 Task: Look for space in Dymytrov, Ukraine from 10th July, 2023 to 25th July, 2023 for 3 adults, 1 child in price range Rs.15000 to Rs.25000. Place can be shared room with 2 bedrooms having 3 beds and 2 bathrooms. Property type can be house, flat, guest house. Amenities needed are: wifi, TV, free parkinig on premises, gym, breakfast. Booking option can be shelf check-in. Required host language is English.
Action: Mouse moved to (477, 125)
Screenshot: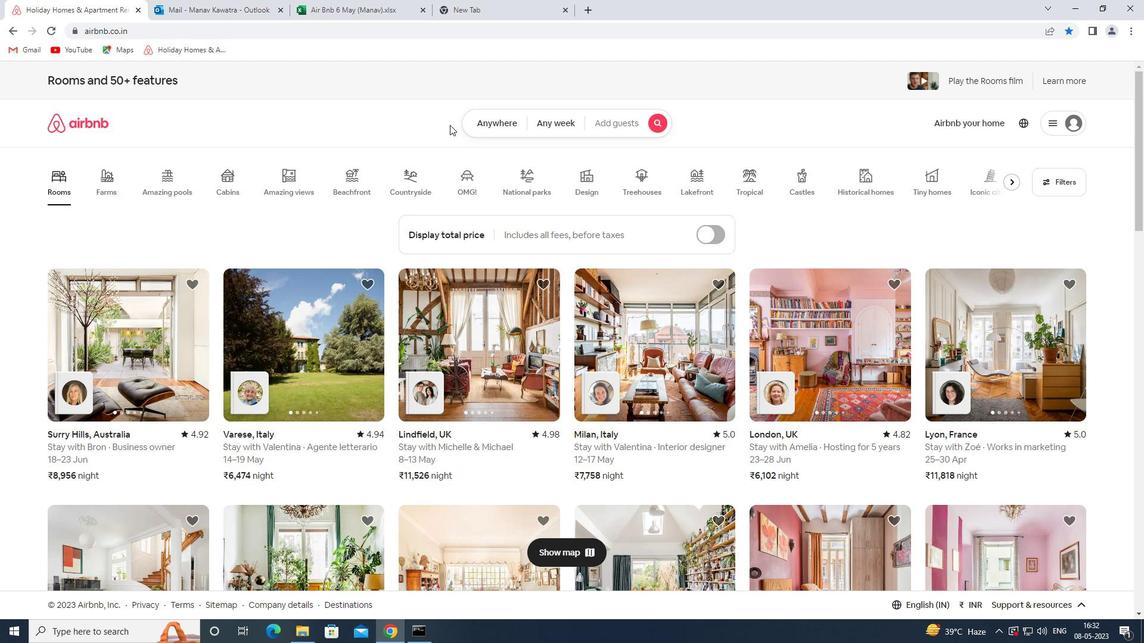 
Action: Mouse pressed left at (477, 125)
Screenshot: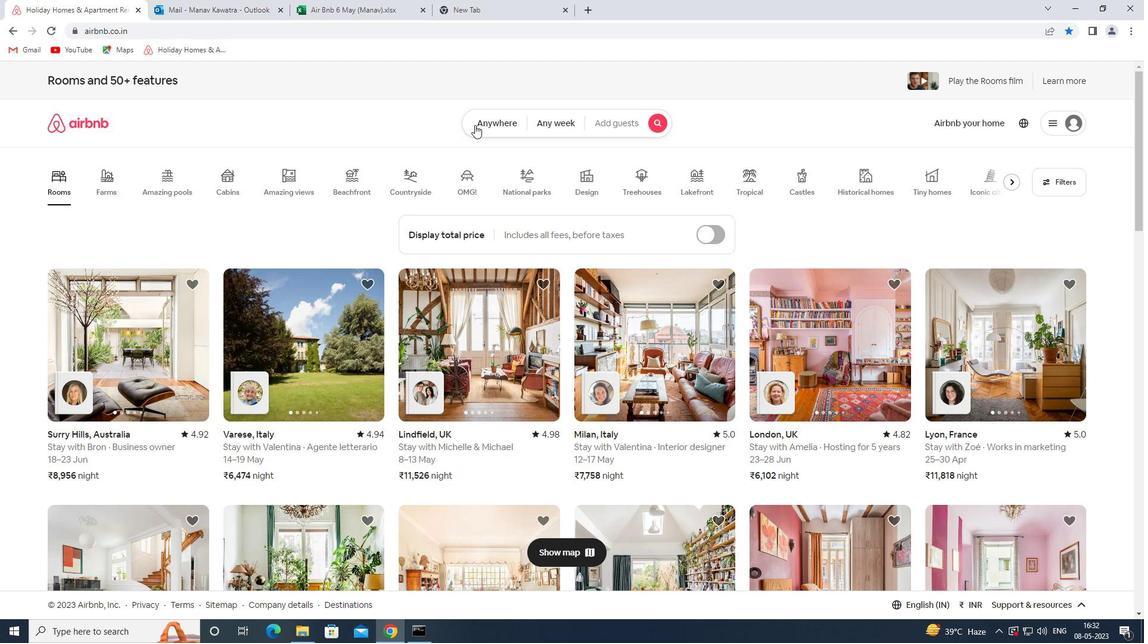 
Action: Mouse moved to (409, 168)
Screenshot: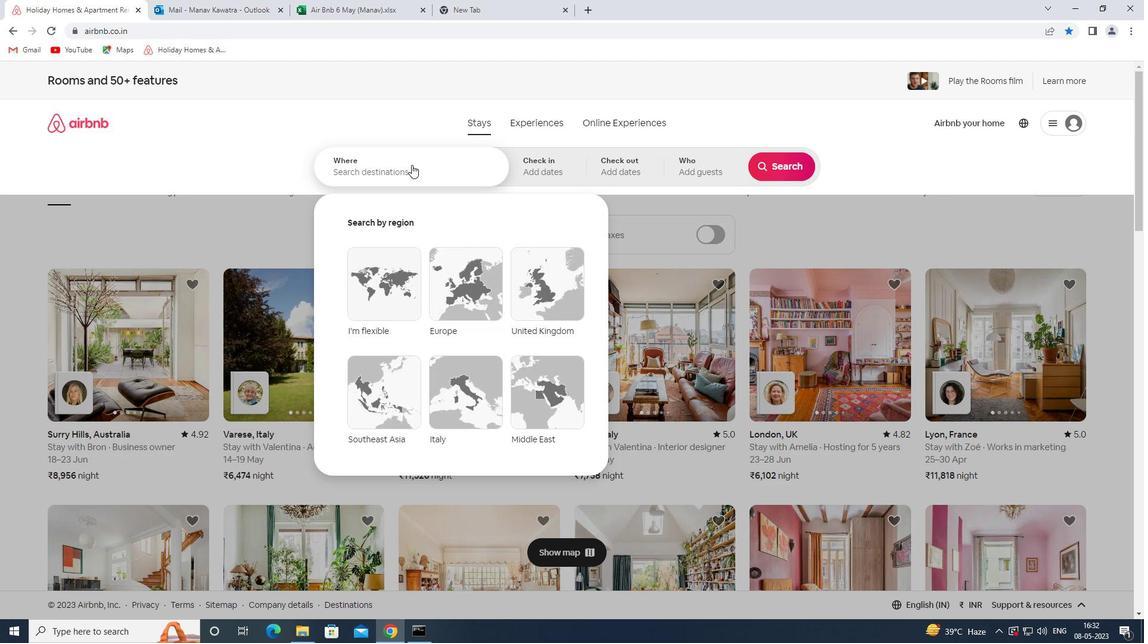 
Action: Mouse pressed left at (409, 168)
Screenshot: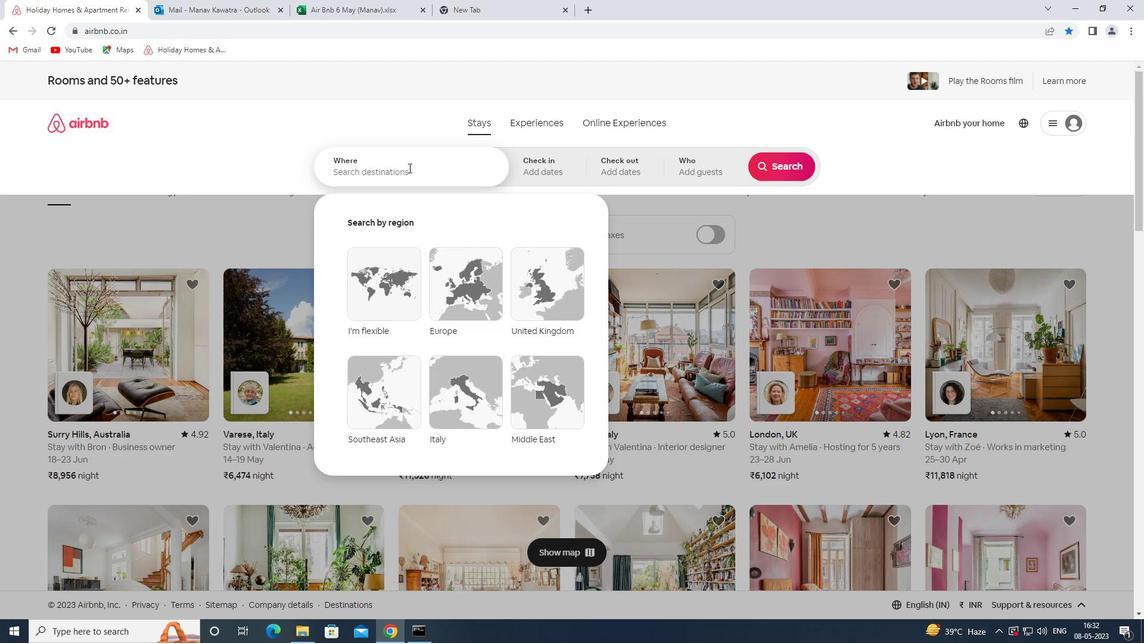 
Action: Key pressed <Key.shift>DYMYTROV<Key.space><Key.shift><Key.shift><Key.shift><Key.shift><Key.shift><Key.shift><Key.shift><Key.shift><Key.shift><Key.shift><Key.shift><Key.shift><Key.shift><Key.shift><Key.shift><Key.shift><Key.shift><Key.shift><Key.shift><Key.shift><Key.shift><Key.shift><Key.shift><Key.shift><Key.shift><Key.shift><Key.shift><Key.shift><Key.shift><Key.shift><Key.shift><Key.shift><Key.shift><Key.shift><Key.shift><Key.shift><Key.shift><Key.shift><Key.shift><Key.shift><Key.shift><Key.shift><Key.shift><Key.shift><Key.shift><Key.shift><Key.shift><Key.shift><Key.shift><Key.shift><Key.shift><Key.shift><Key.shift><Key.shift><Key.shift><Key.shift><Key.shift><Key.shift><Key.shift>UKRAINE<Key.space>
Screenshot: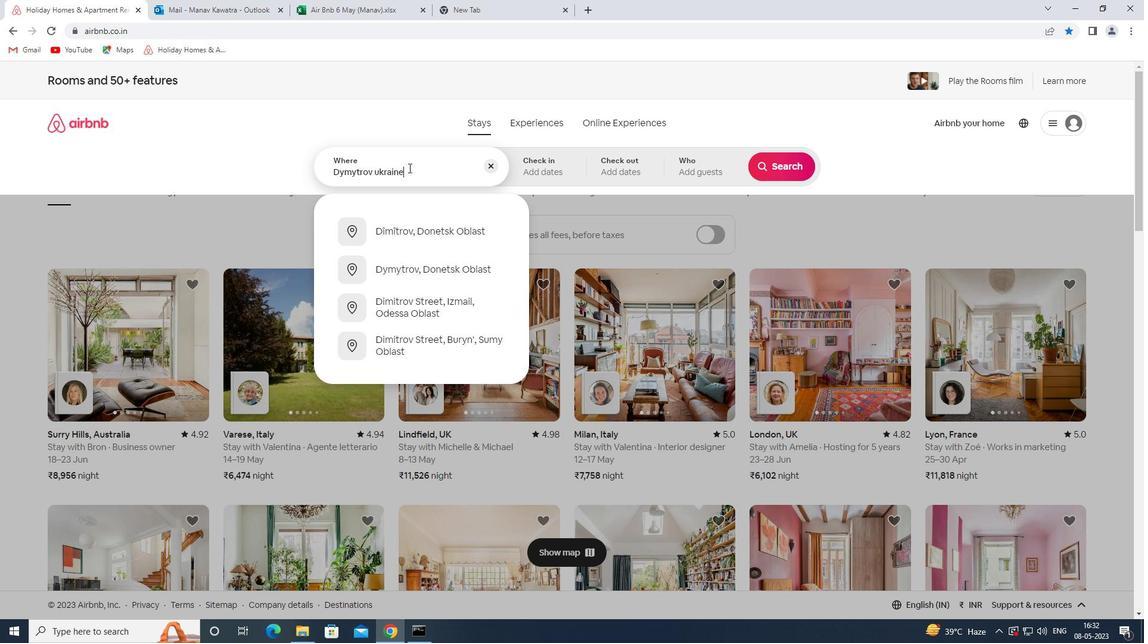 
Action: Mouse moved to (482, 228)
Screenshot: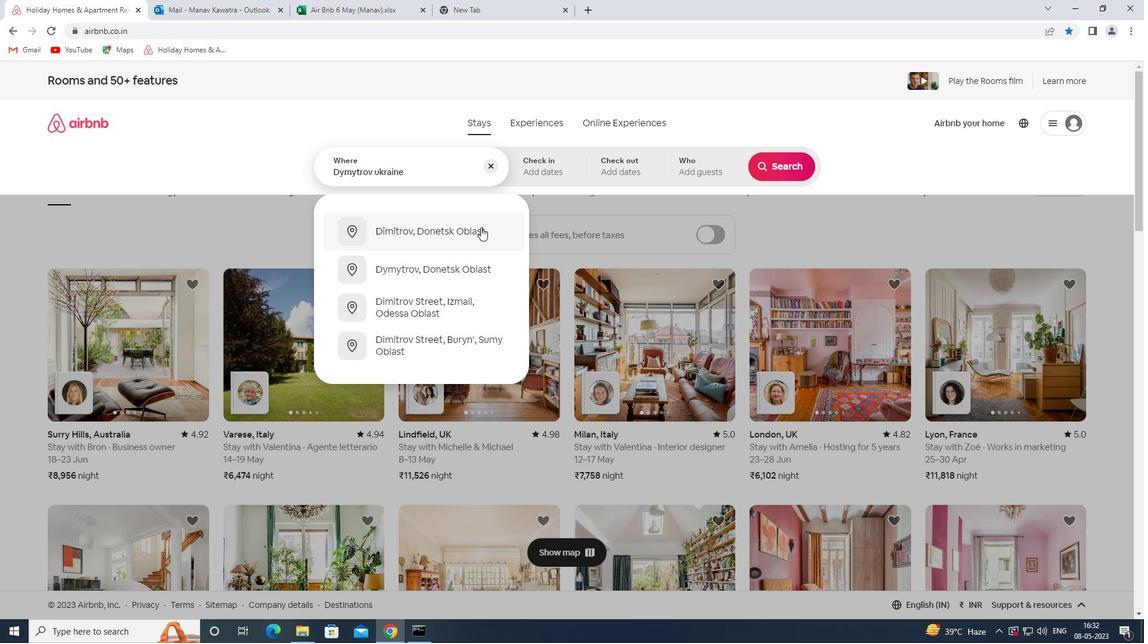 
Action: Key pressed <Key.enter>
Screenshot: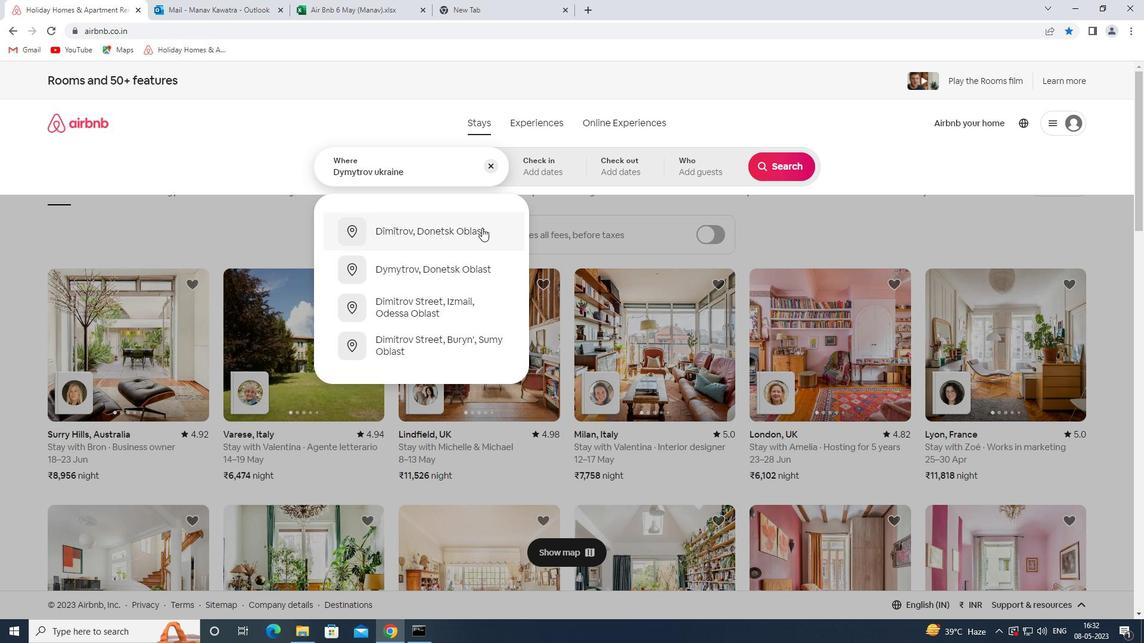 
Action: Mouse moved to (775, 259)
Screenshot: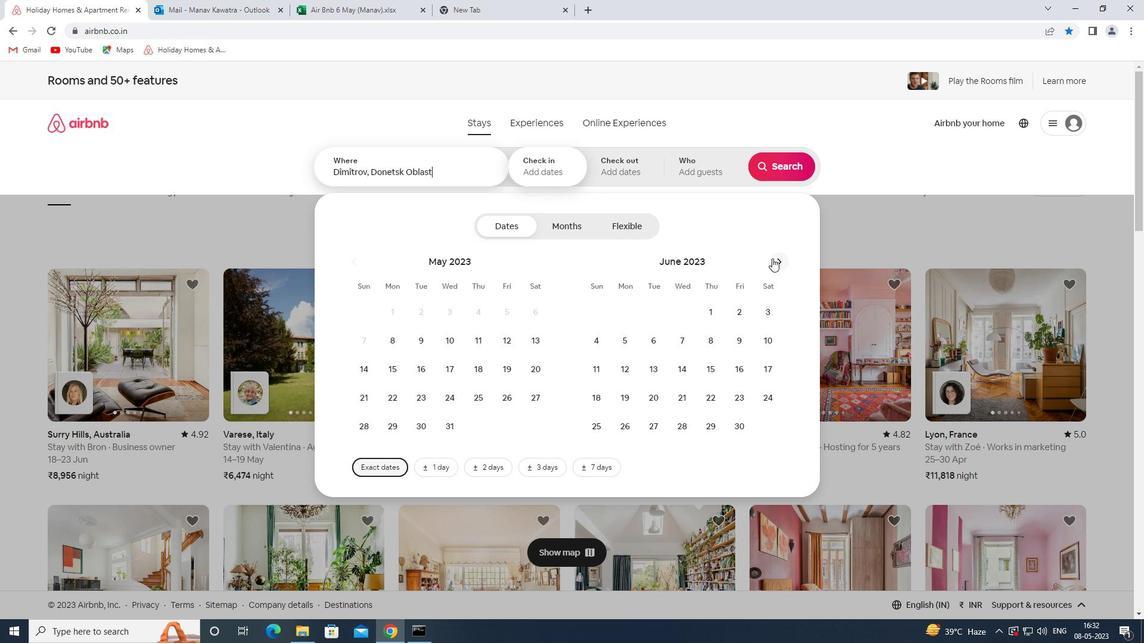 
Action: Mouse pressed left at (775, 259)
Screenshot: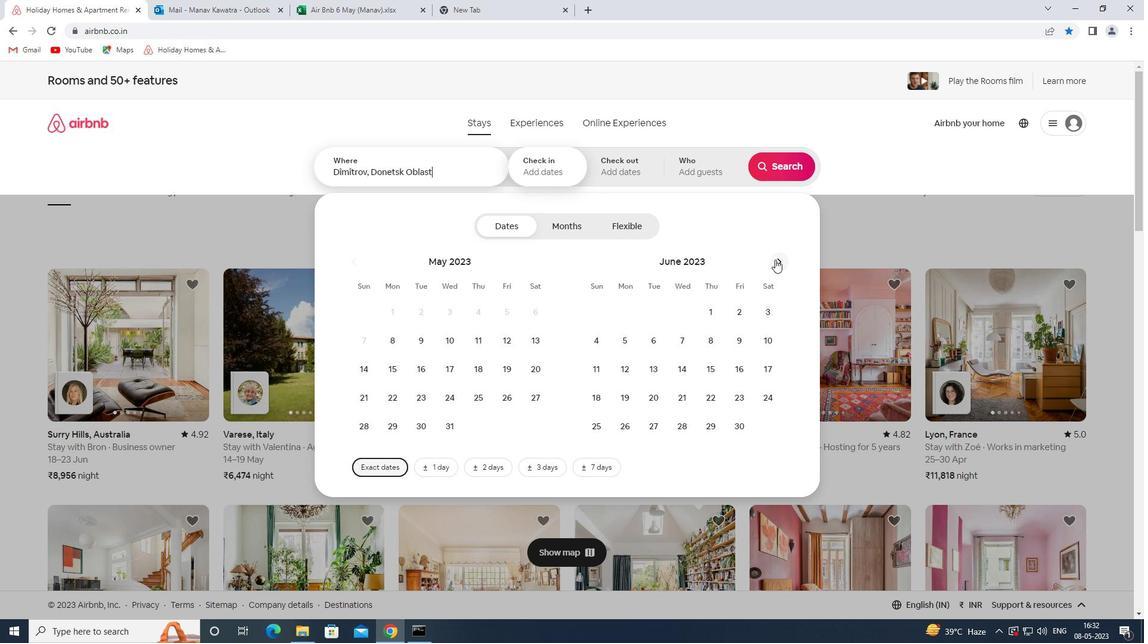 
Action: Mouse moved to (630, 372)
Screenshot: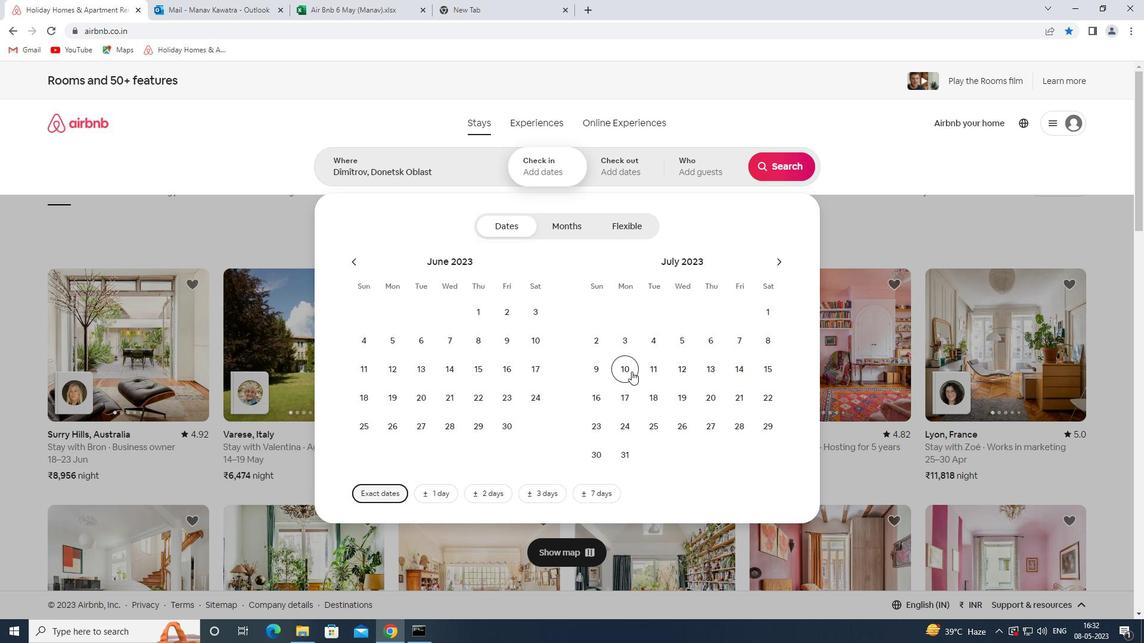
Action: Mouse pressed left at (630, 372)
Screenshot: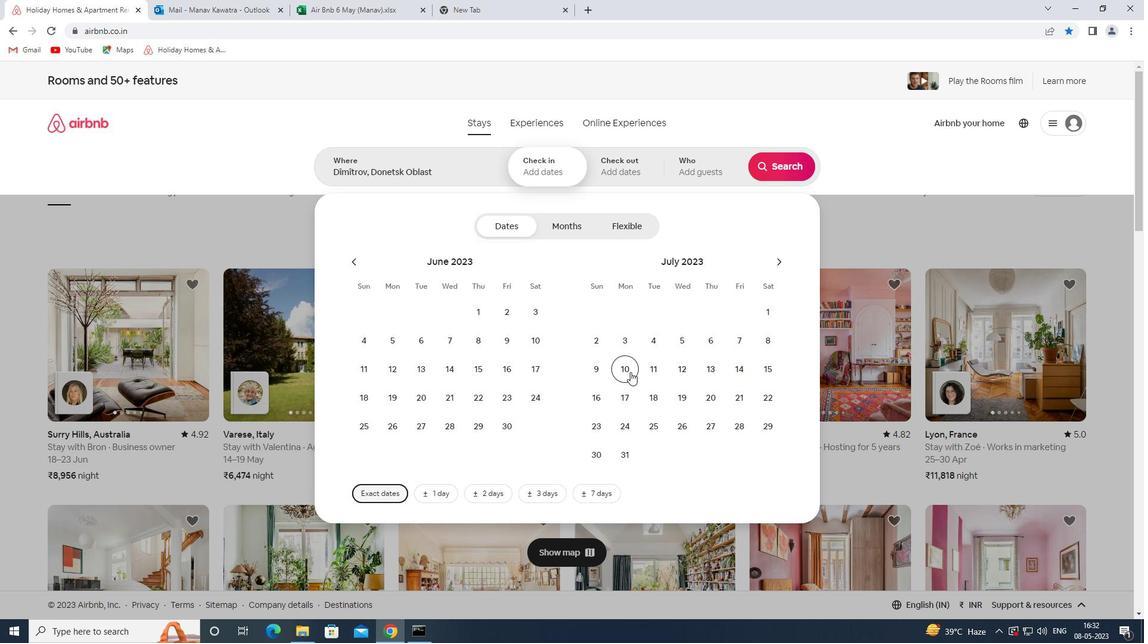 
Action: Mouse moved to (661, 426)
Screenshot: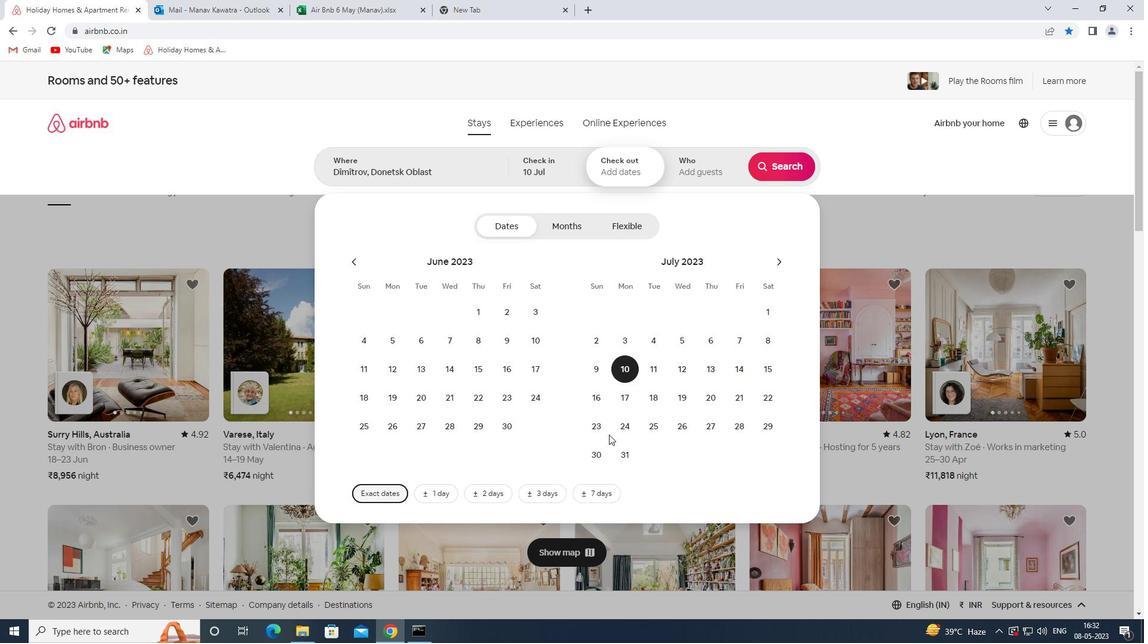
Action: Mouse pressed left at (661, 426)
Screenshot: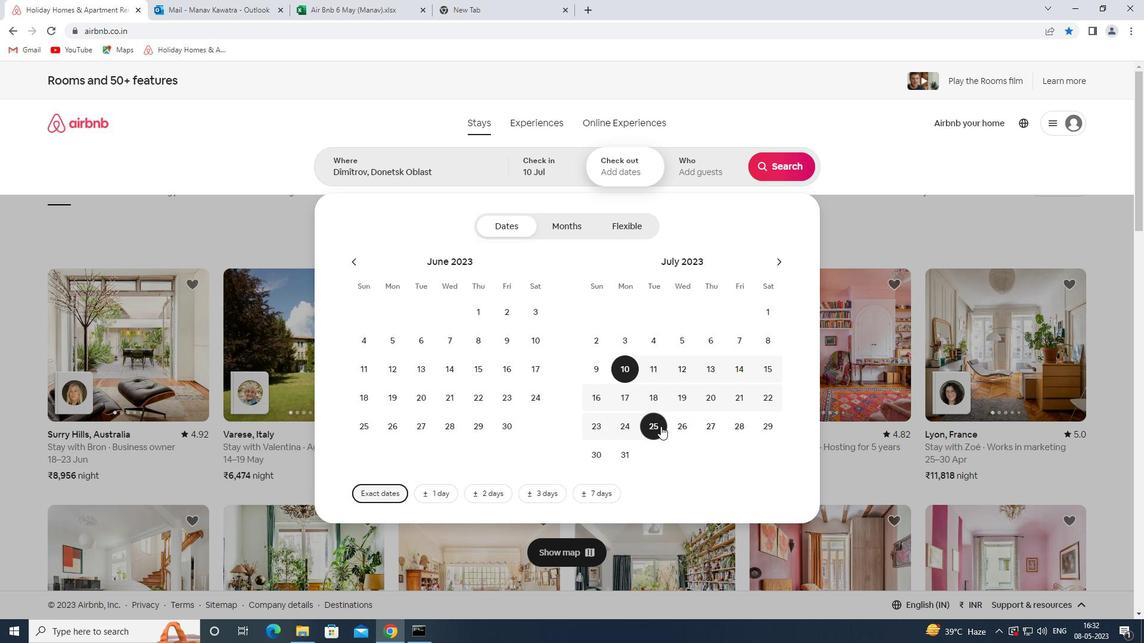 
Action: Mouse moved to (691, 174)
Screenshot: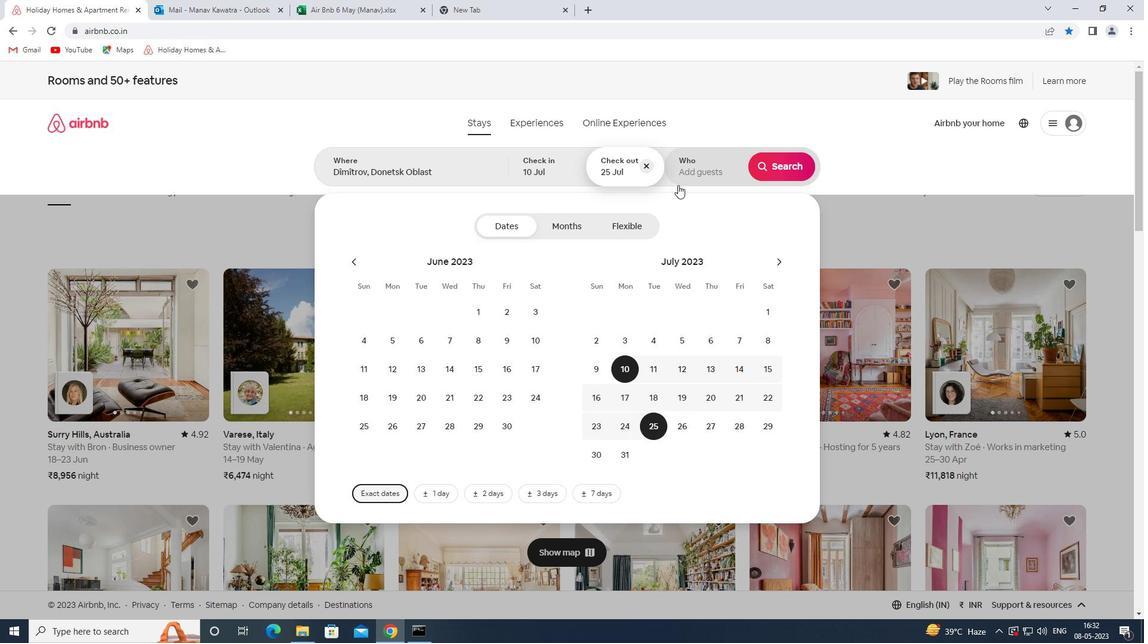 
Action: Mouse pressed left at (691, 174)
Screenshot: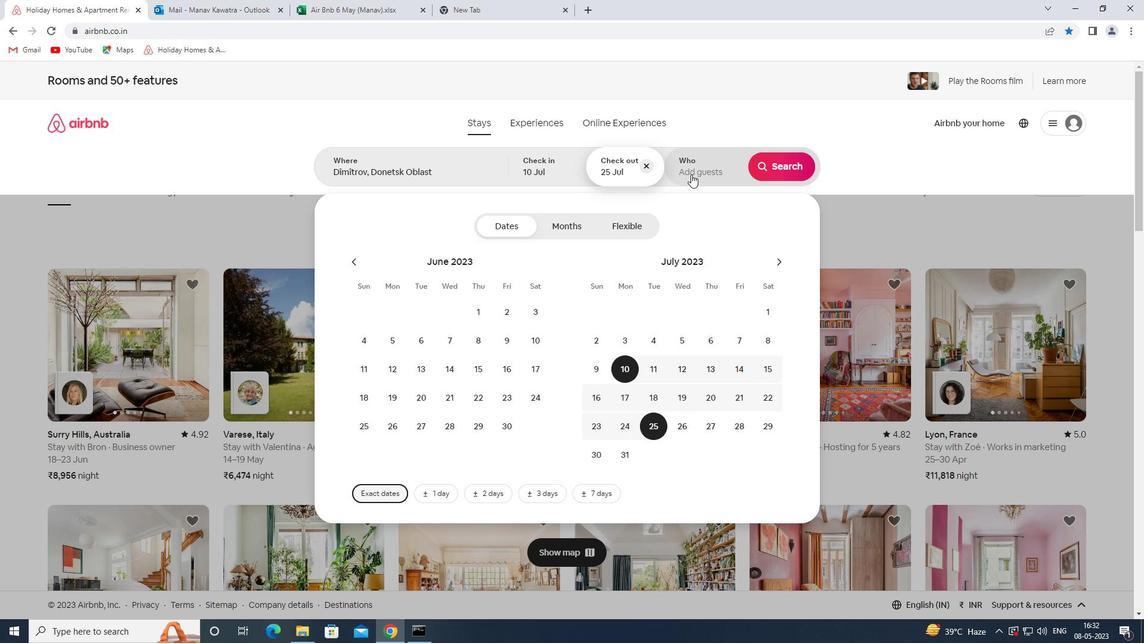 
Action: Mouse moved to (788, 236)
Screenshot: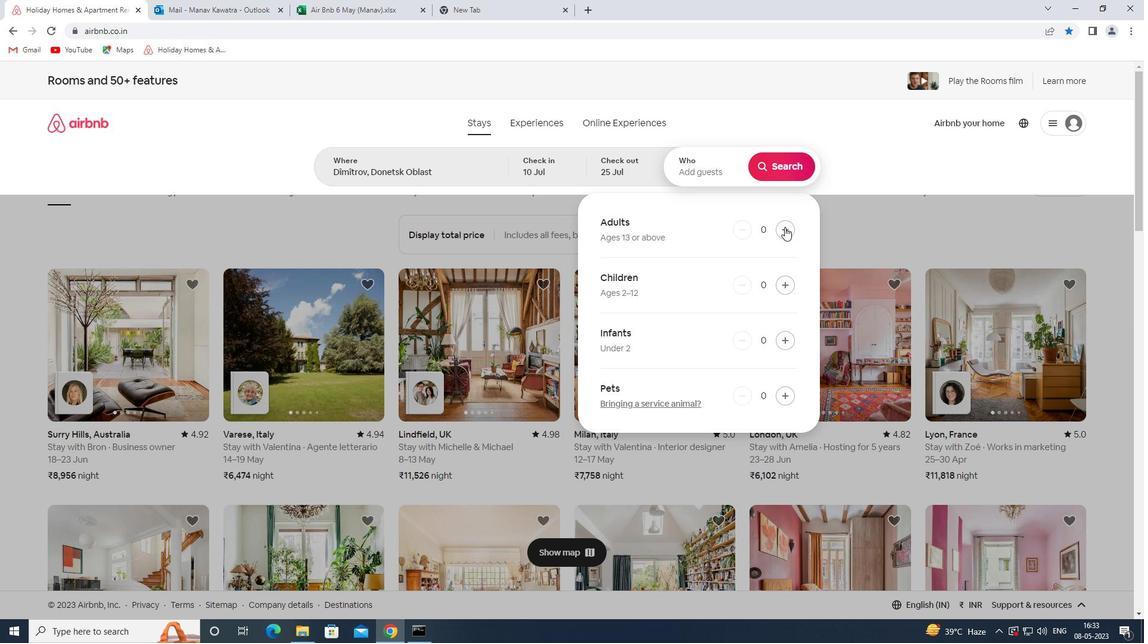 
Action: Mouse pressed left at (788, 236)
Screenshot: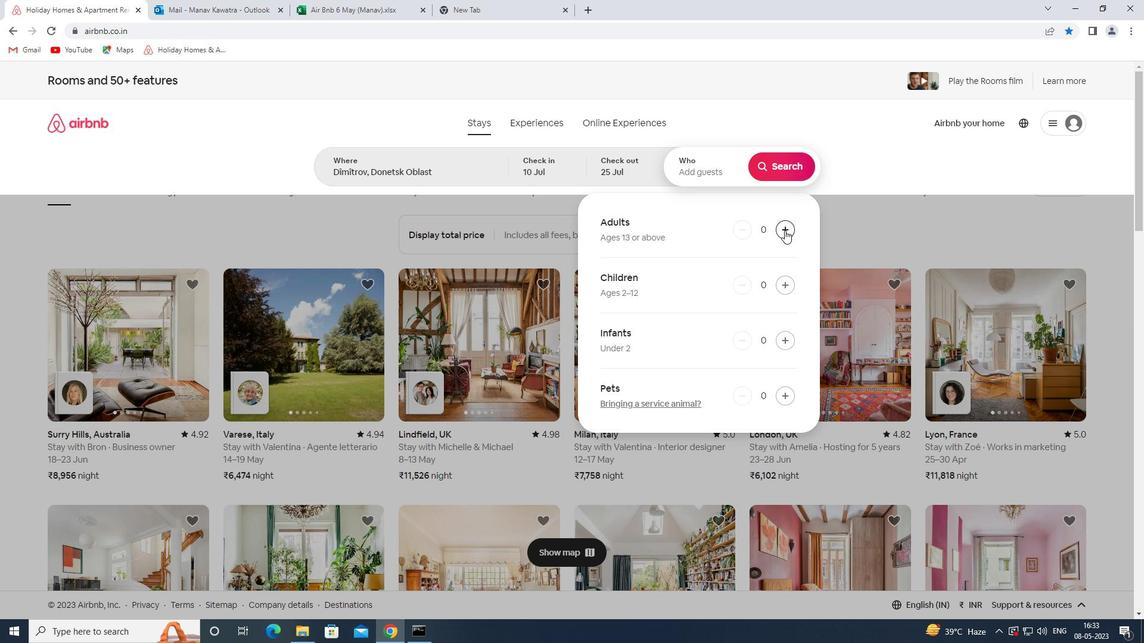 
Action: Mouse moved to (789, 236)
Screenshot: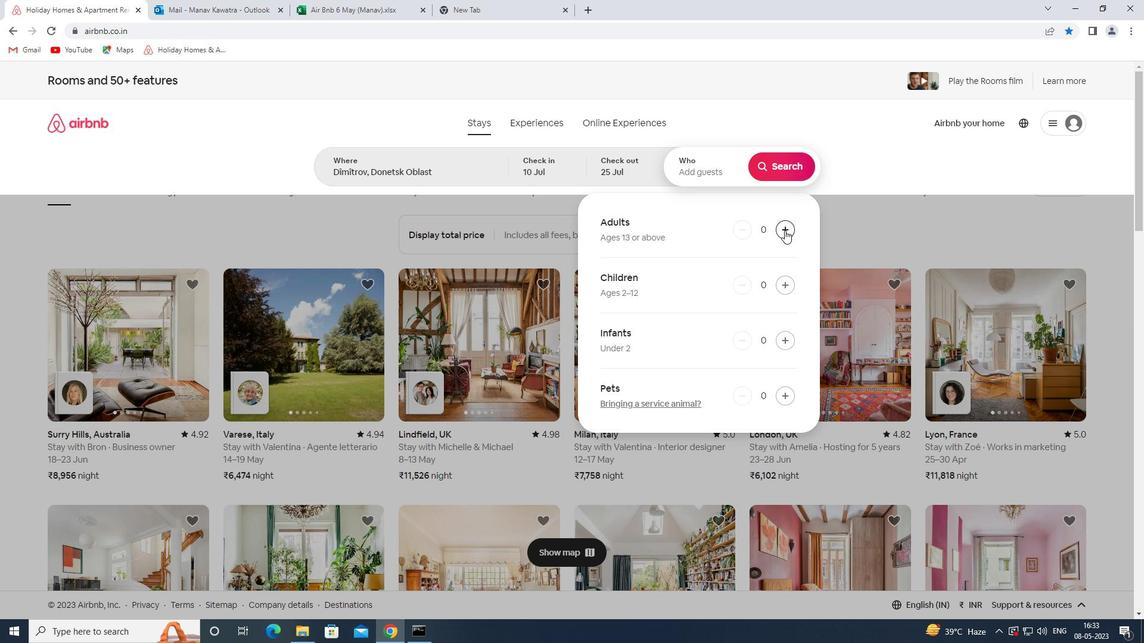 
Action: Mouse pressed left at (789, 236)
Screenshot: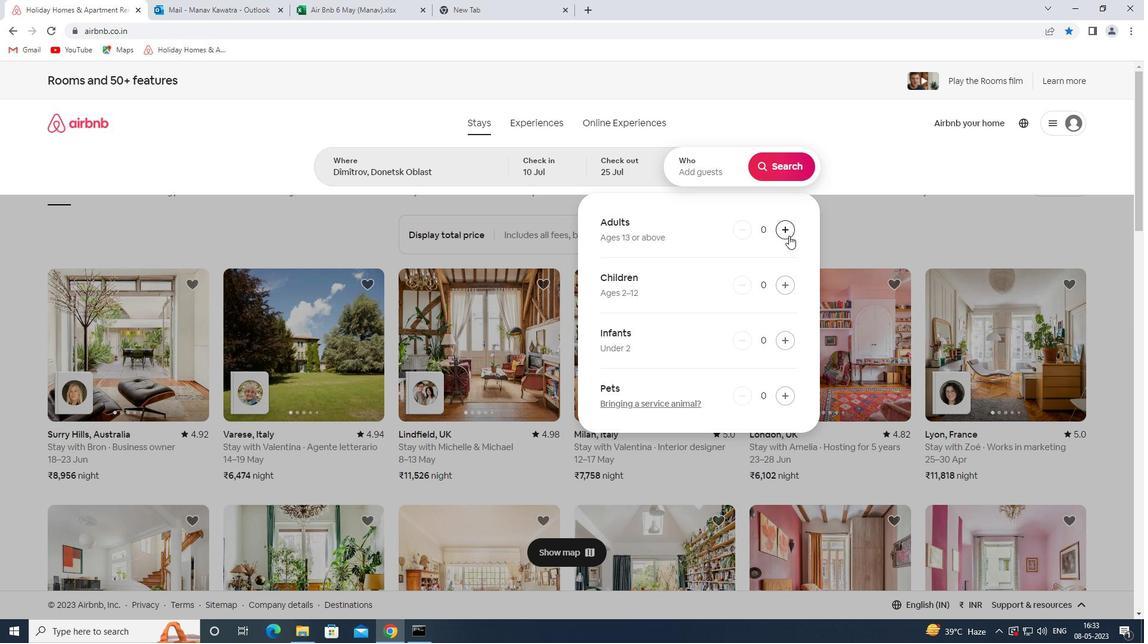
Action: Mouse pressed left at (789, 236)
Screenshot: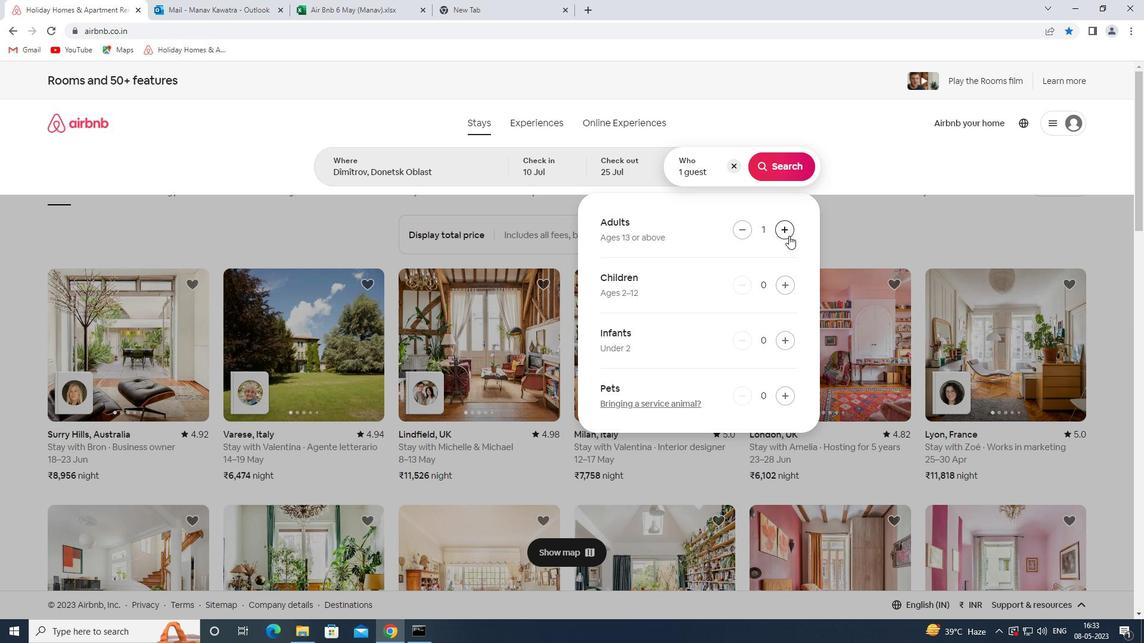 
Action: Mouse moved to (787, 281)
Screenshot: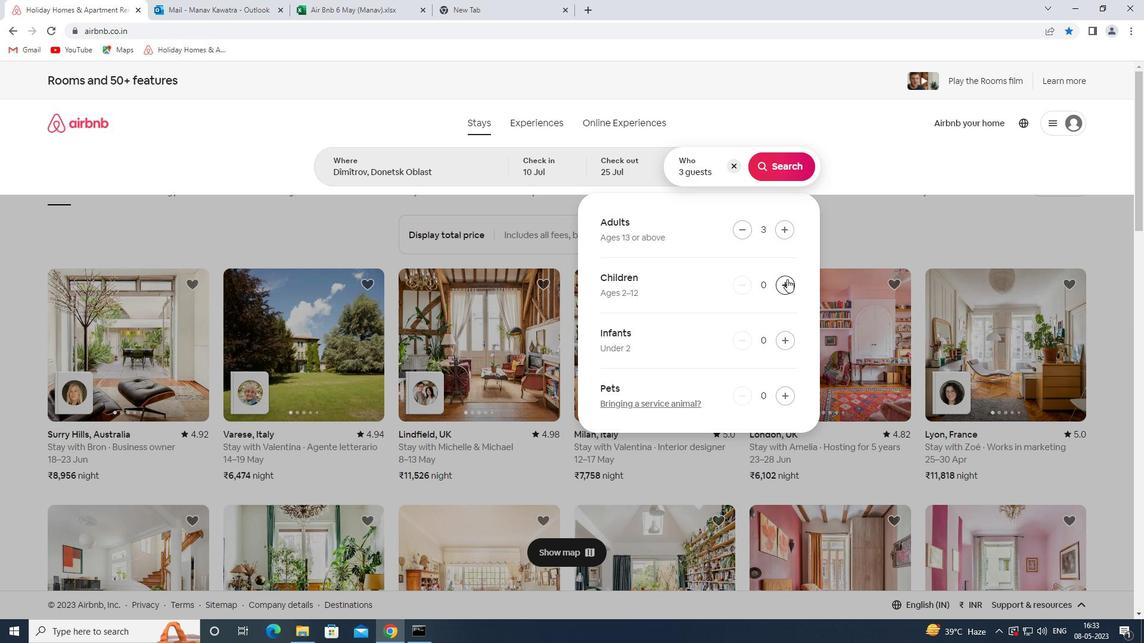
Action: Mouse pressed left at (787, 281)
Screenshot: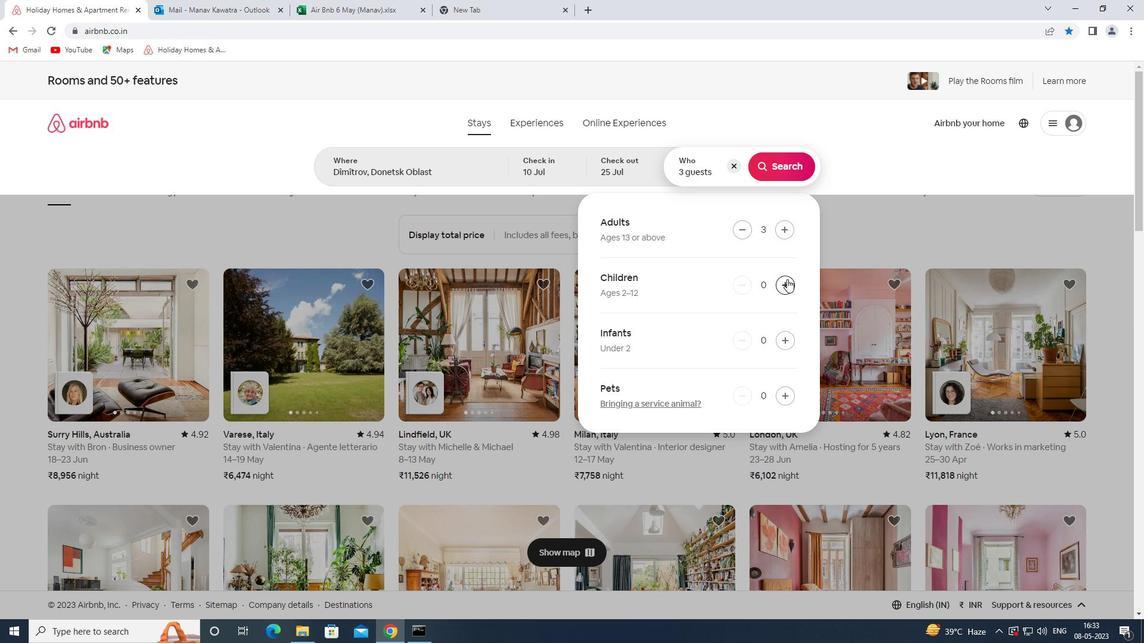 
Action: Mouse moved to (801, 169)
Screenshot: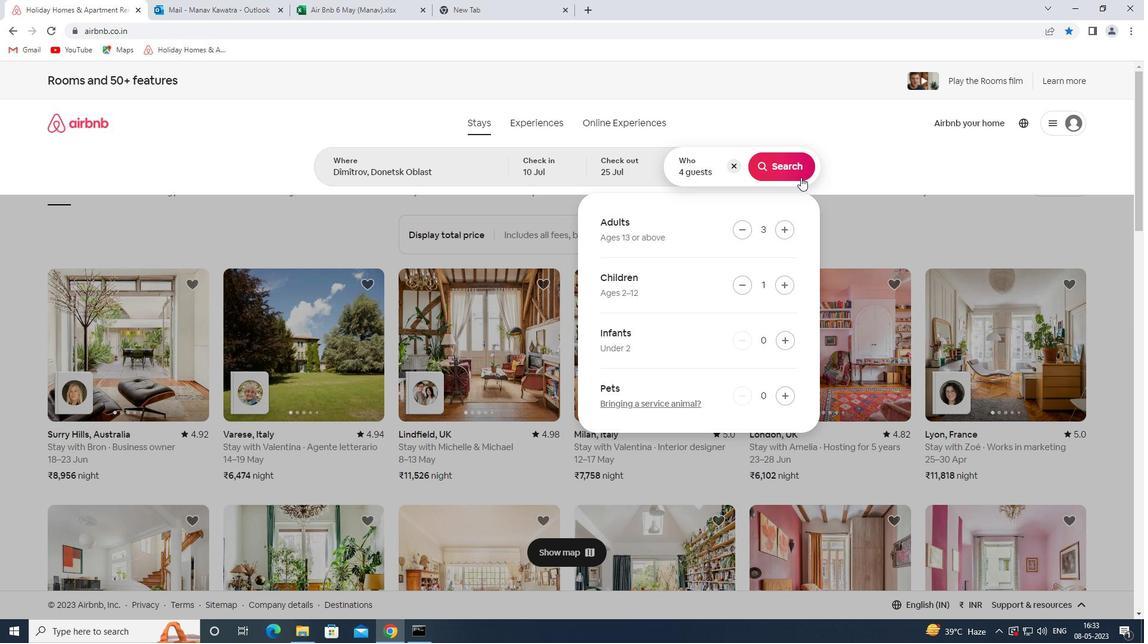 
Action: Mouse pressed left at (801, 169)
Screenshot: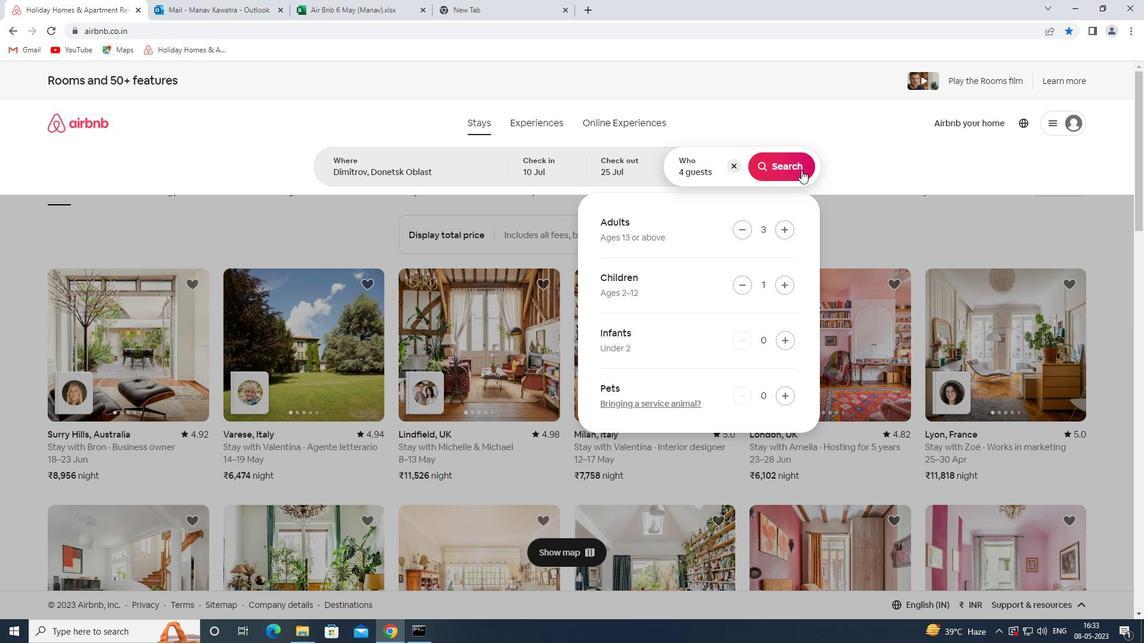 
Action: Mouse moved to (1098, 131)
Screenshot: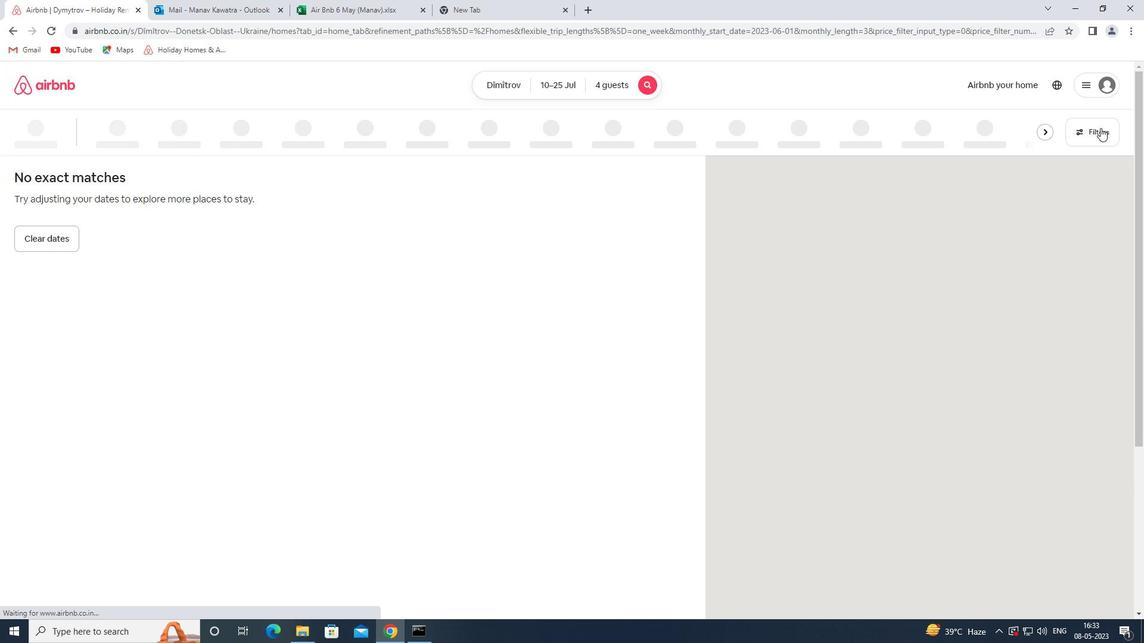 
Action: Mouse pressed left at (1098, 131)
Screenshot: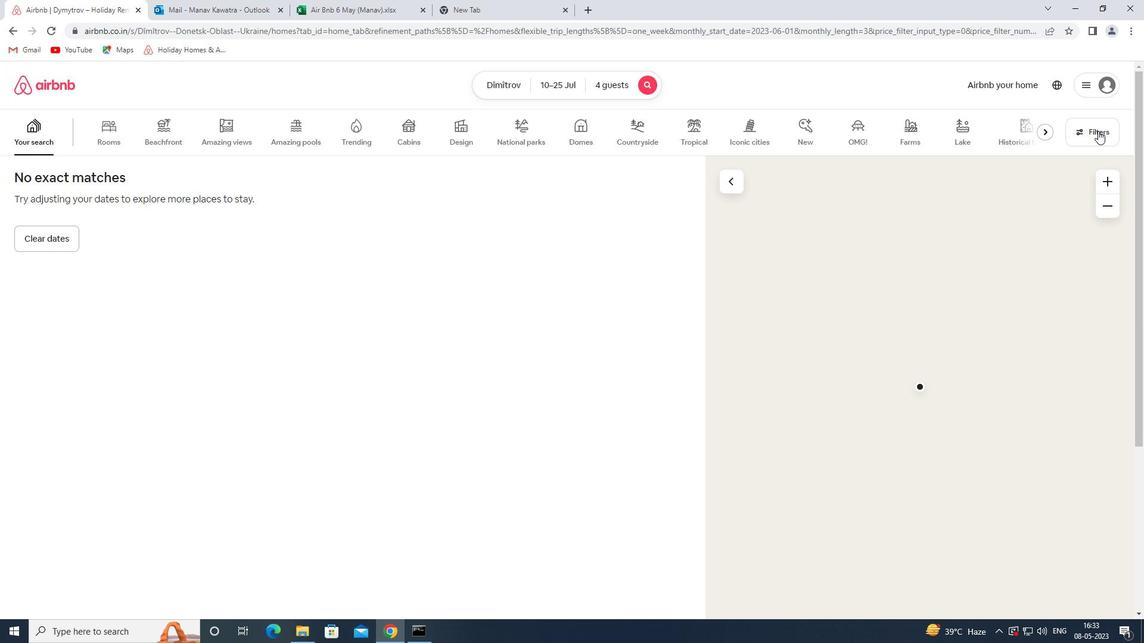 
Action: Mouse moved to (413, 429)
Screenshot: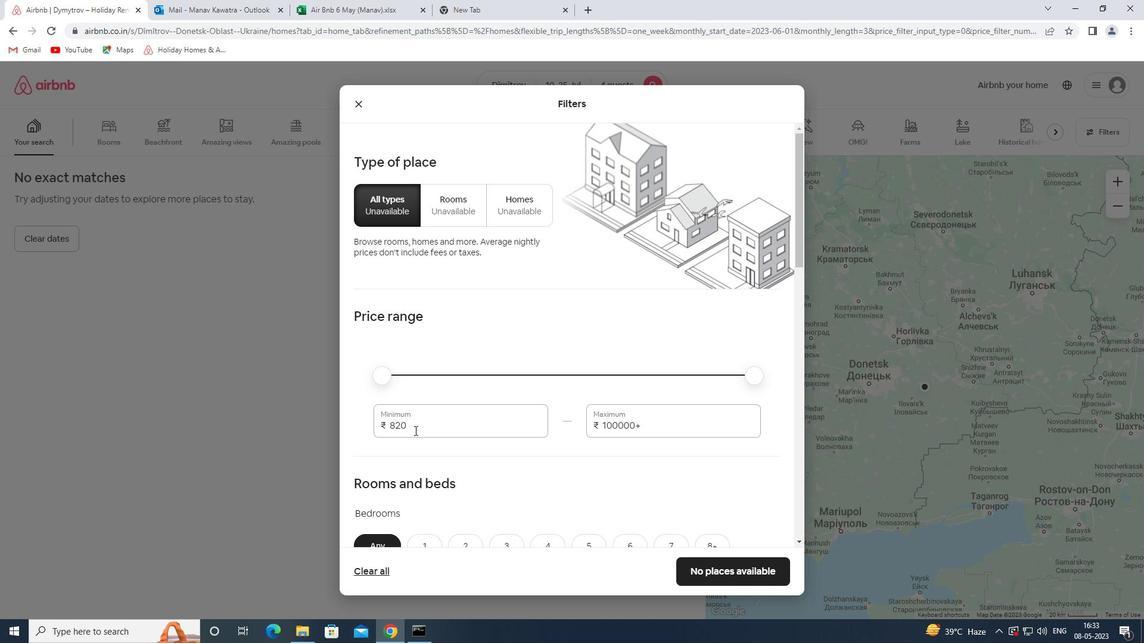 
Action: Mouse pressed left at (413, 429)
Screenshot: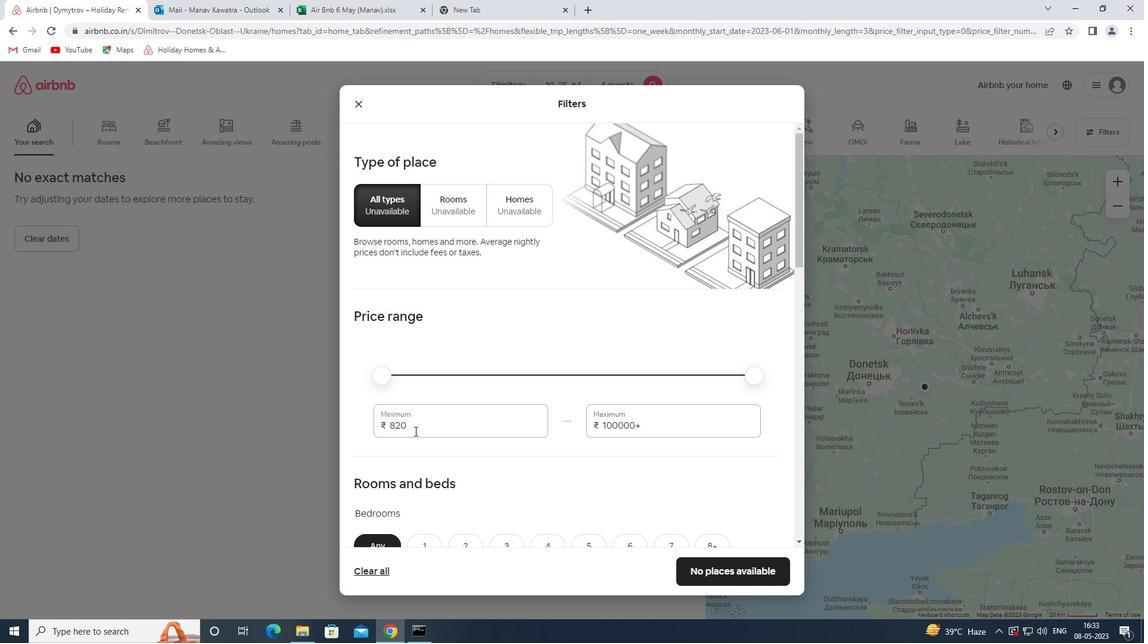 
Action: Mouse pressed left at (413, 429)
Screenshot: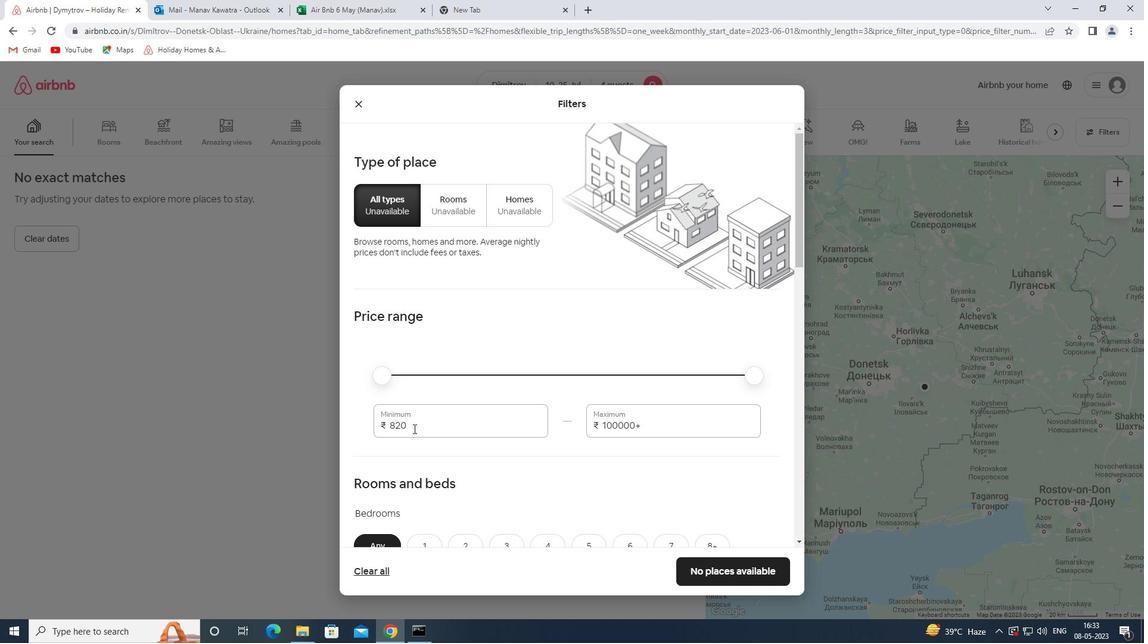 
Action: Mouse moved to (417, 426)
Screenshot: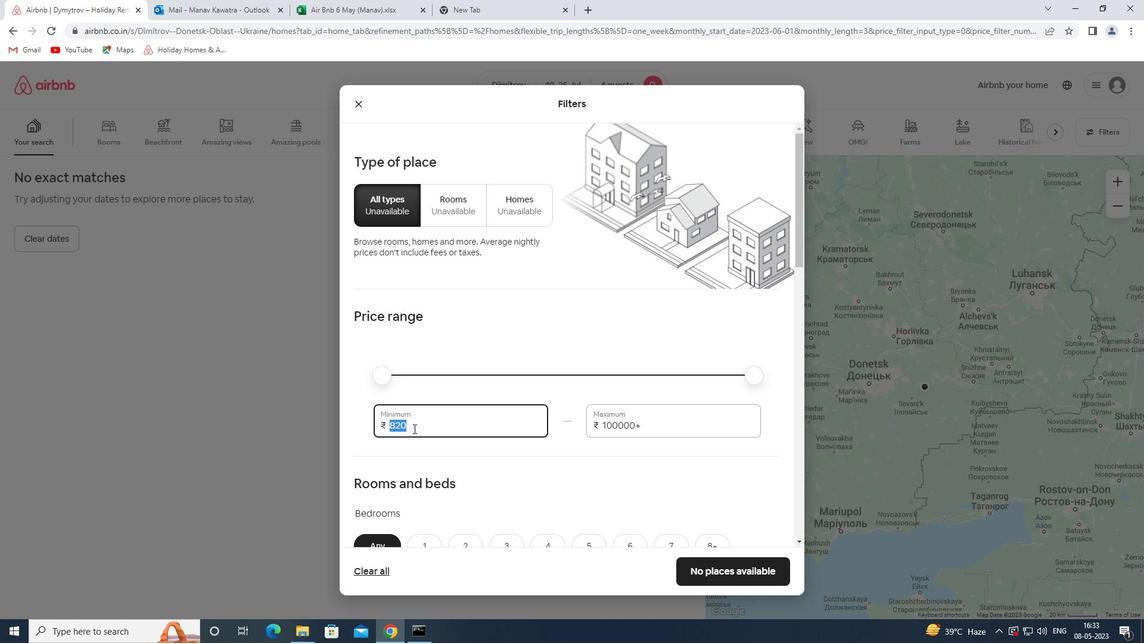 
Action: Key pressed 15000<Key.tab>25000
Screenshot: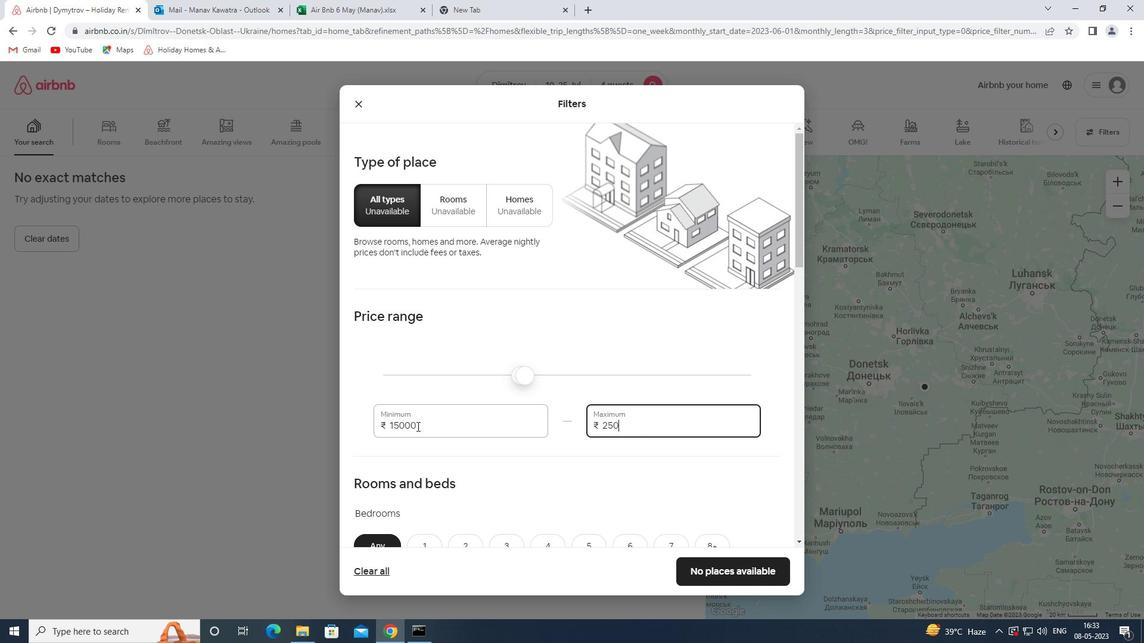 
Action: Mouse moved to (601, 101)
Screenshot: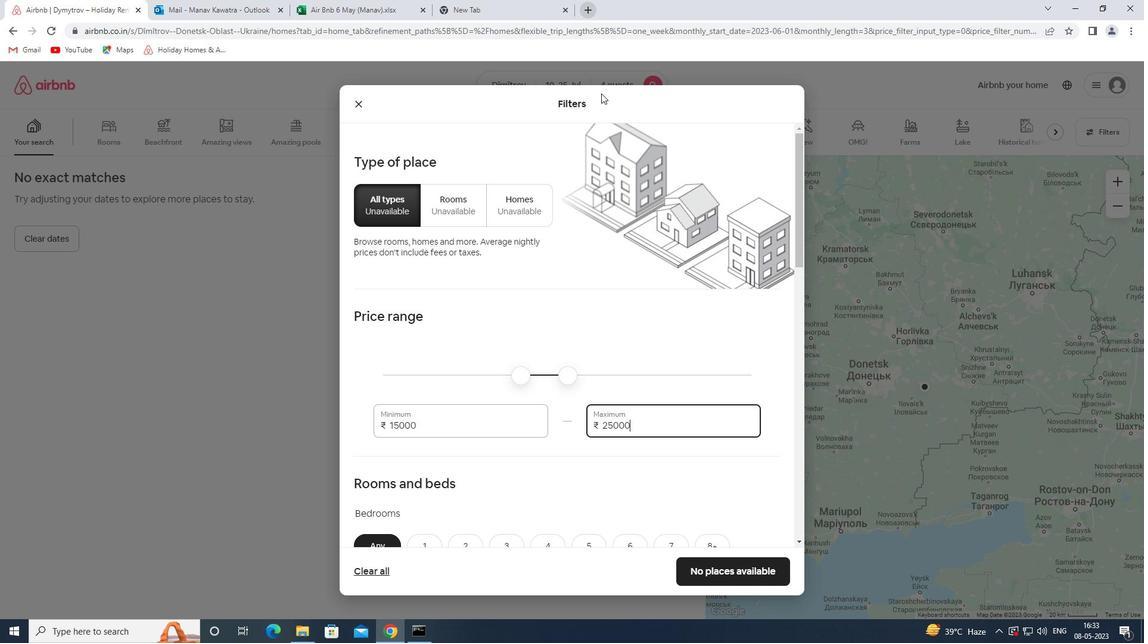 
Action: Mouse scrolled (601, 101) with delta (0, 0)
Screenshot: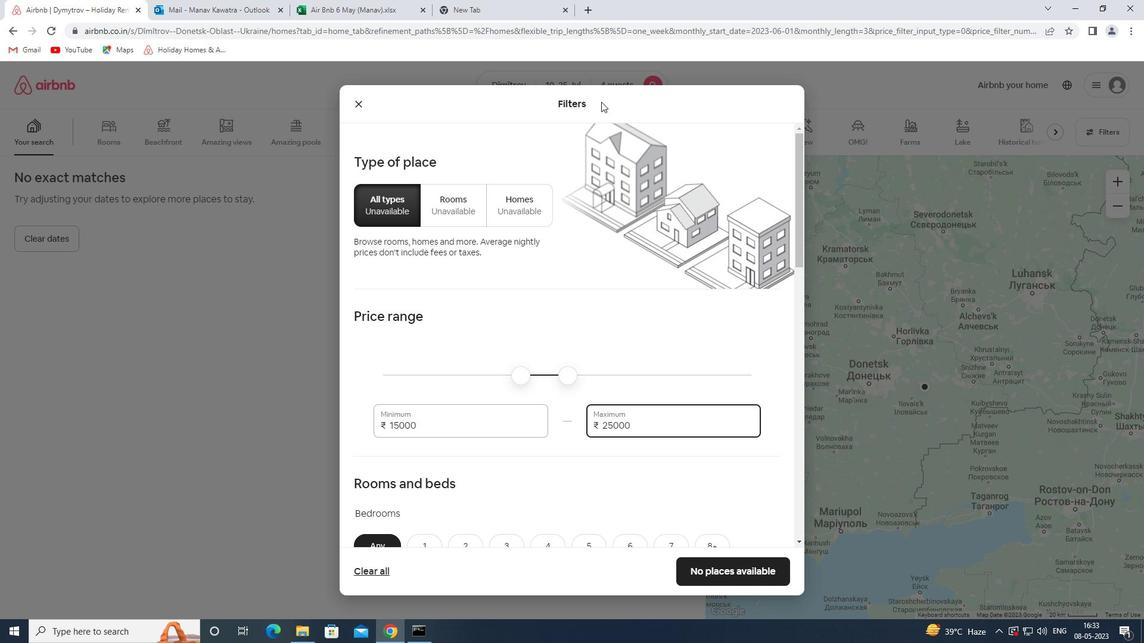 
Action: Mouse scrolled (601, 101) with delta (0, 0)
Screenshot: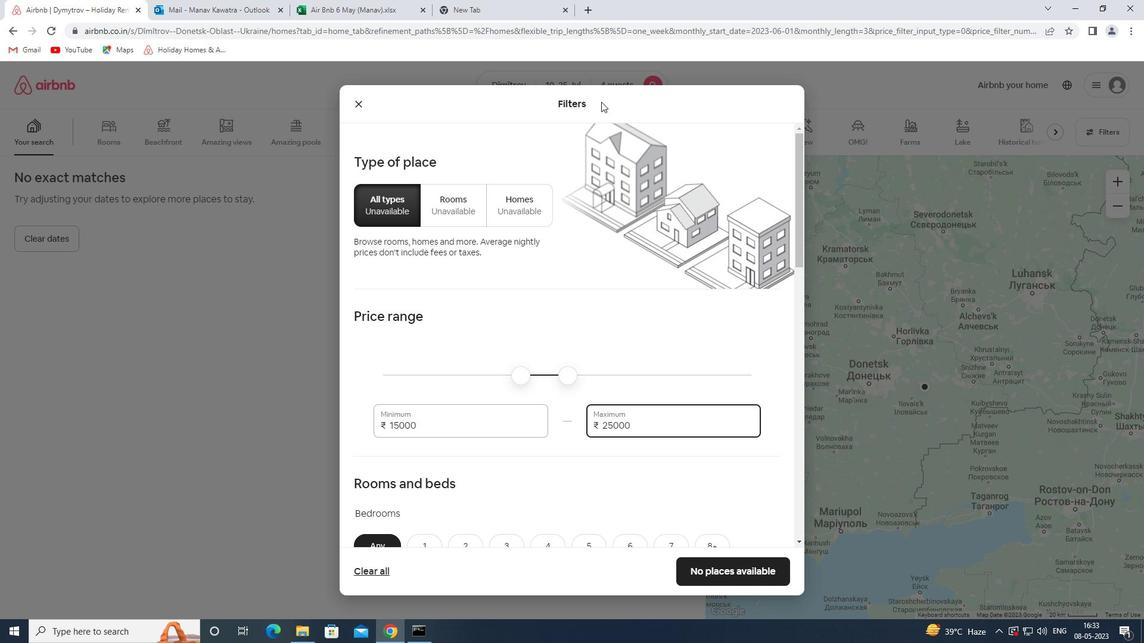 
Action: Mouse scrolled (601, 101) with delta (0, 0)
Screenshot: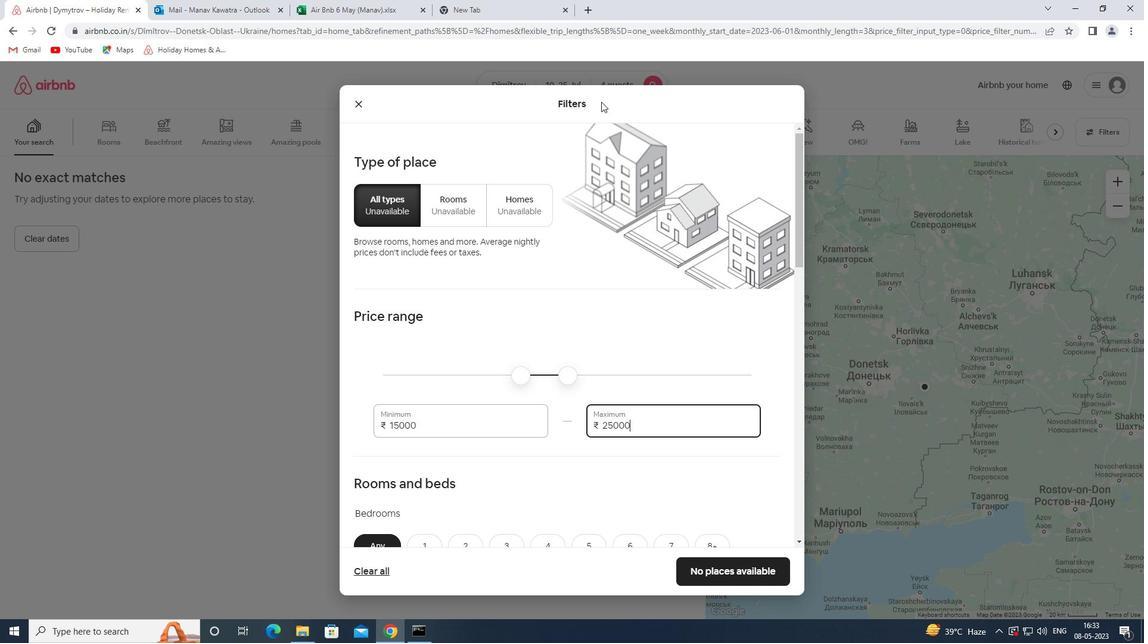 
Action: Mouse scrolled (601, 101) with delta (0, 0)
Screenshot: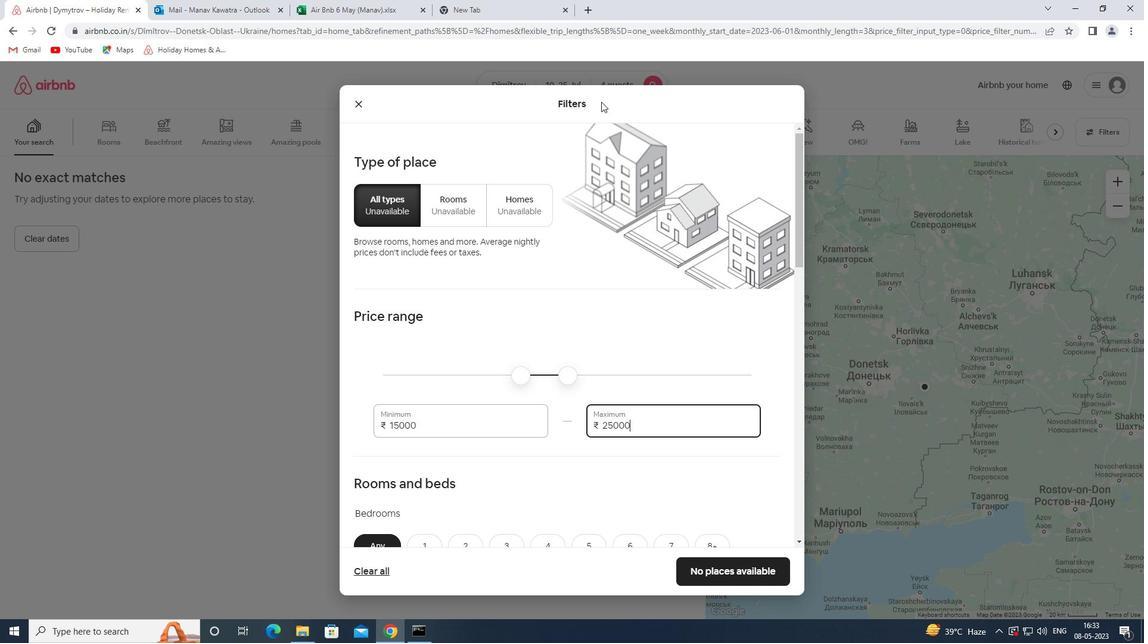 
Action: Mouse moved to (593, 293)
Screenshot: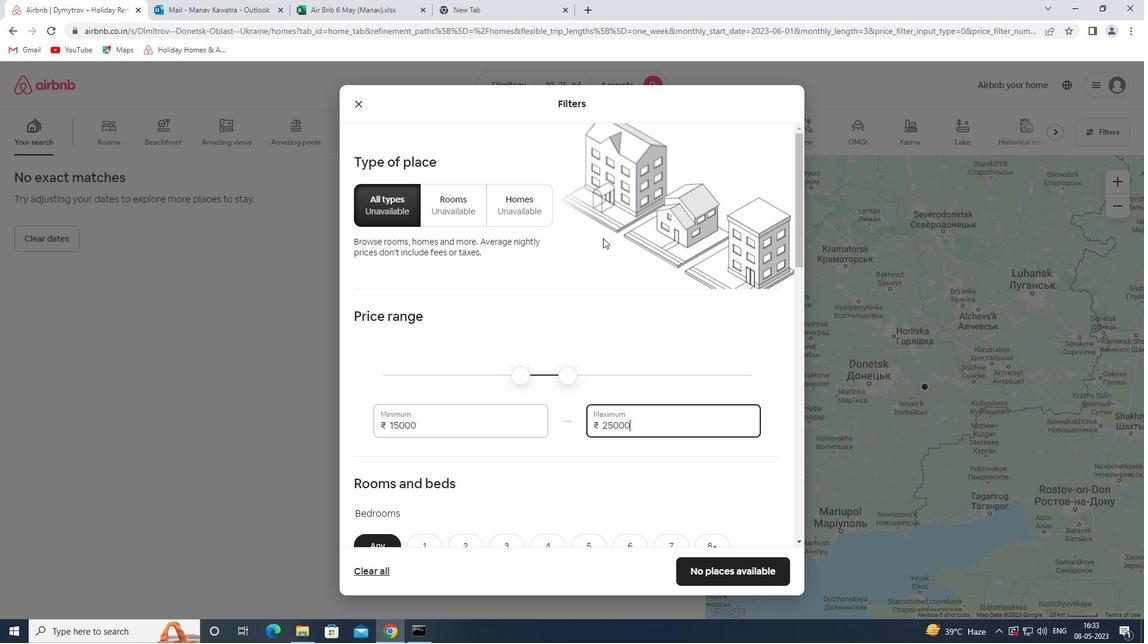 
Action: Mouse scrolled (593, 293) with delta (0, 0)
Screenshot: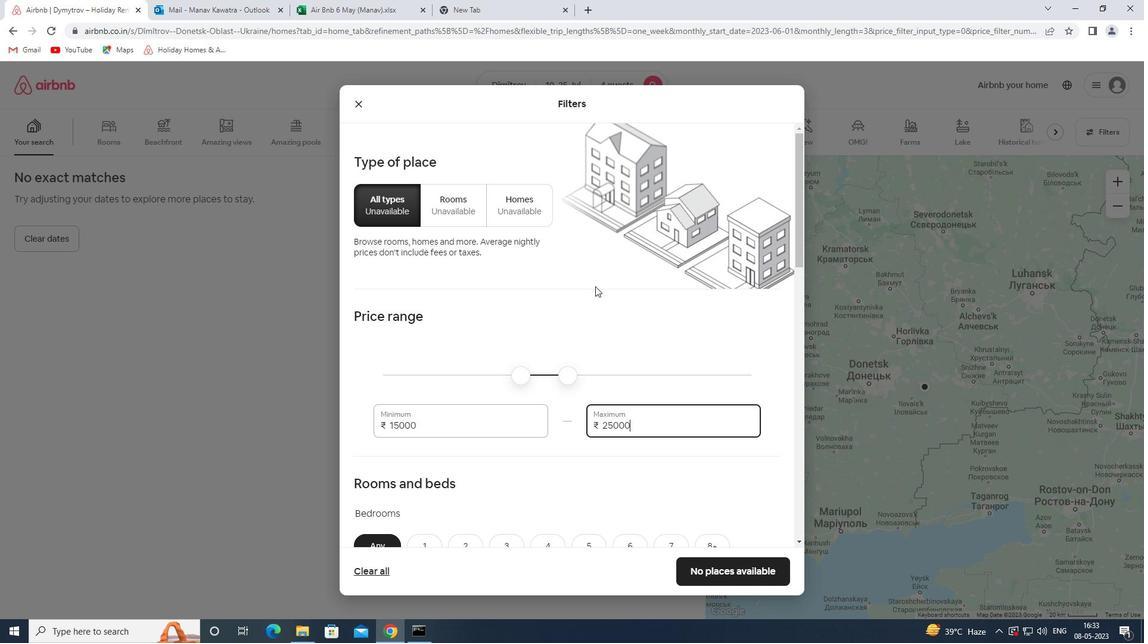 
Action: Mouse scrolled (593, 293) with delta (0, 0)
Screenshot: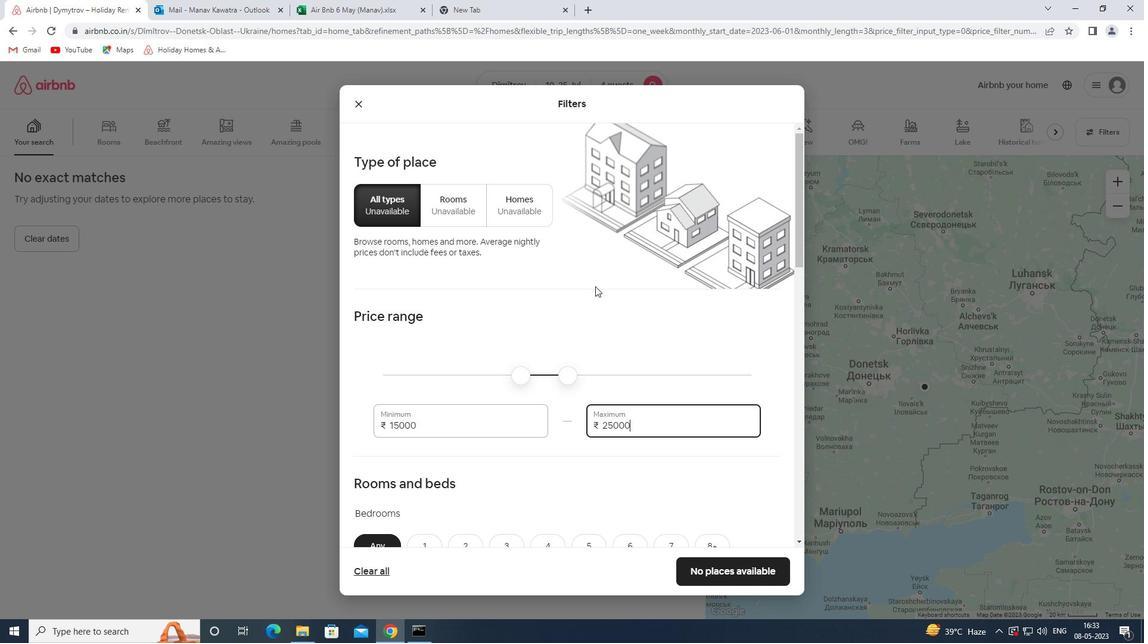 
Action: Mouse scrolled (593, 293) with delta (0, 0)
Screenshot: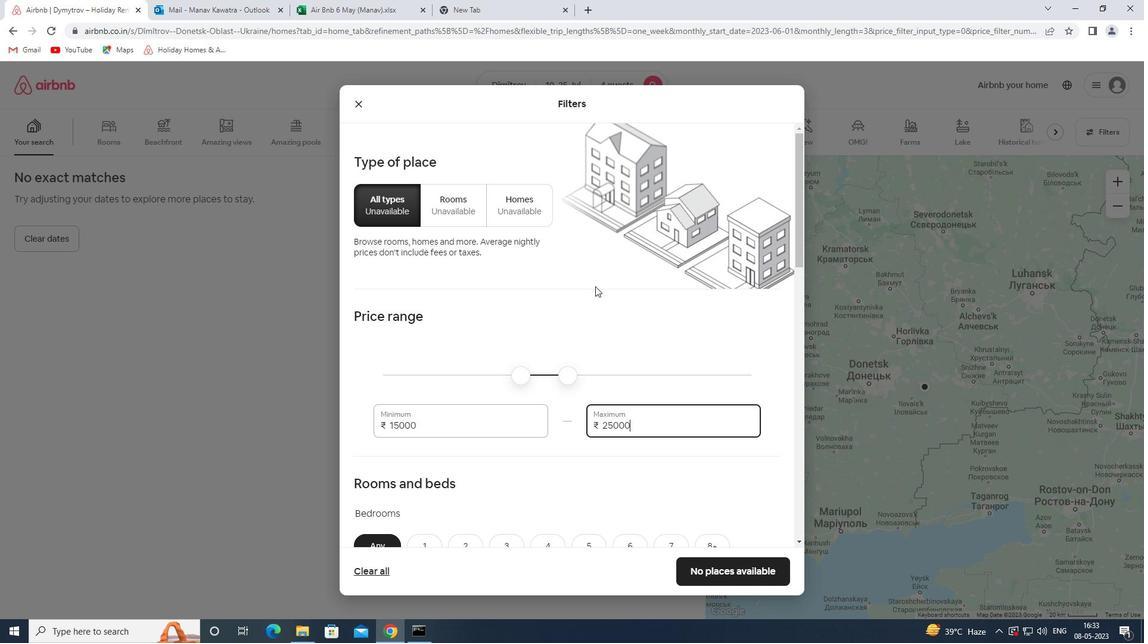 
Action: Mouse scrolled (593, 293) with delta (0, 0)
Screenshot: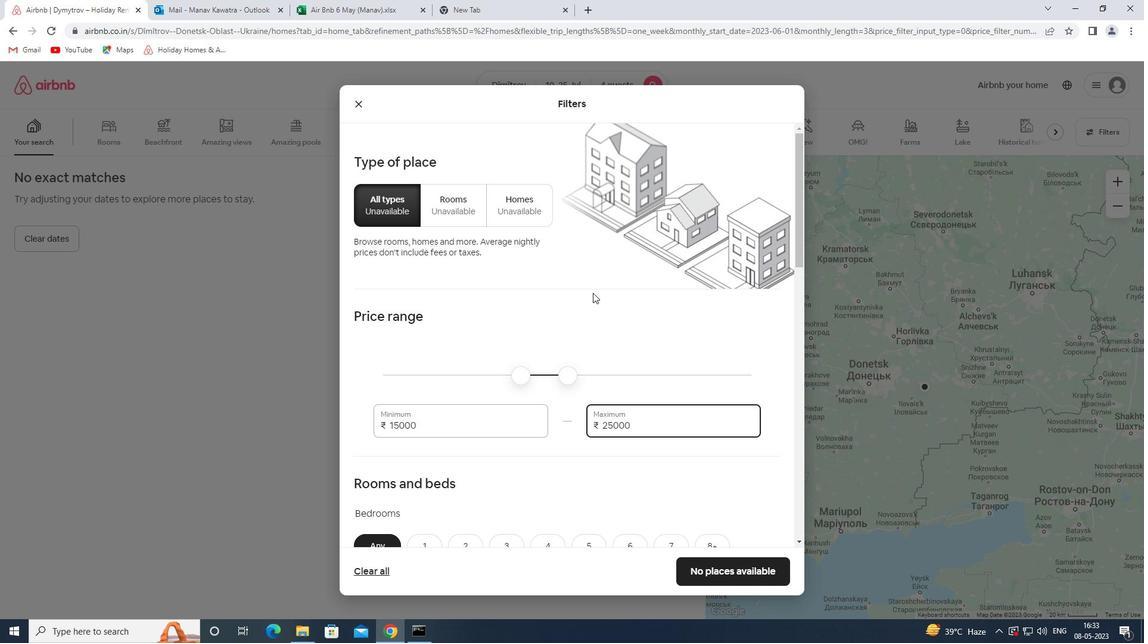 
Action: Mouse moved to (510, 308)
Screenshot: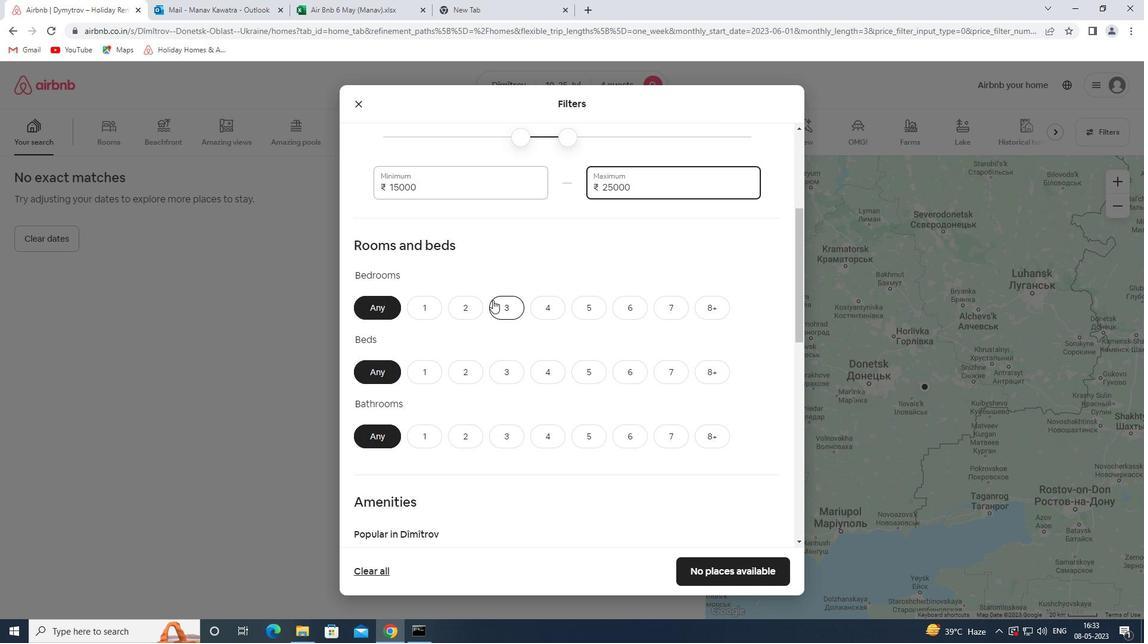 
Action: Mouse pressed left at (510, 308)
Screenshot: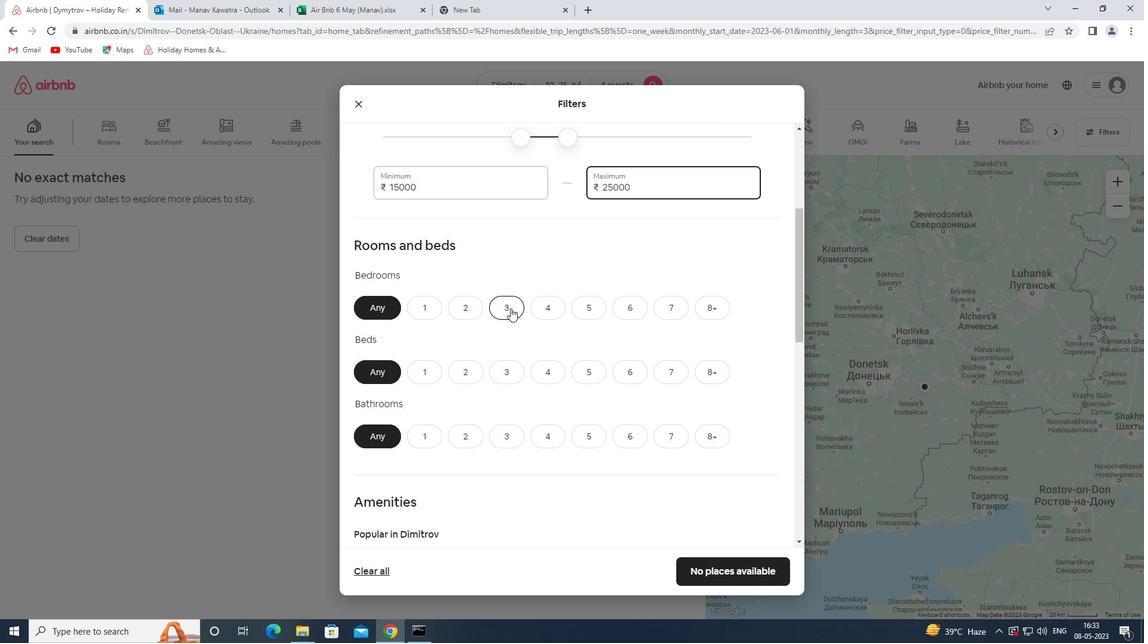
Action: Mouse moved to (473, 314)
Screenshot: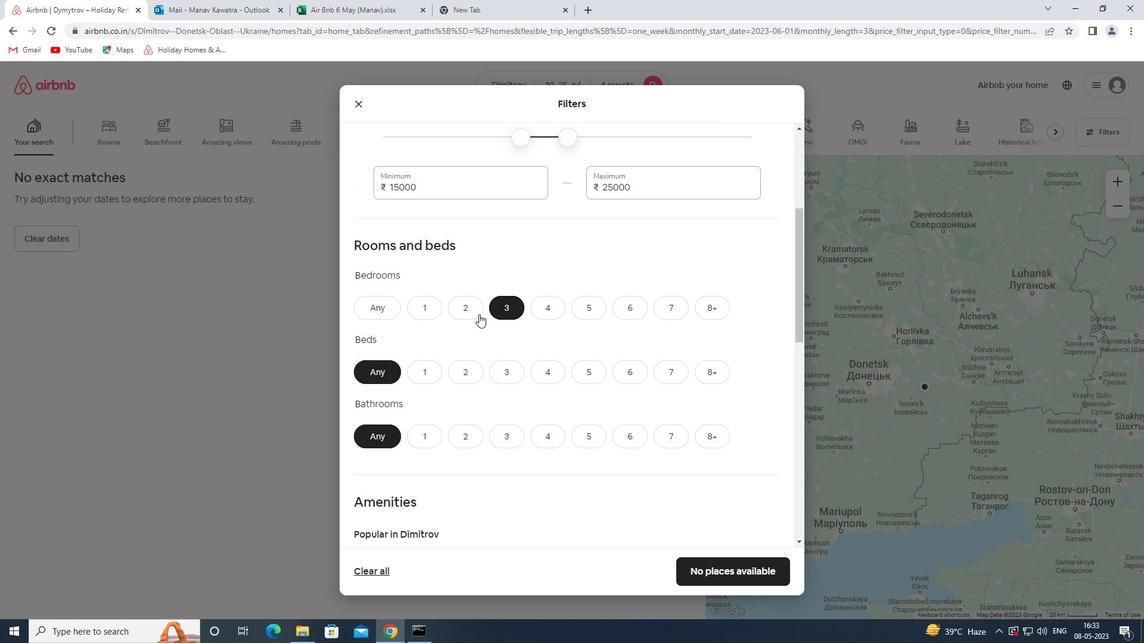 
Action: Mouse pressed left at (473, 314)
Screenshot: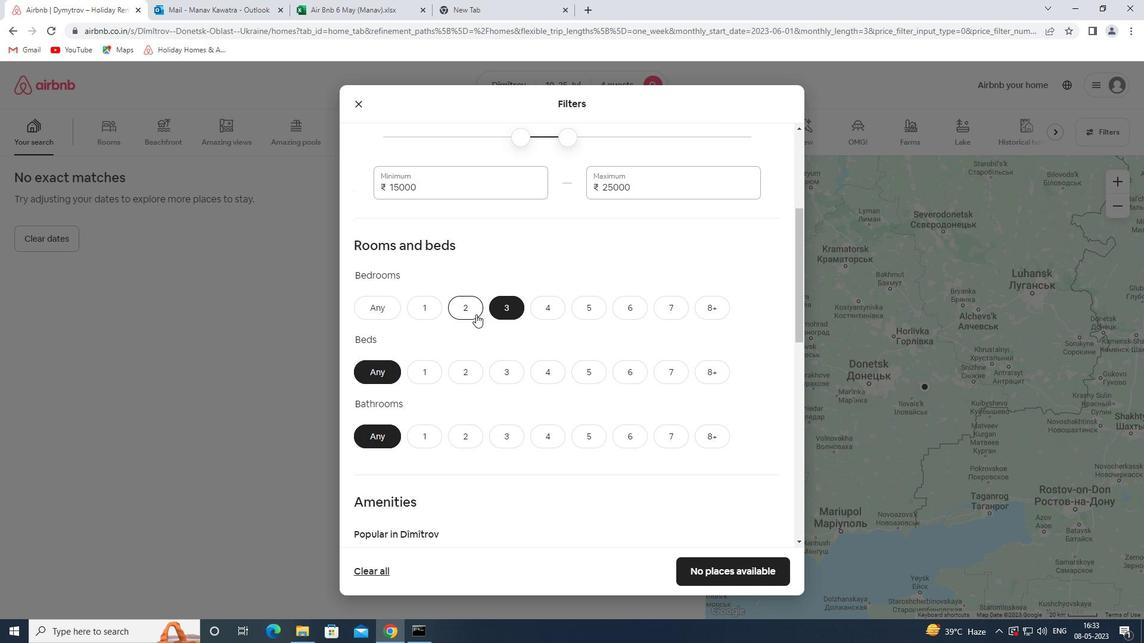 
Action: Mouse moved to (503, 378)
Screenshot: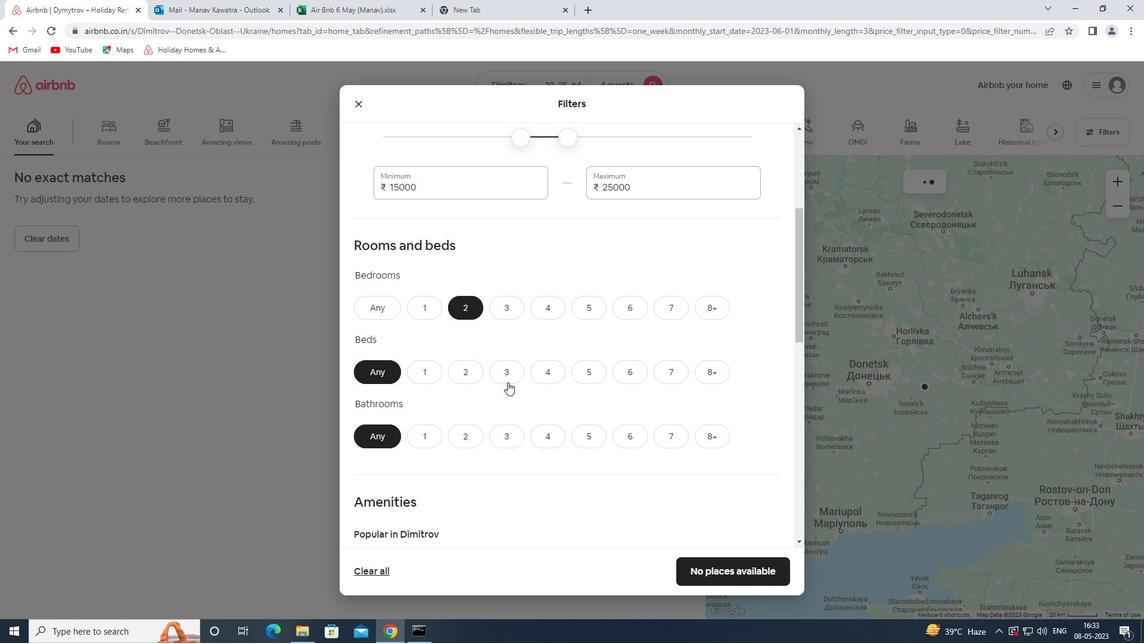
Action: Mouse pressed left at (503, 378)
Screenshot: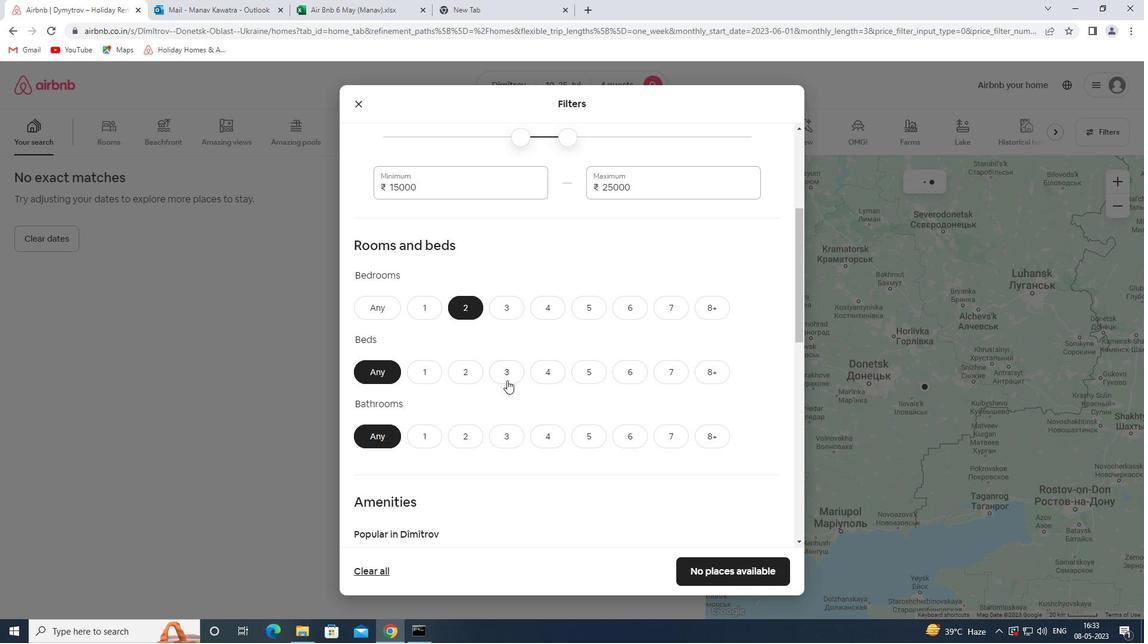 
Action: Mouse moved to (470, 442)
Screenshot: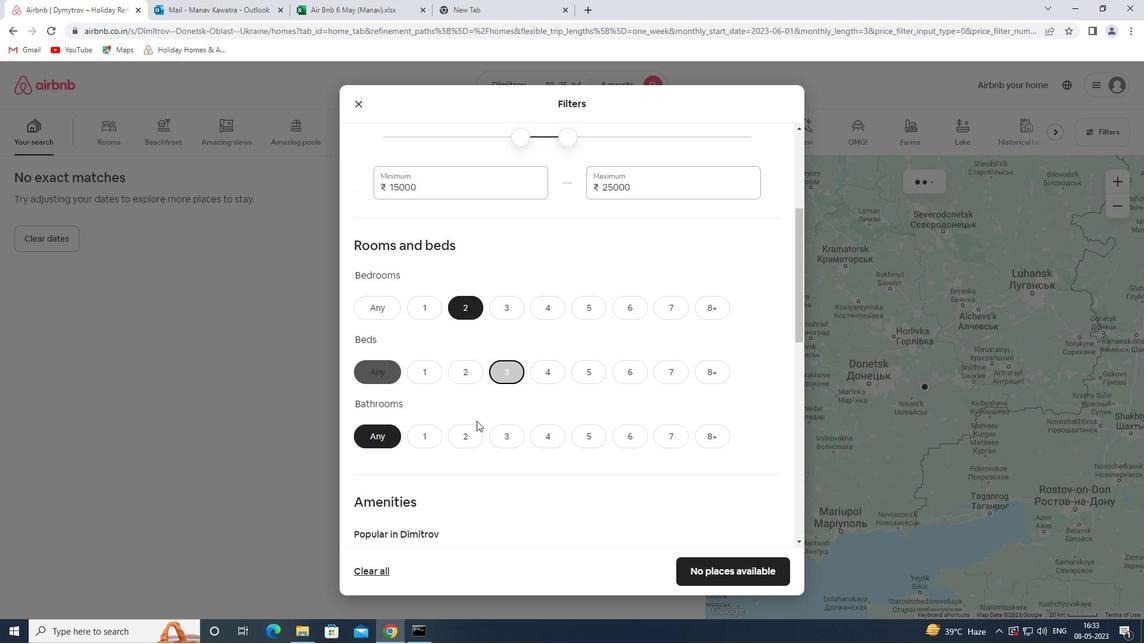 
Action: Mouse pressed left at (470, 442)
Screenshot: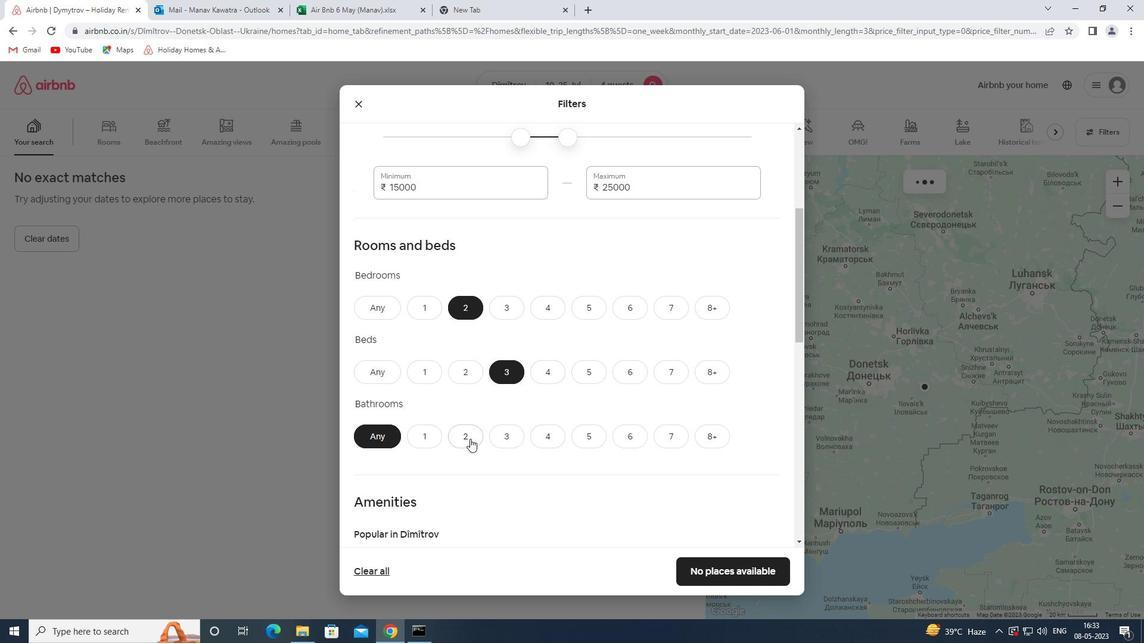 
Action: Mouse moved to (541, 385)
Screenshot: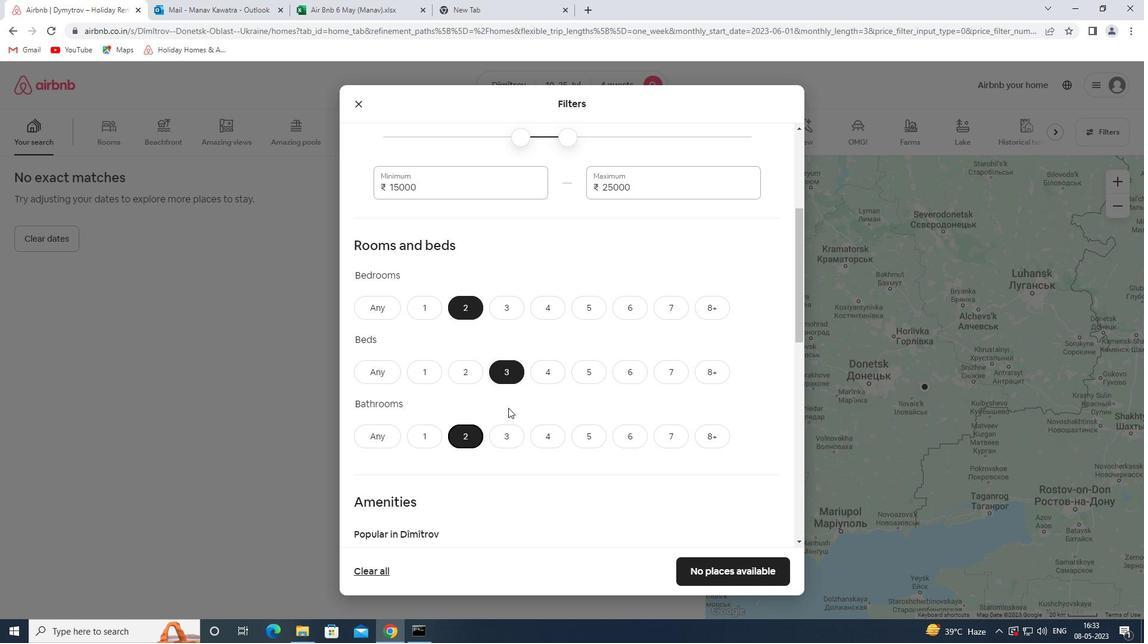 
Action: Mouse scrolled (541, 384) with delta (0, 0)
Screenshot: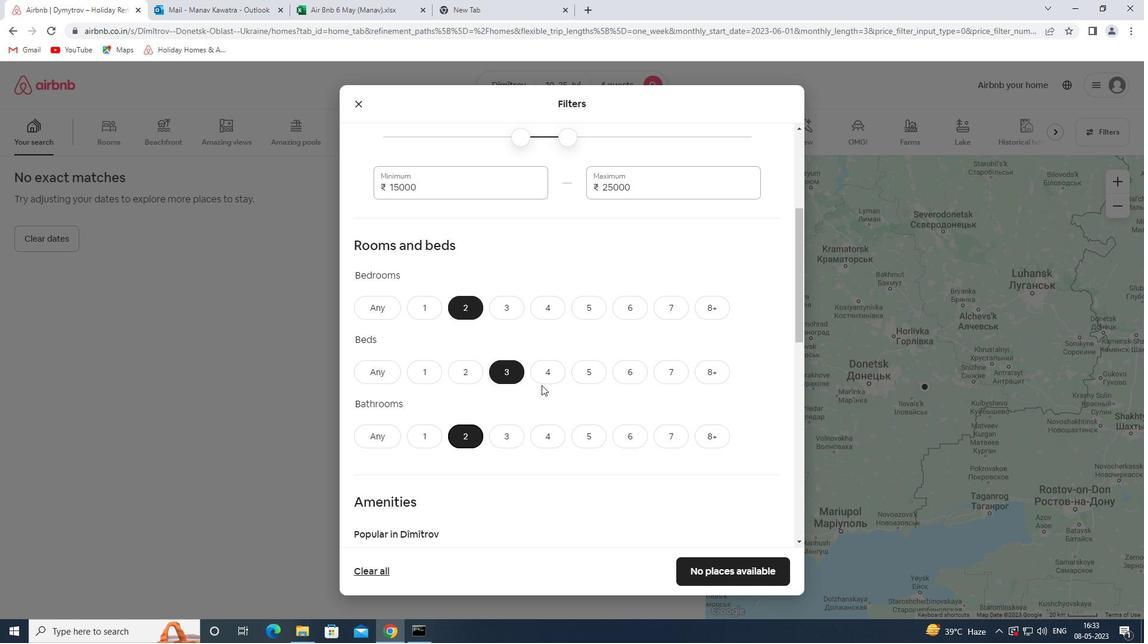 
Action: Mouse scrolled (541, 384) with delta (0, 0)
Screenshot: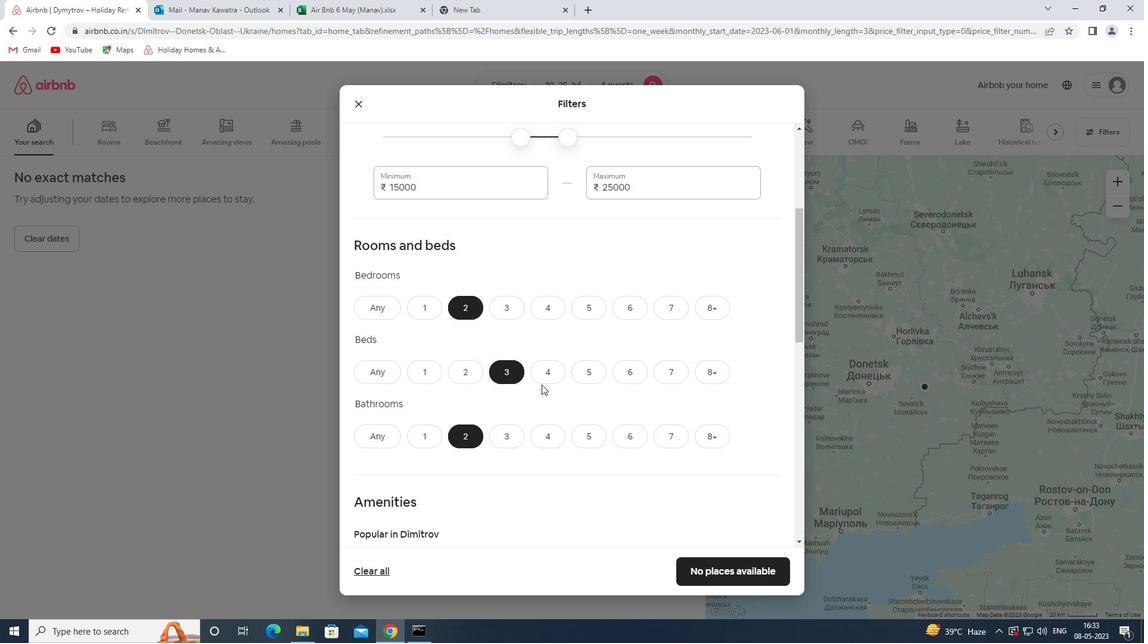 
Action: Mouse moved to (589, 354)
Screenshot: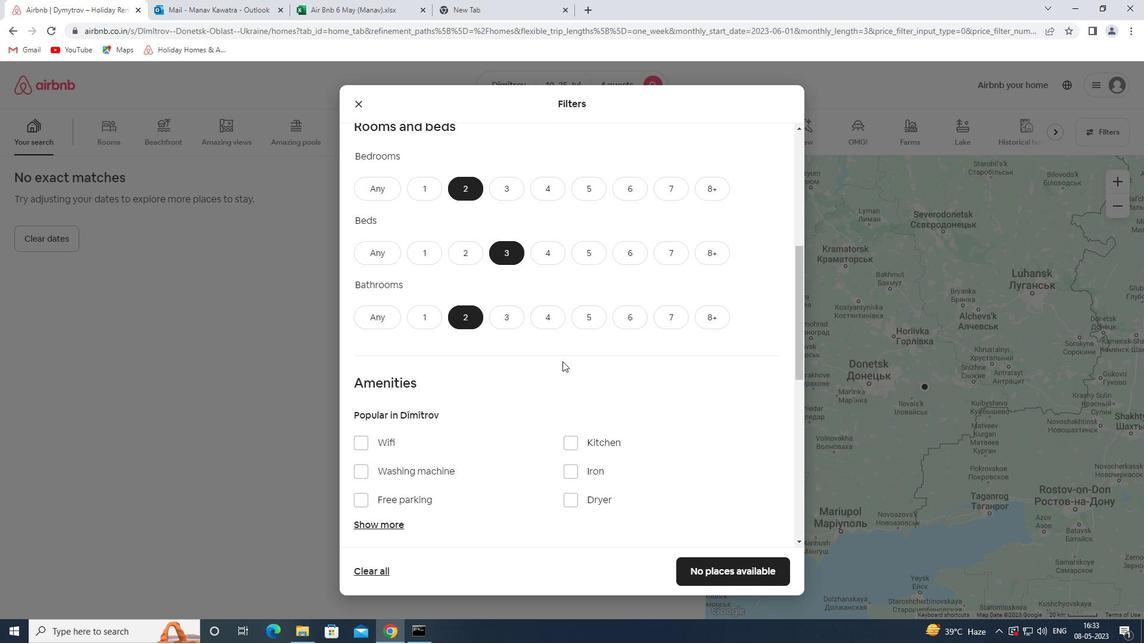 
Action: Mouse scrolled (589, 353) with delta (0, 0)
Screenshot: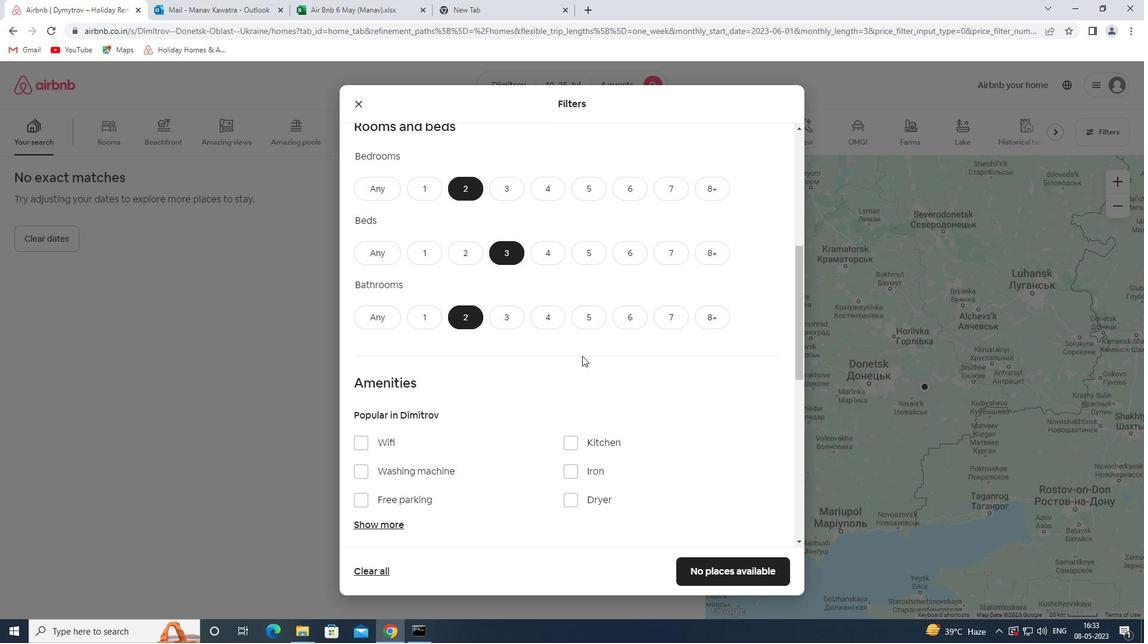 
Action: Mouse scrolled (589, 353) with delta (0, 0)
Screenshot: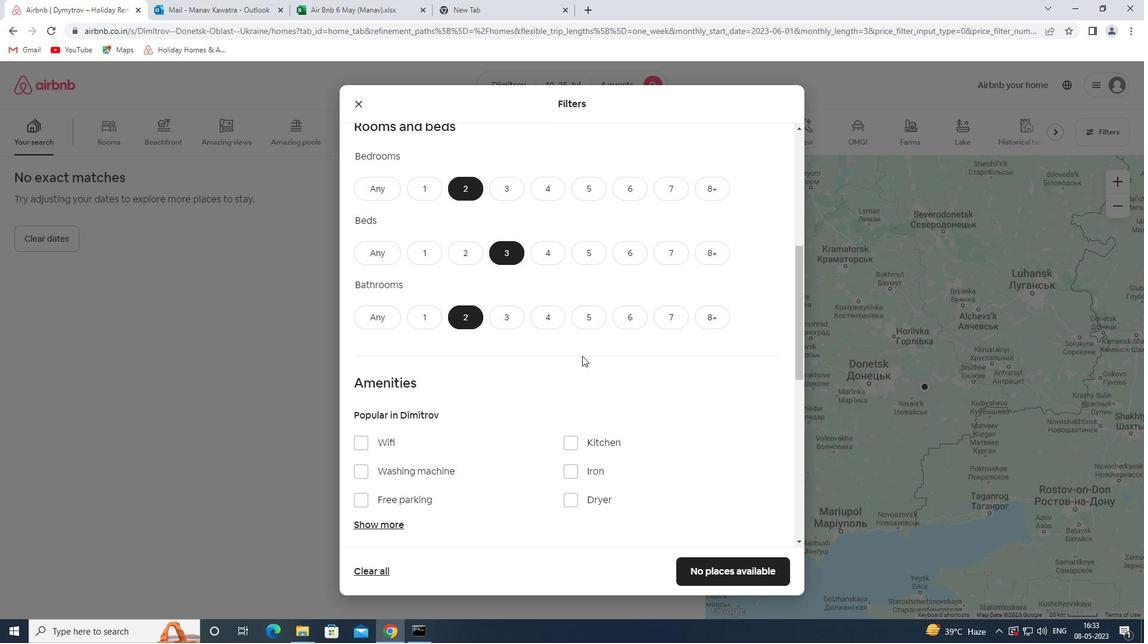 
Action: Mouse moved to (623, 411)
Screenshot: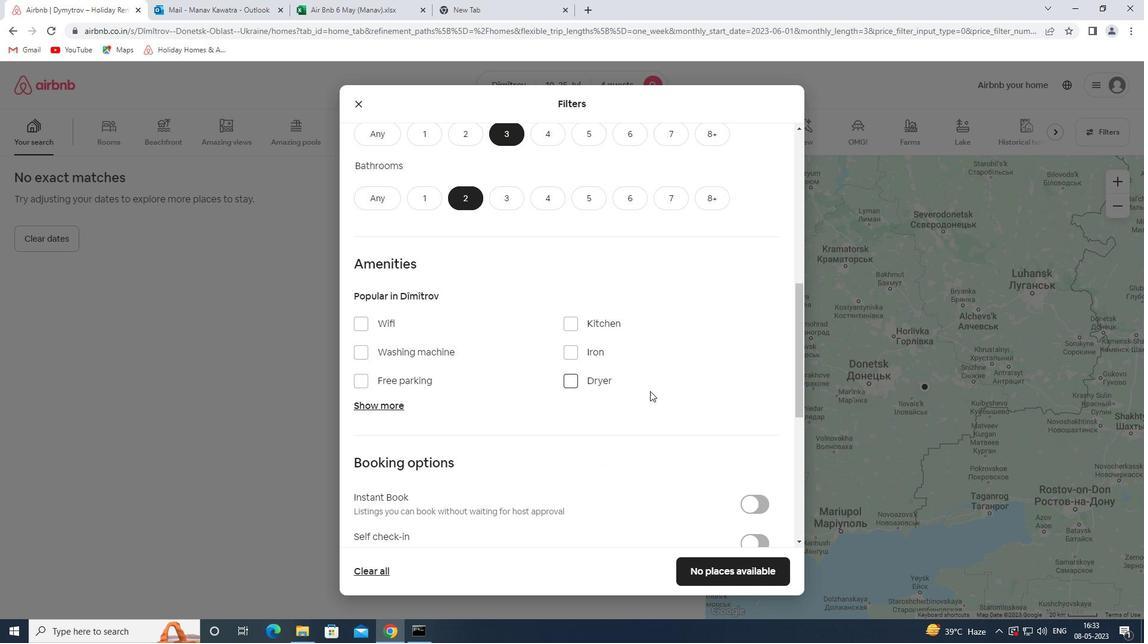 
Action: Mouse scrolled (623, 410) with delta (0, 0)
Screenshot: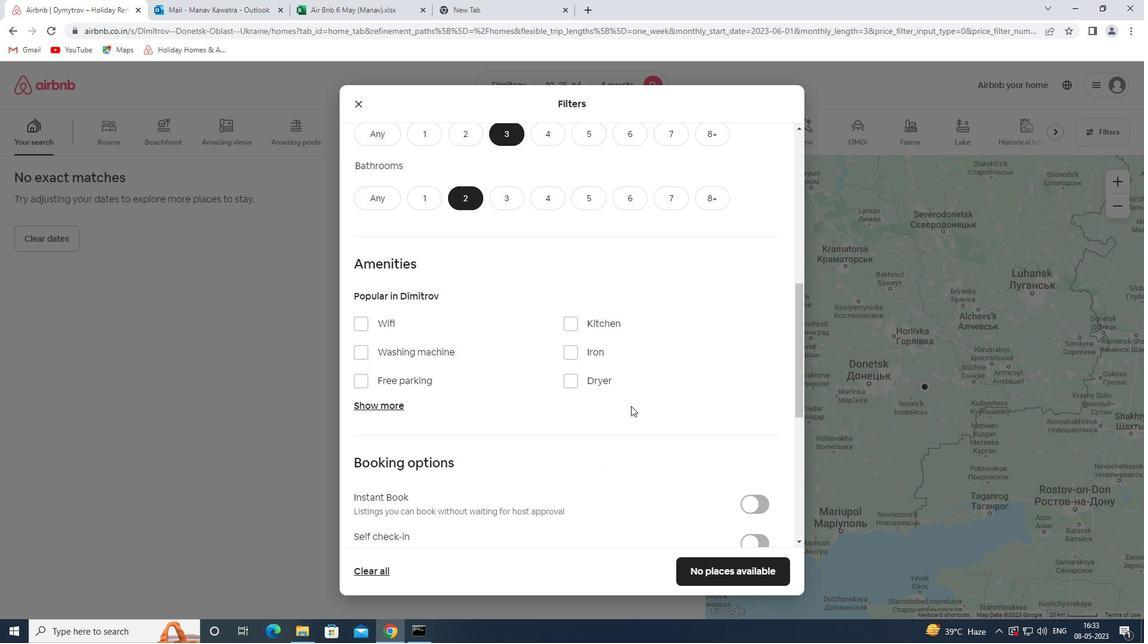 
Action: Mouse moved to (388, 260)
Screenshot: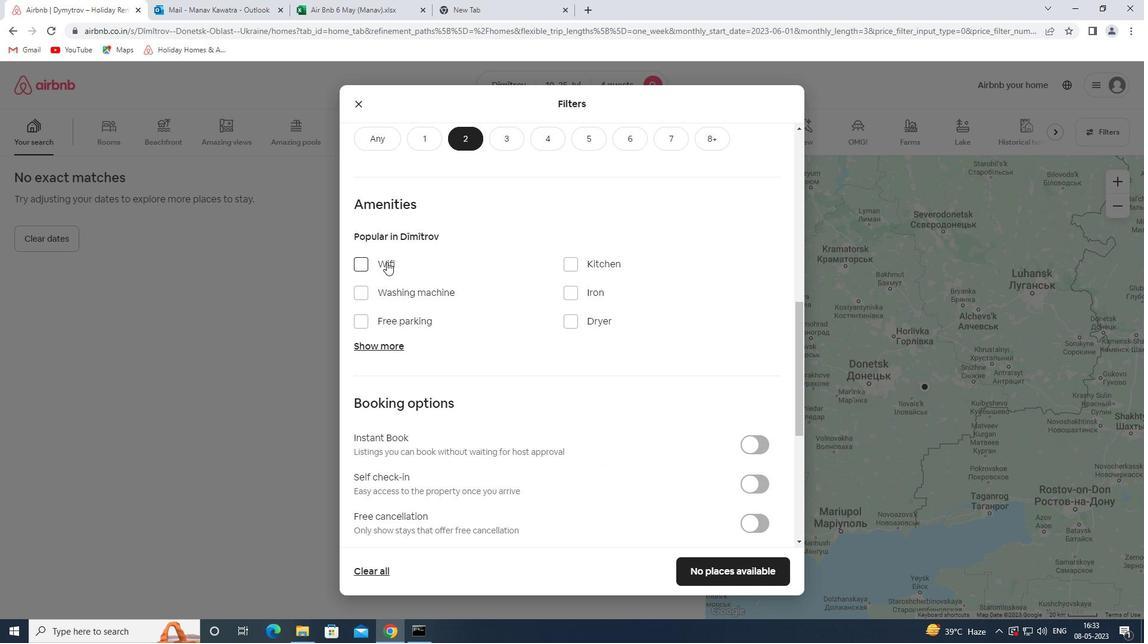 
Action: Mouse pressed left at (388, 260)
Screenshot: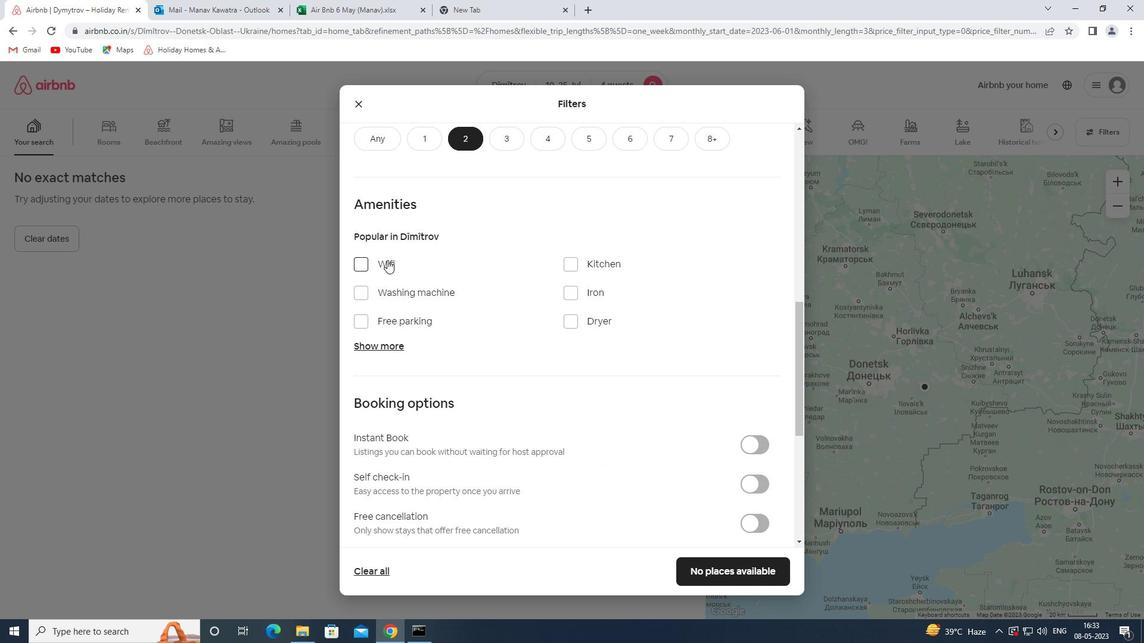 
Action: Mouse moved to (400, 318)
Screenshot: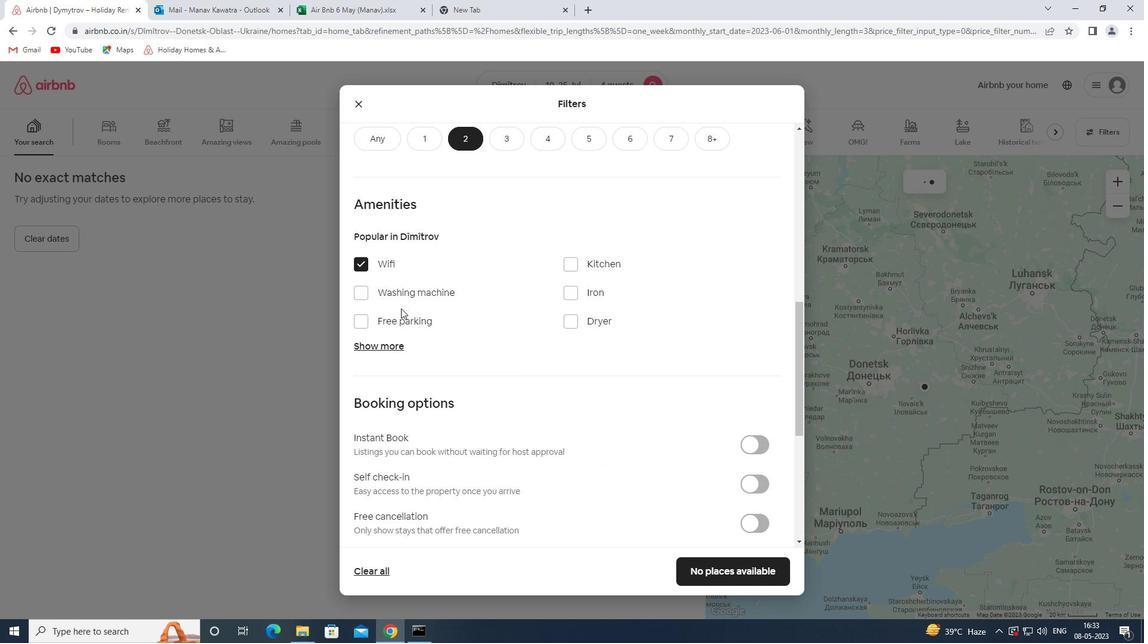 
Action: Mouse pressed left at (400, 318)
Screenshot: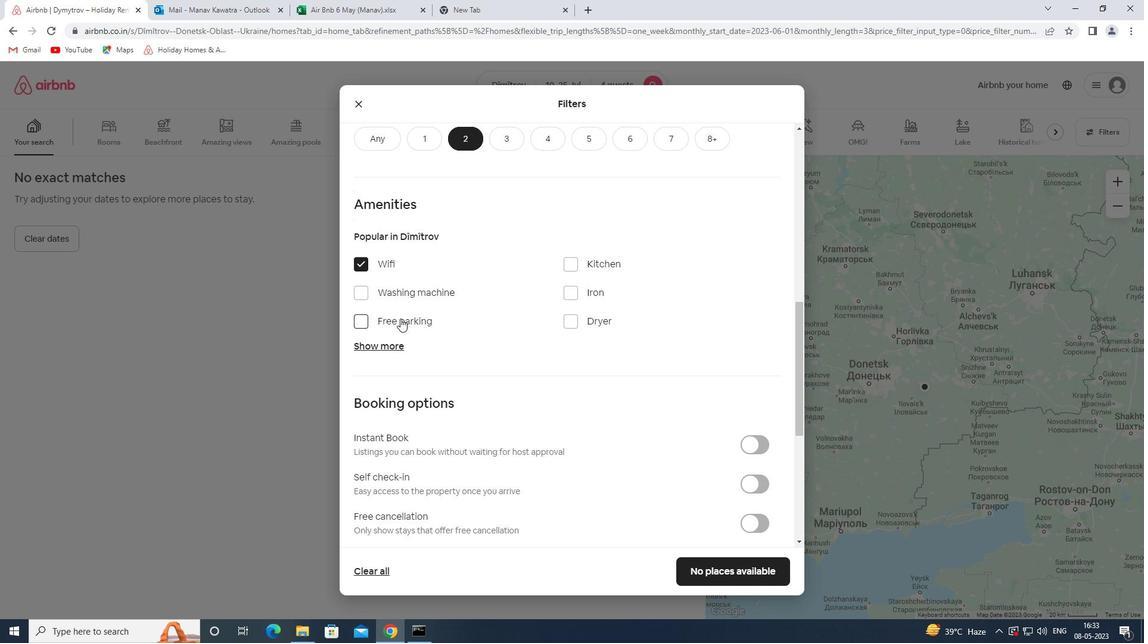 
Action: Mouse moved to (392, 347)
Screenshot: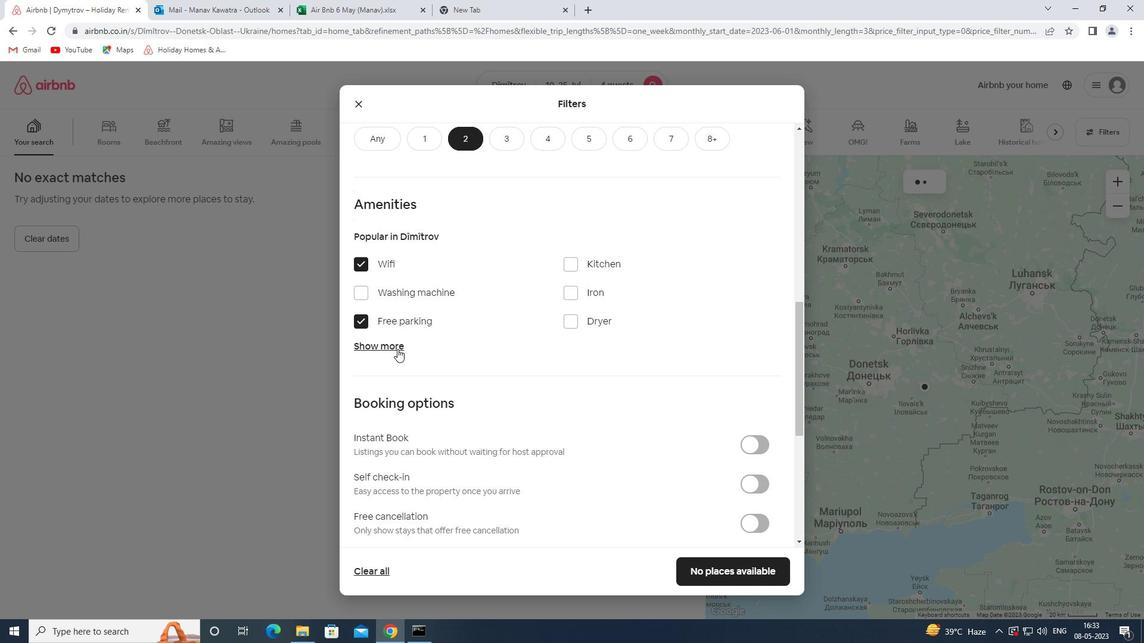 
Action: Mouse pressed left at (392, 347)
Screenshot: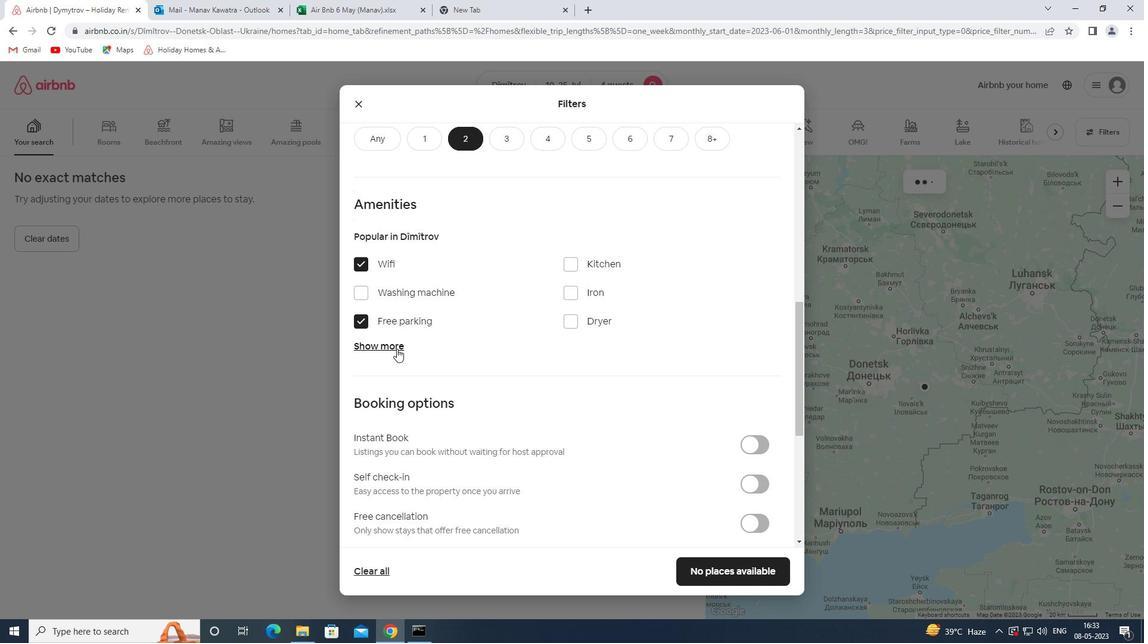 
Action: Mouse moved to (577, 418)
Screenshot: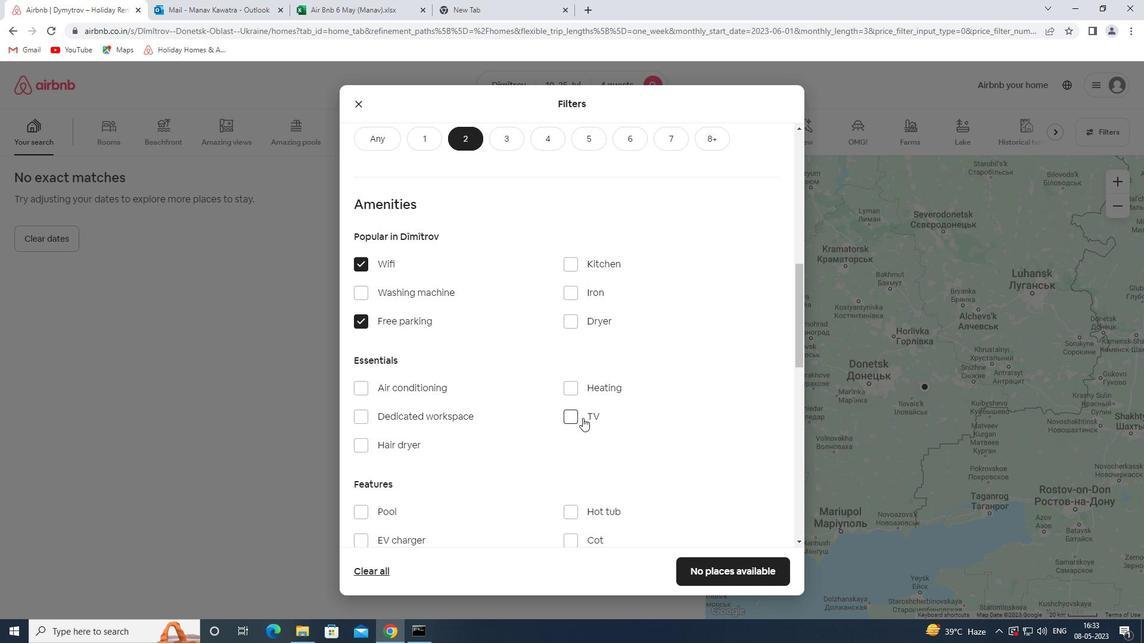 
Action: Mouse pressed left at (577, 418)
Screenshot: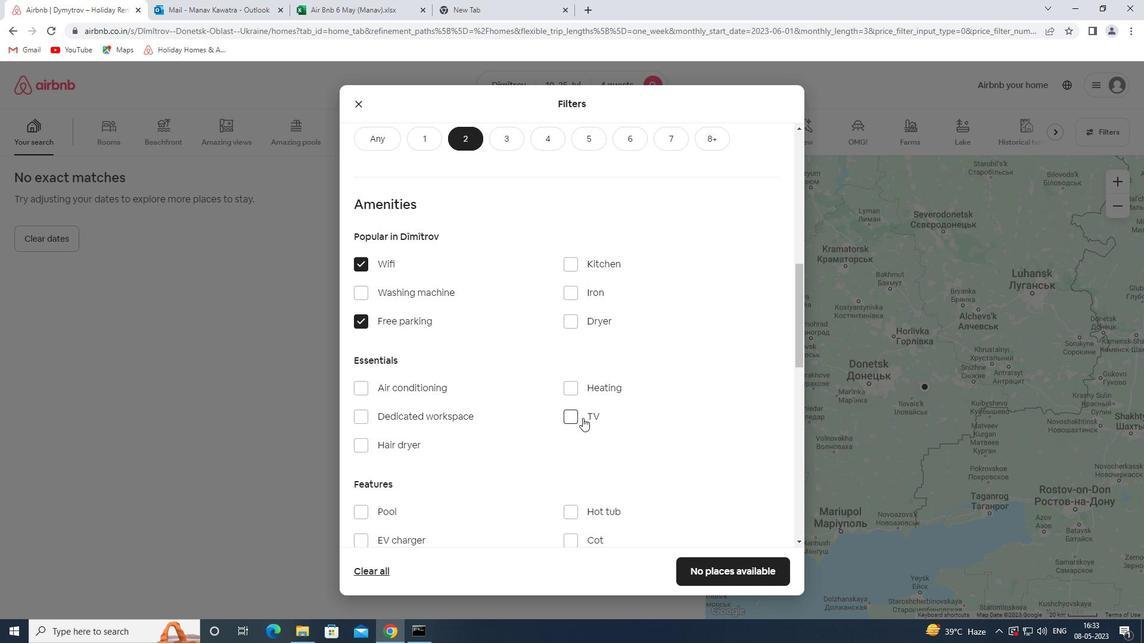 
Action: Mouse moved to (569, 384)
Screenshot: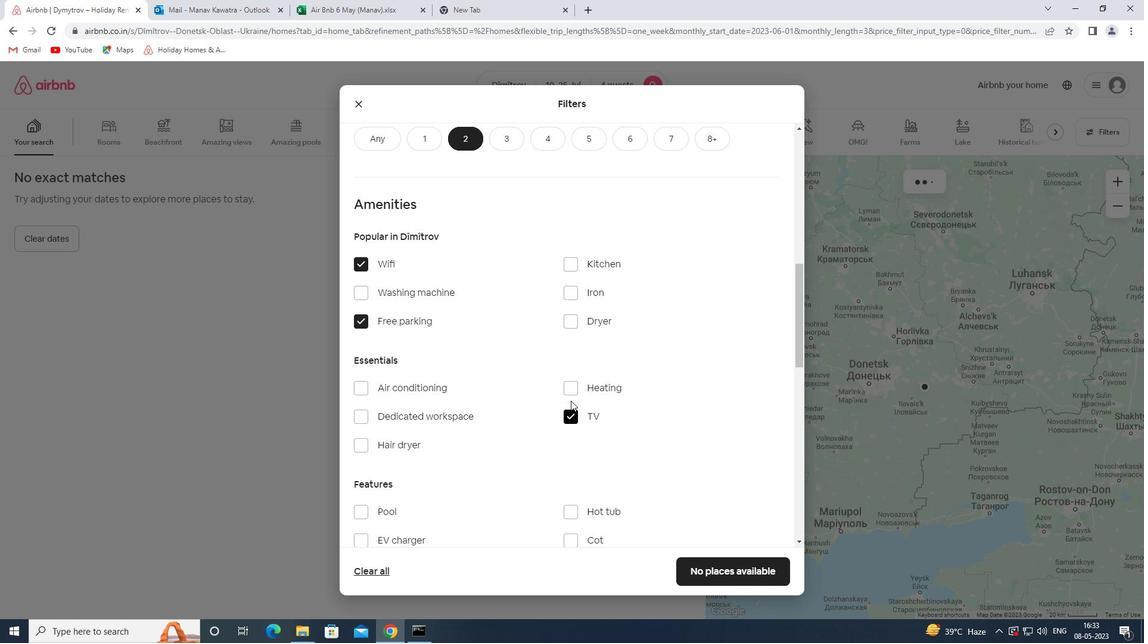 
Action: Mouse scrolled (569, 383) with delta (0, 0)
Screenshot: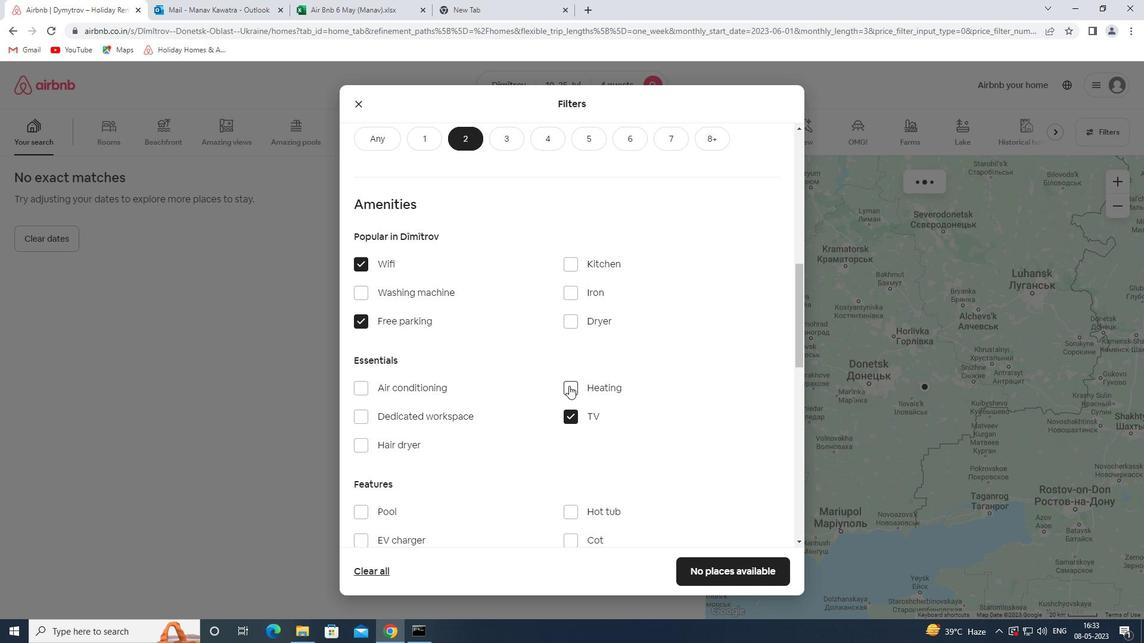 
Action: Mouse scrolled (569, 383) with delta (0, 0)
Screenshot: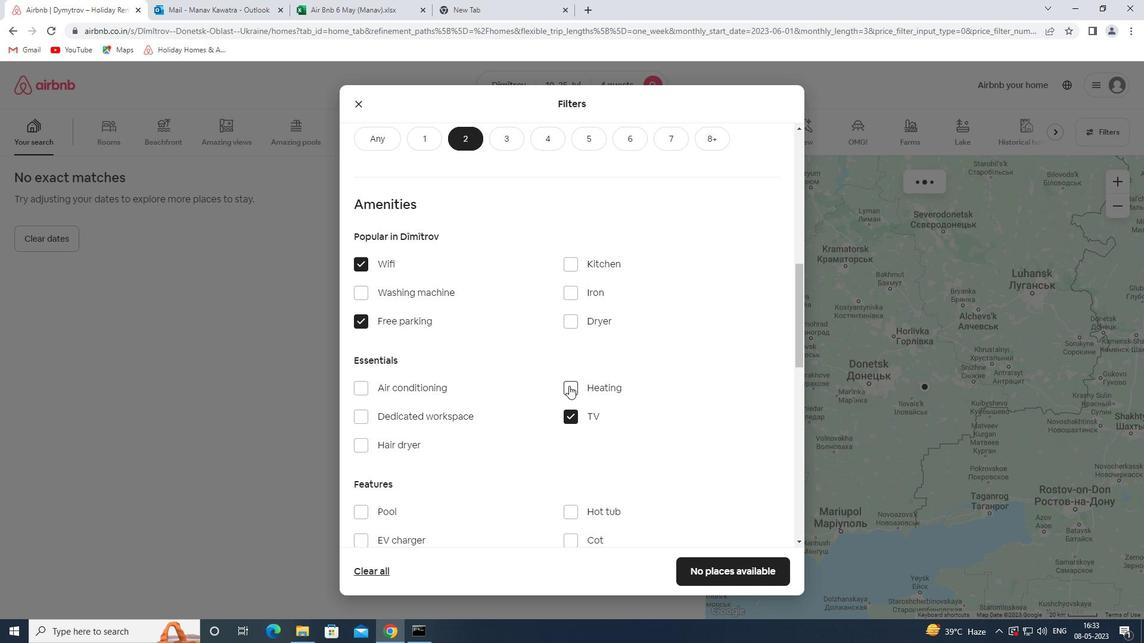 
Action: Mouse scrolled (569, 383) with delta (0, 0)
Screenshot: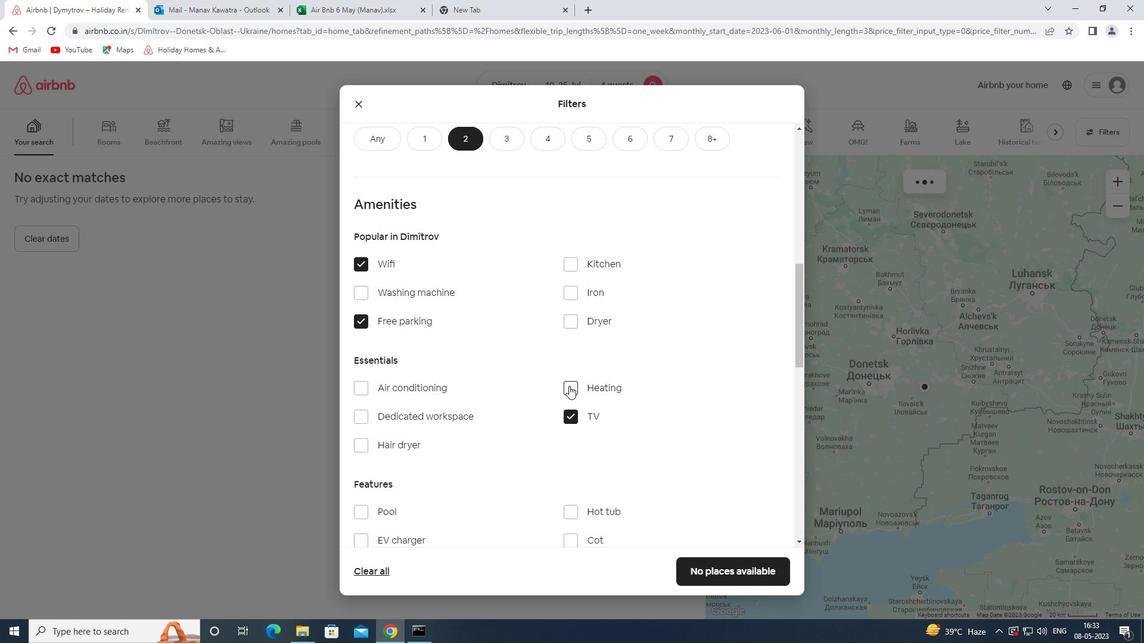 
Action: Mouse scrolled (569, 383) with delta (0, 0)
Screenshot: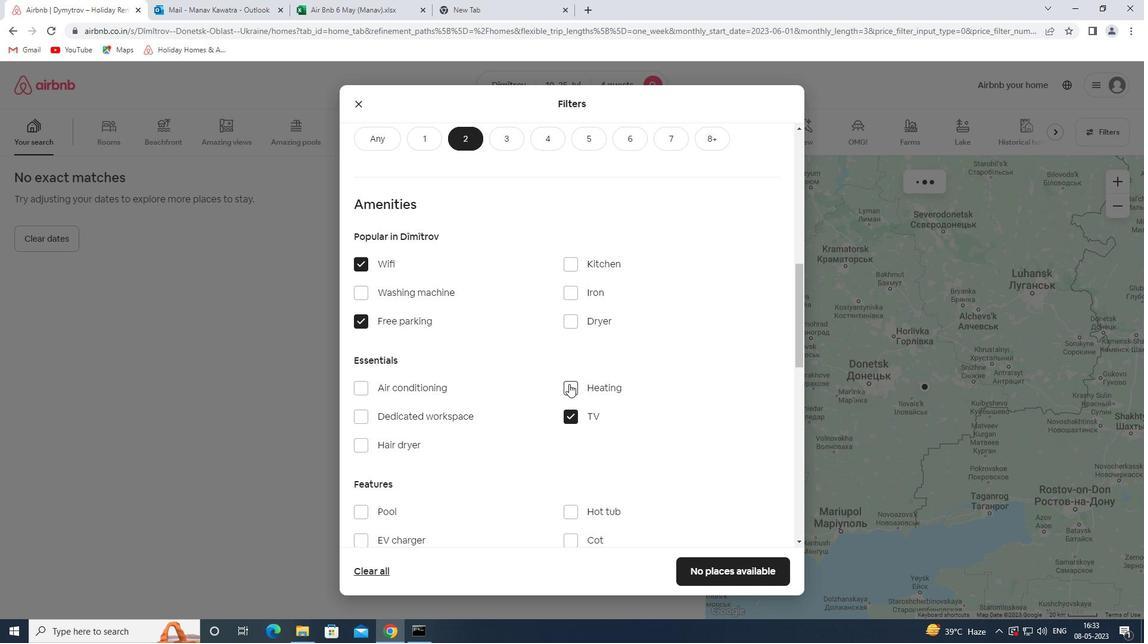 
Action: Mouse moved to (568, 383)
Screenshot: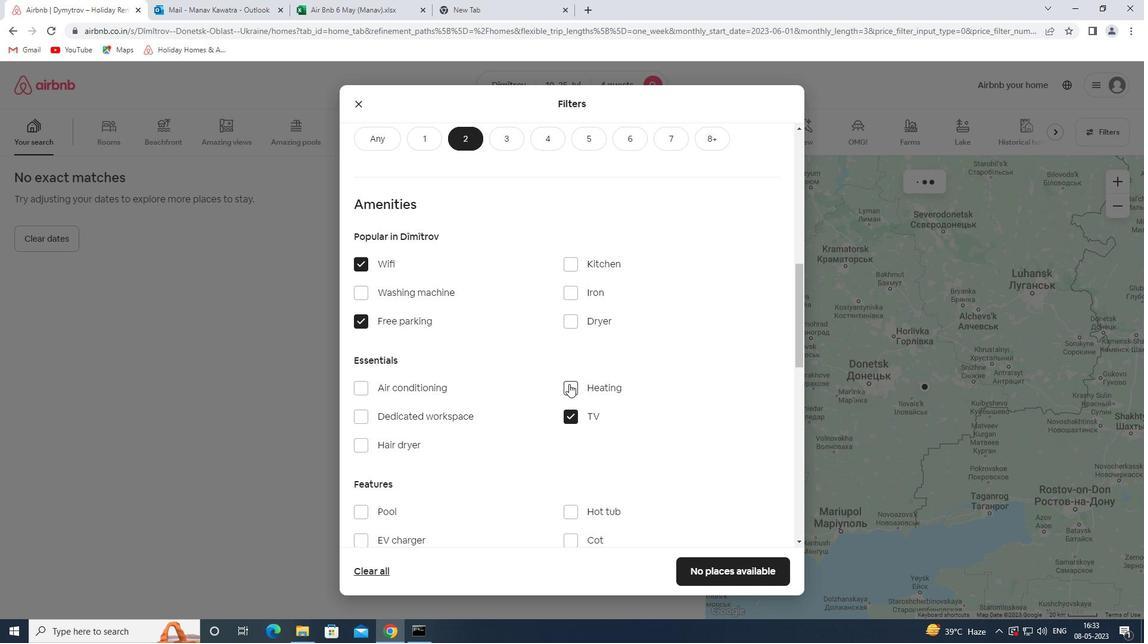 
Action: Mouse scrolled (568, 382) with delta (0, 0)
Screenshot: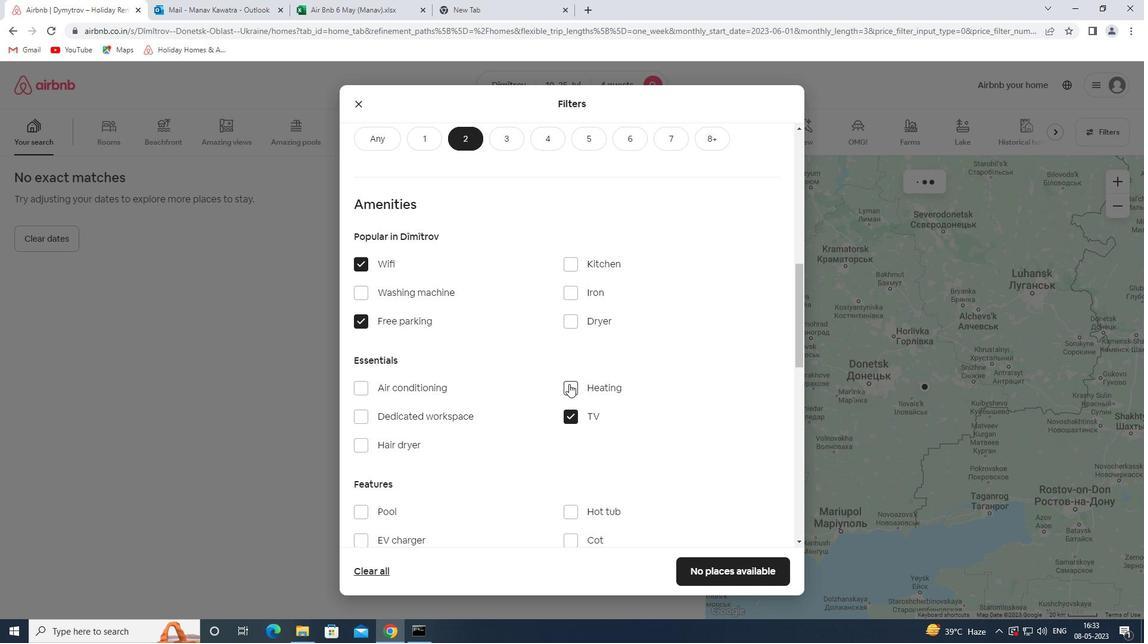 
Action: Mouse moved to (391, 289)
Screenshot: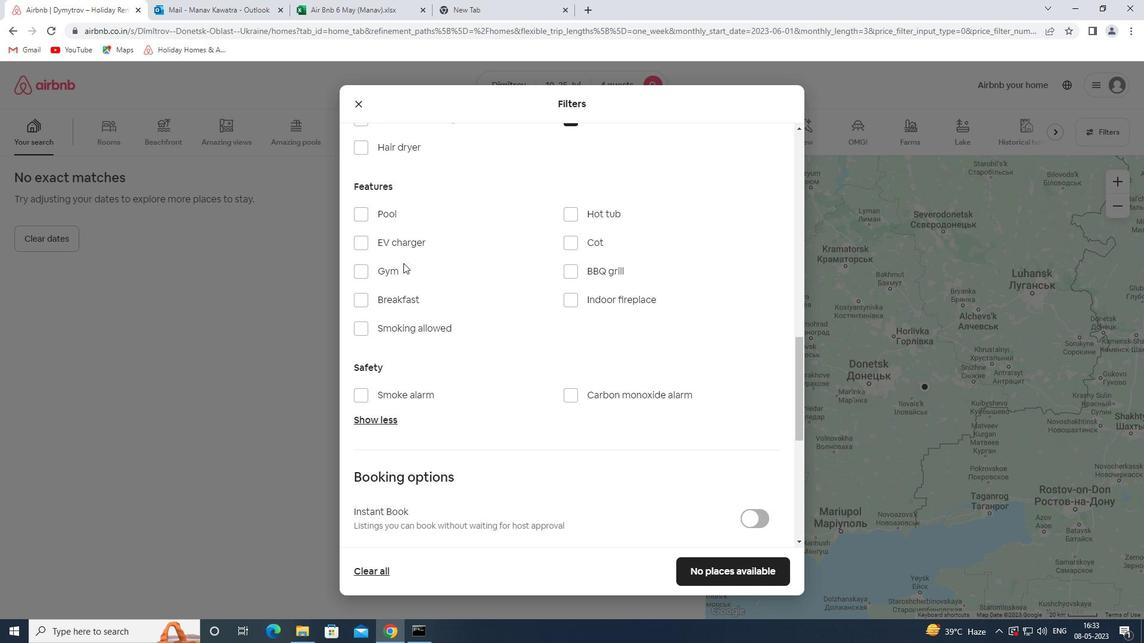 
Action: Mouse pressed left at (391, 289)
Screenshot: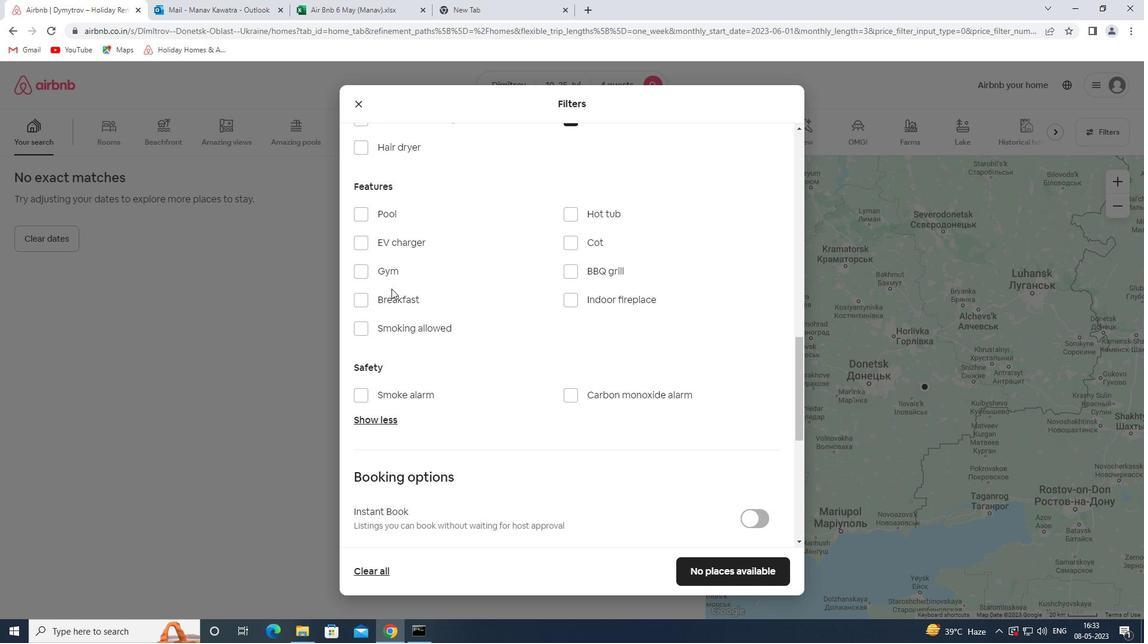 
Action: Mouse moved to (394, 296)
Screenshot: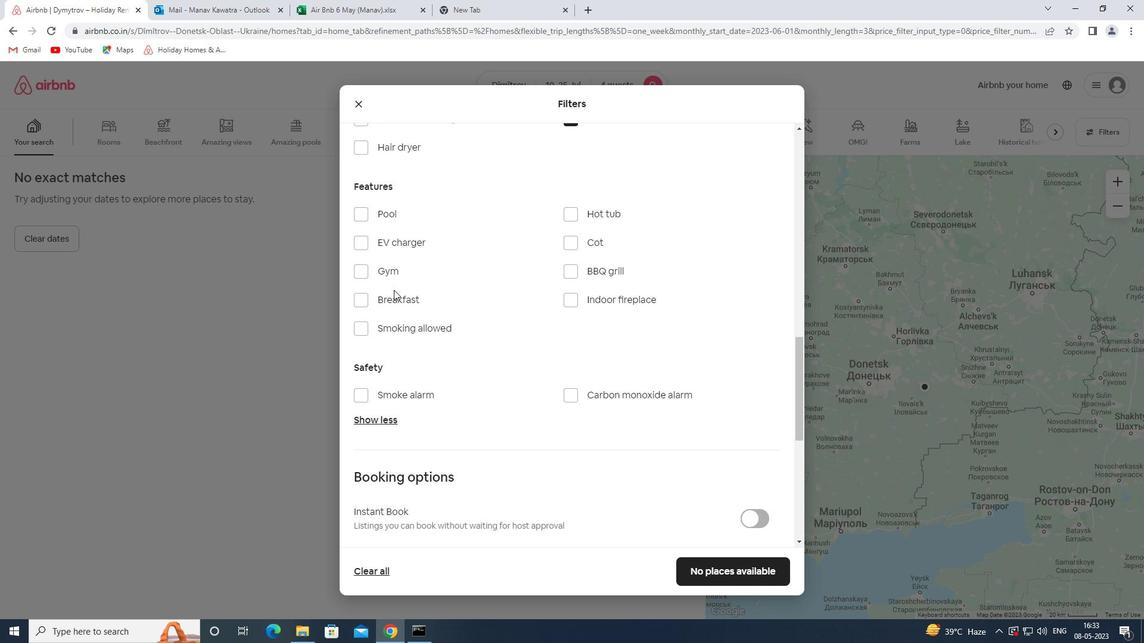 
Action: Mouse pressed left at (394, 296)
Screenshot: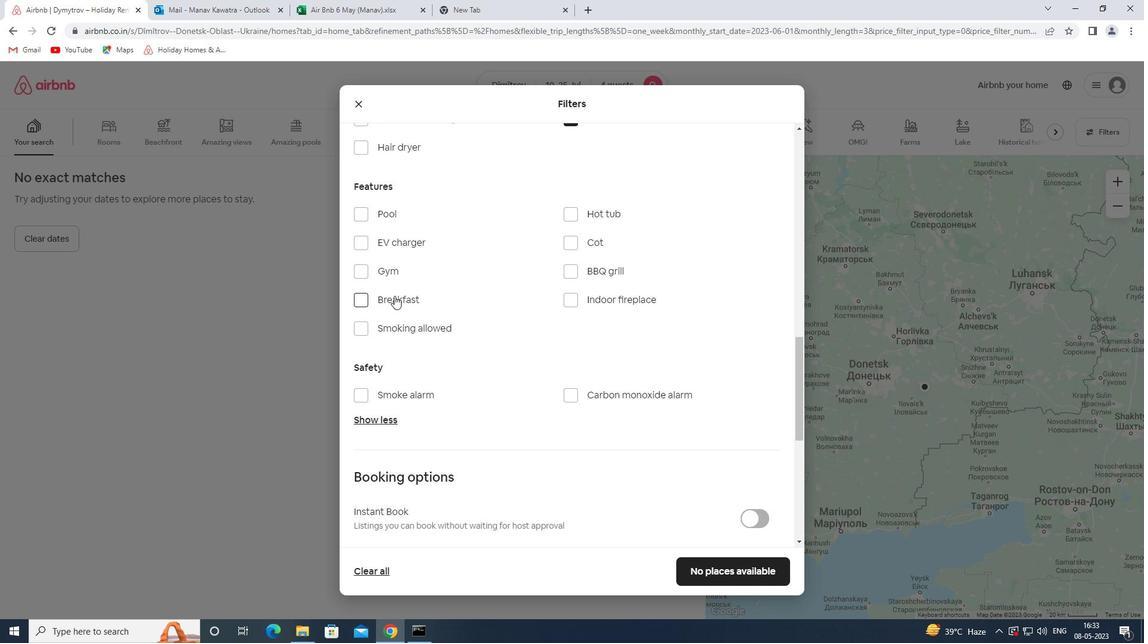 
Action: Mouse moved to (401, 271)
Screenshot: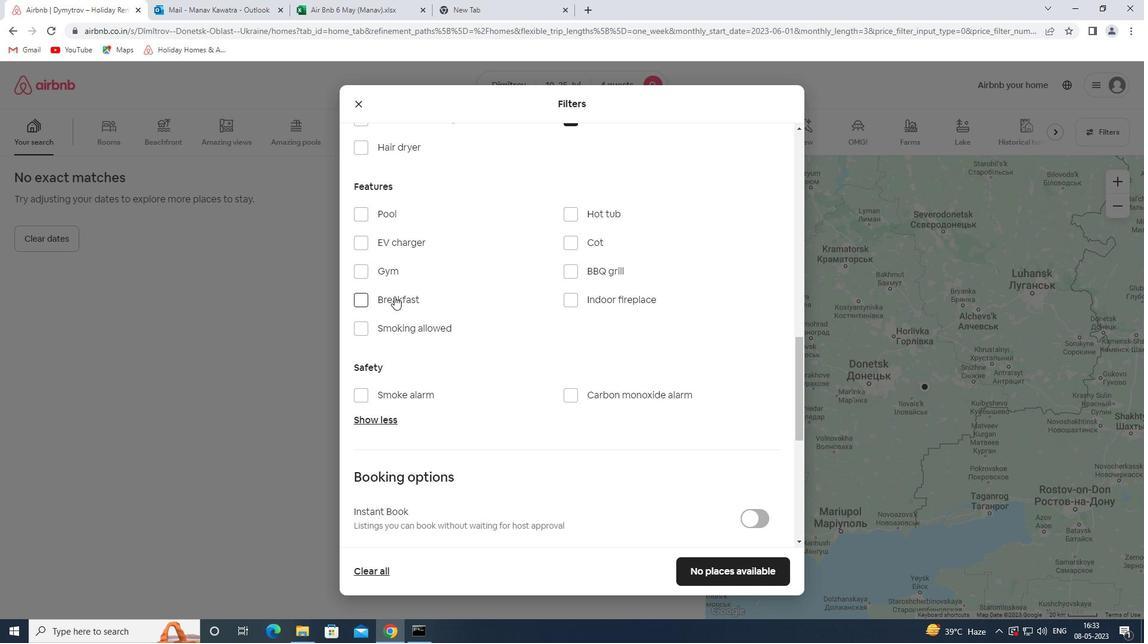 
Action: Mouse pressed left at (401, 271)
Screenshot: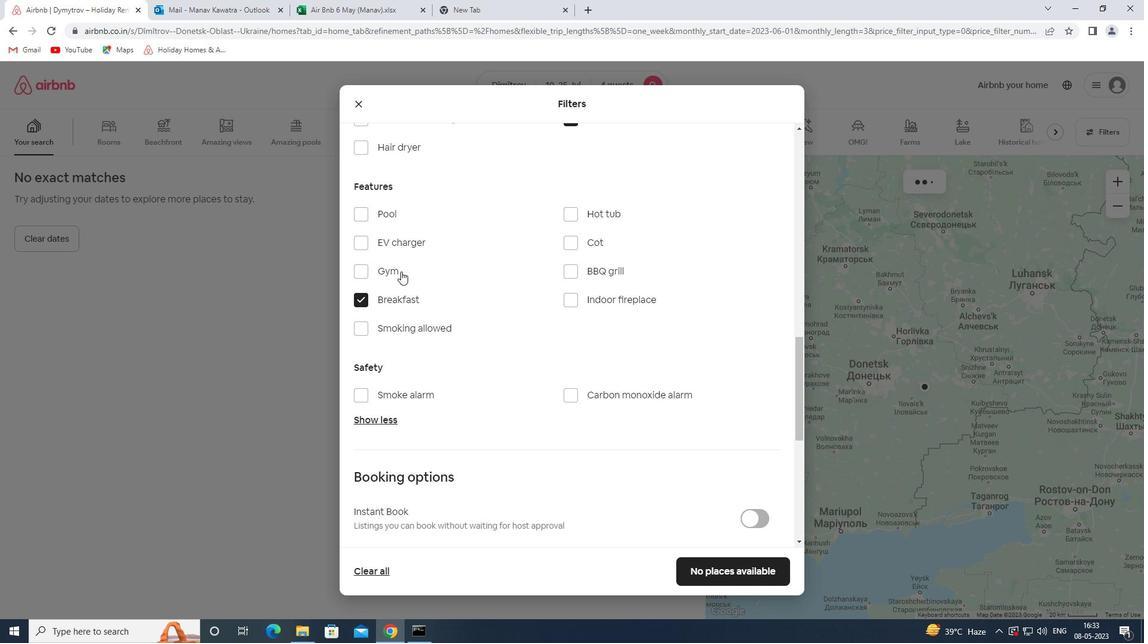 
Action: Mouse moved to (699, 465)
Screenshot: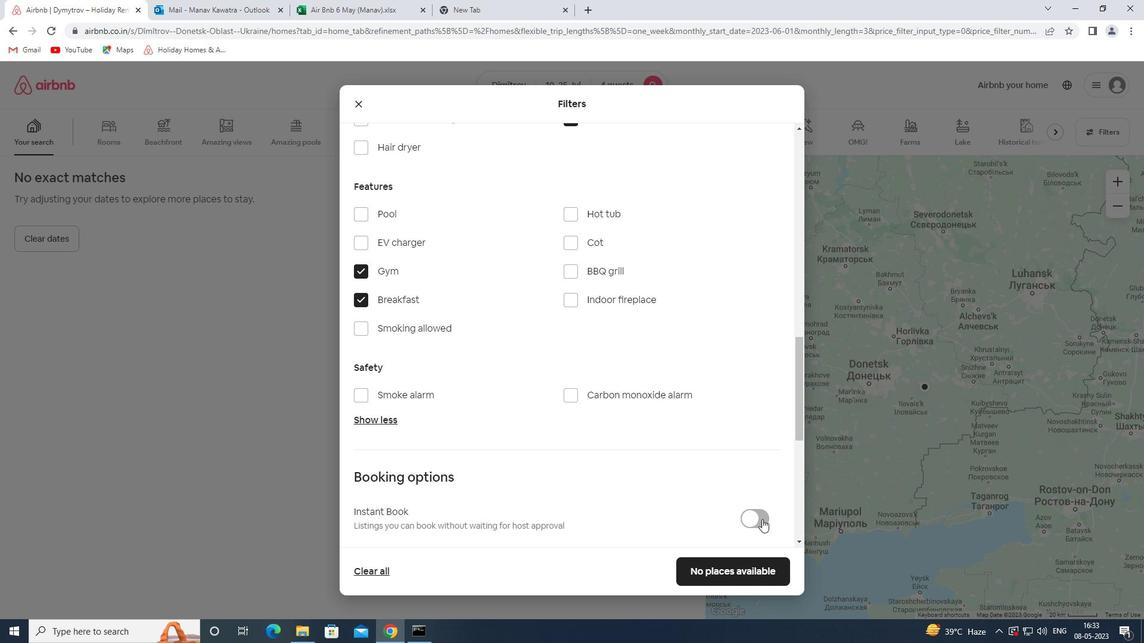 
Action: Mouse scrolled (699, 465) with delta (0, 0)
Screenshot: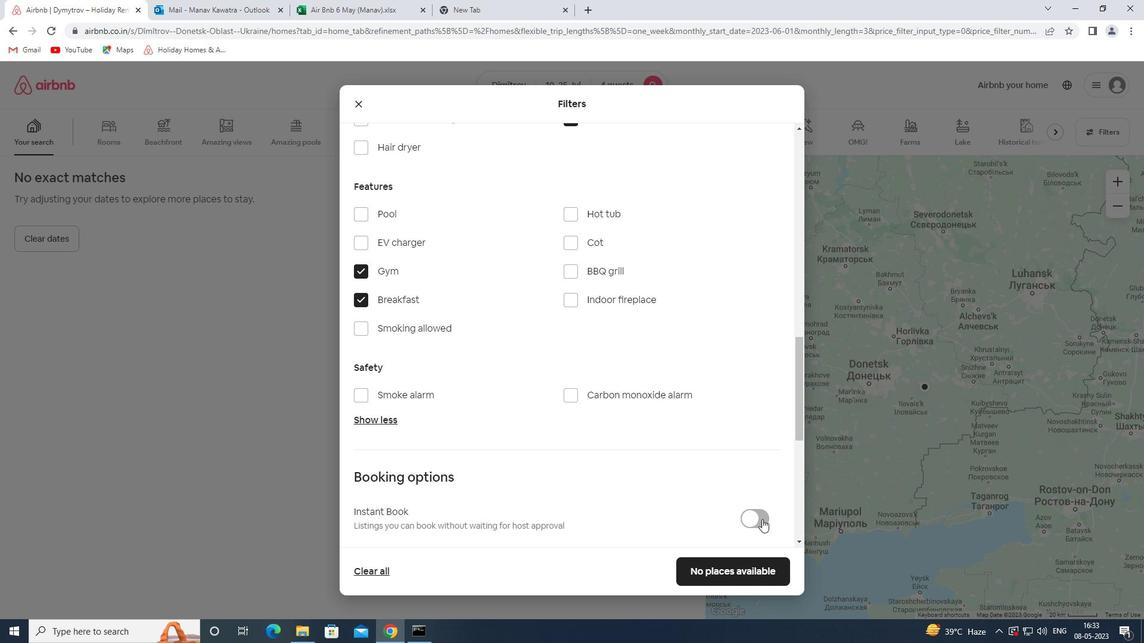 
Action: Mouse scrolled (699, 465) with delta (0, 0)
Screenshot: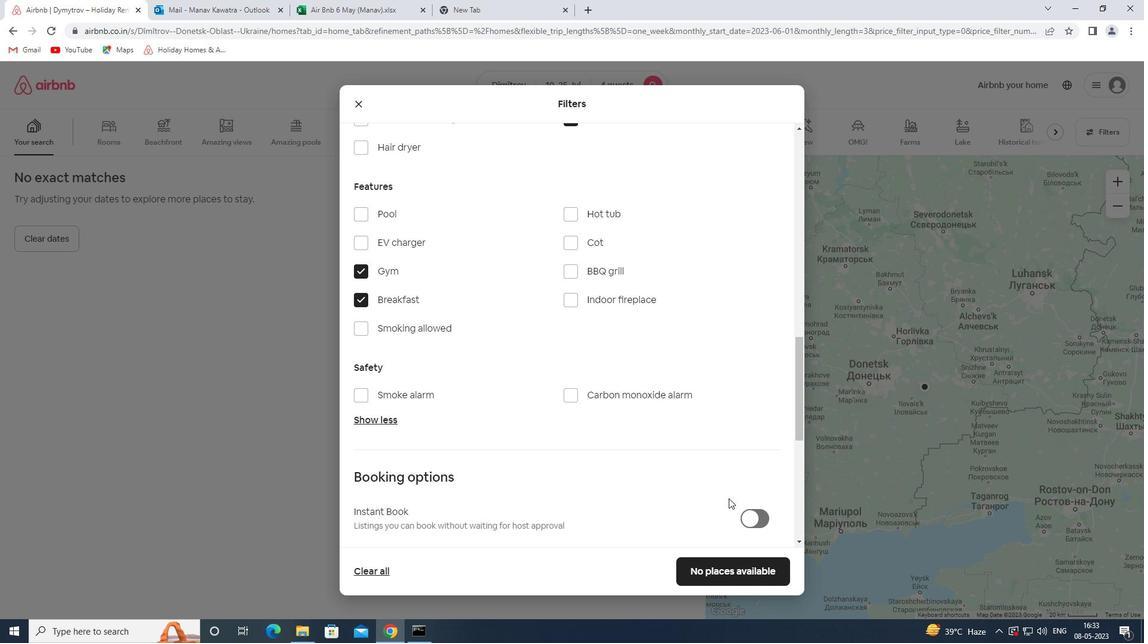 
Action: Mouse scrolled (699, 465) with delta (0, 0)
Screenshot: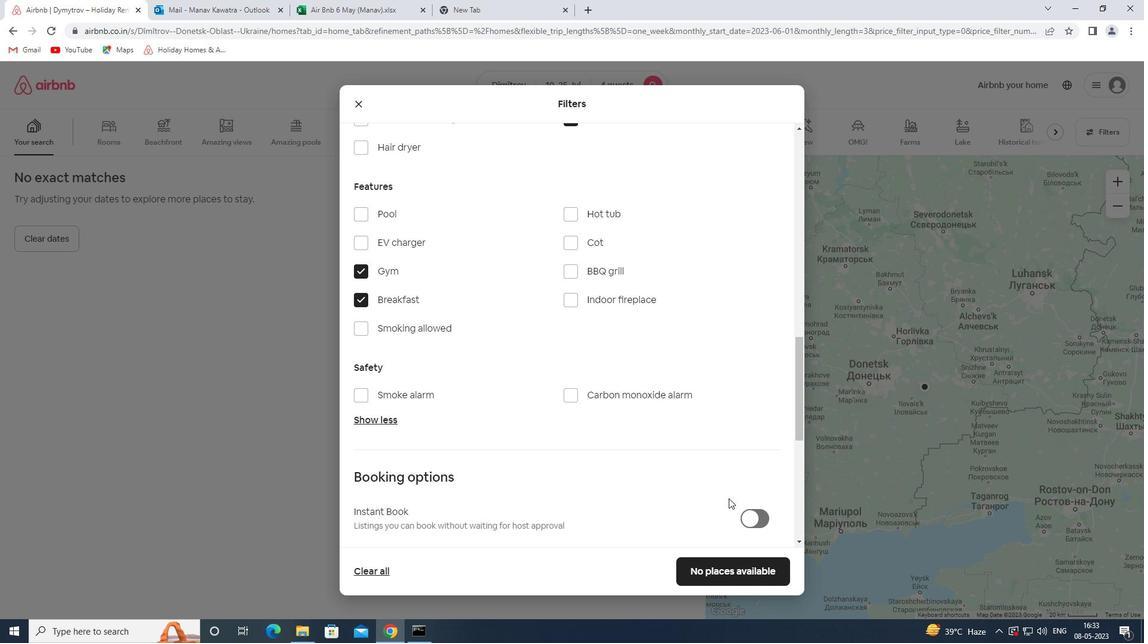 
Action: Mouse moved to (697, 464)
Screenshot: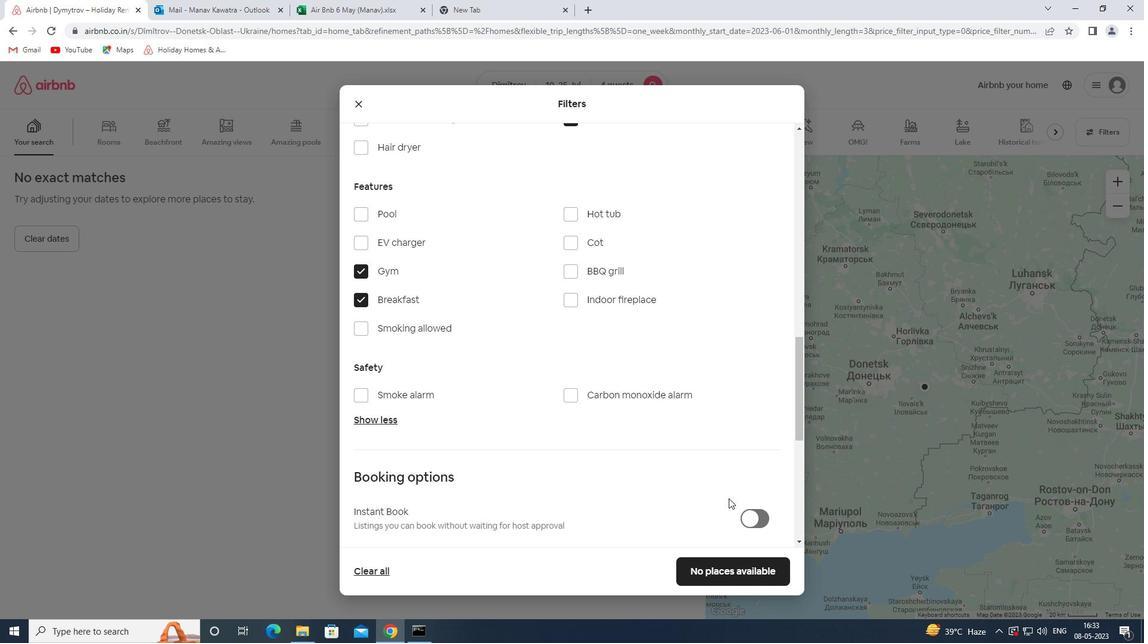 
Action: Mouse scrolled (697, 463) with delta (0, 0)
Screenshot: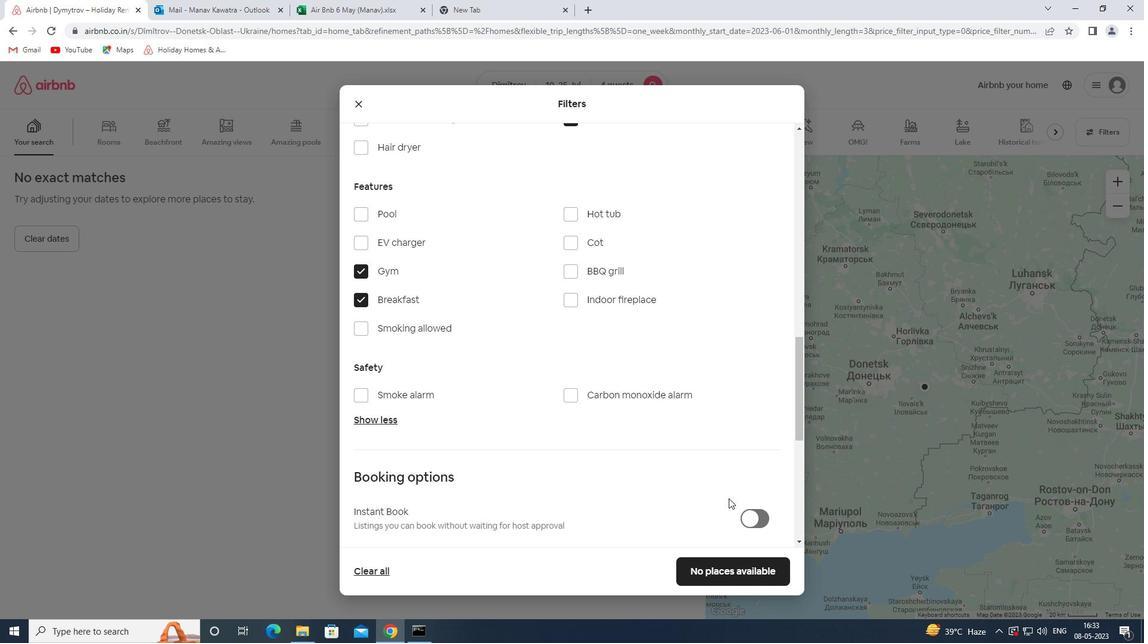 
Action: Mouse moved to (695, 464)
Screenshot: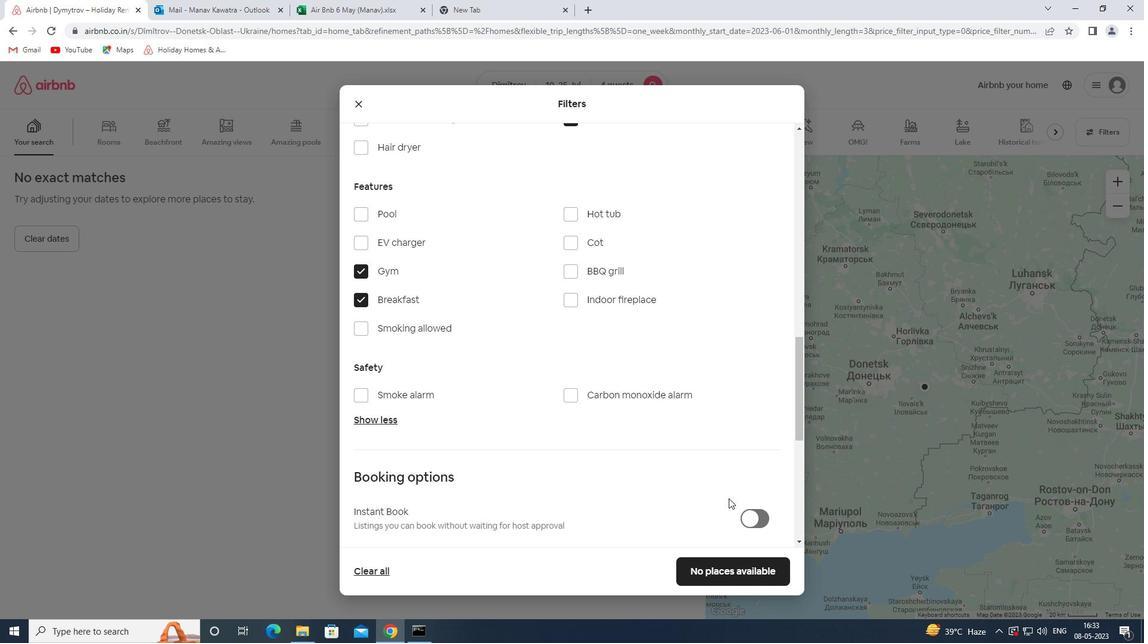 
Action: Mouse scrolled (695, 463) with delta (0, 0)
Screenshot: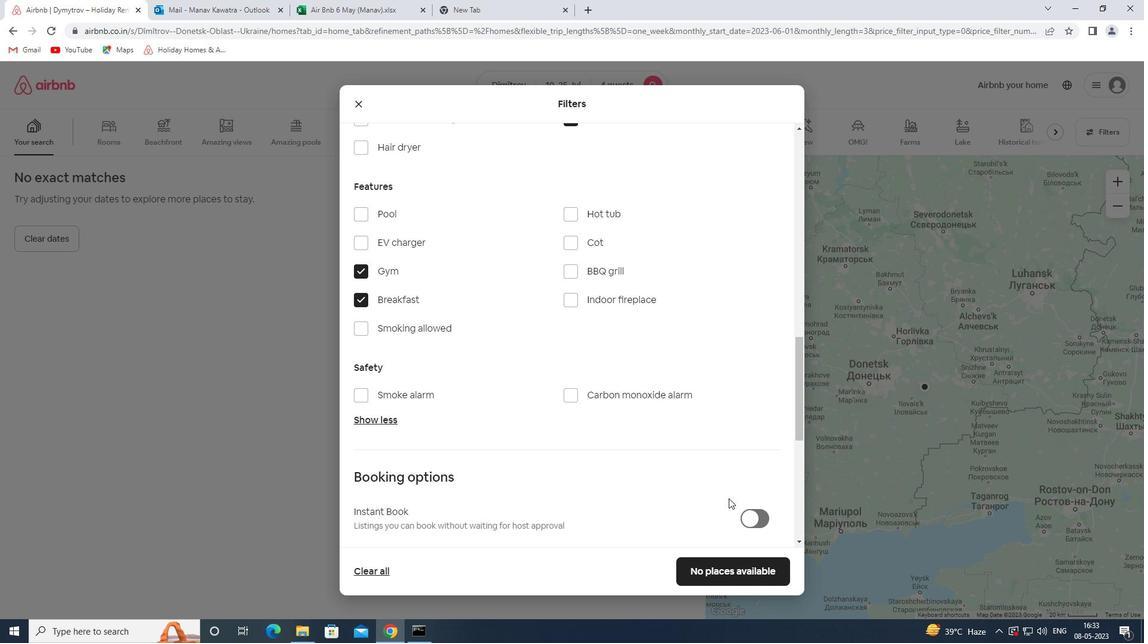 
Action: Mouse moved to (758, 263)
Screenshot: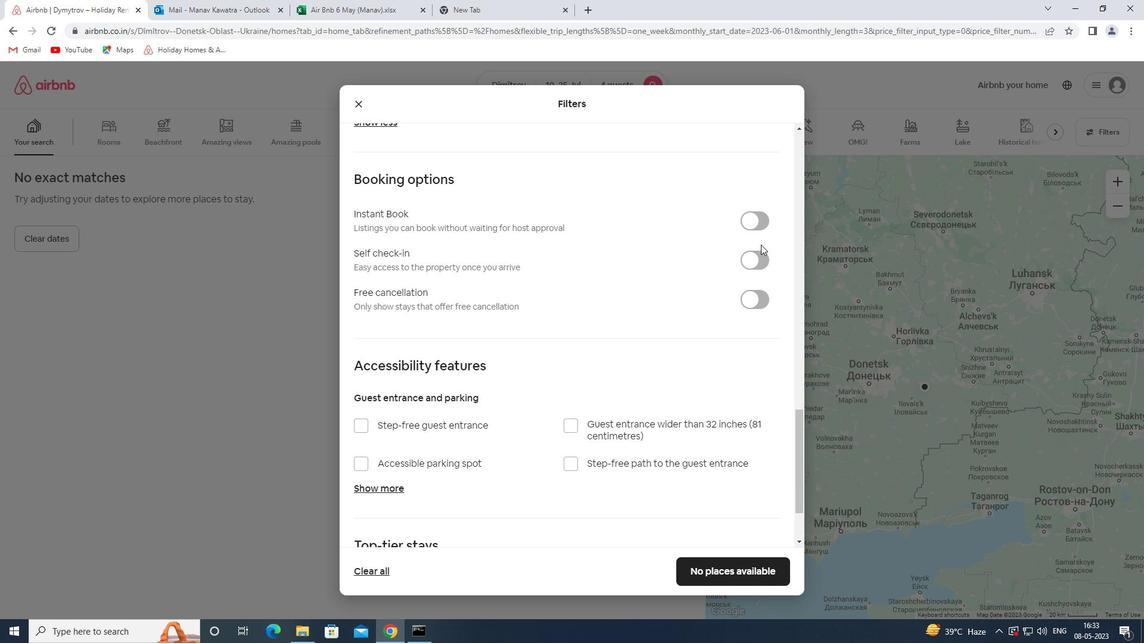 
Action: Mouse pressed left at (758, 263)
Screenshot: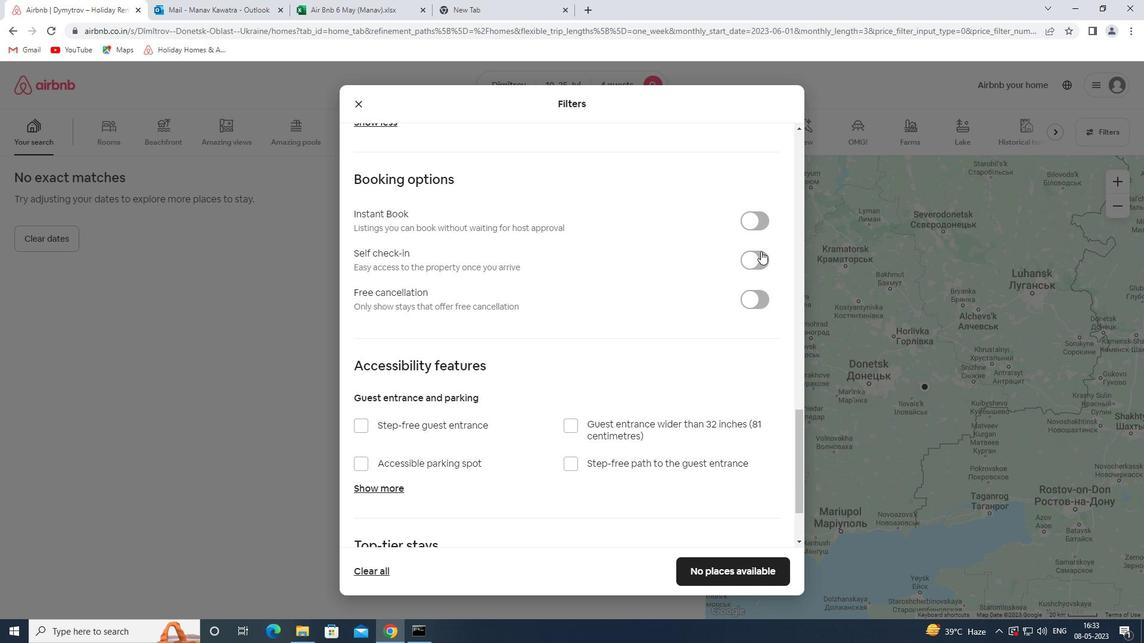 
Action: Mouse moved to (551, 338)
Screenshot: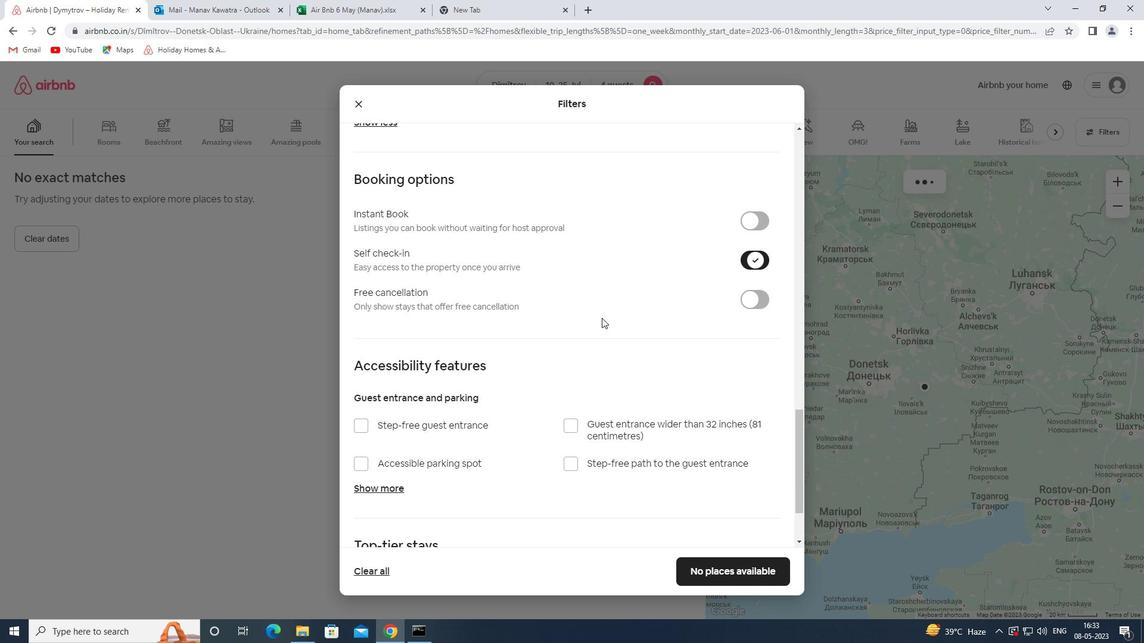
Action: Mouse scrolled (551, 337) with delta (0, 0)
Screenshot: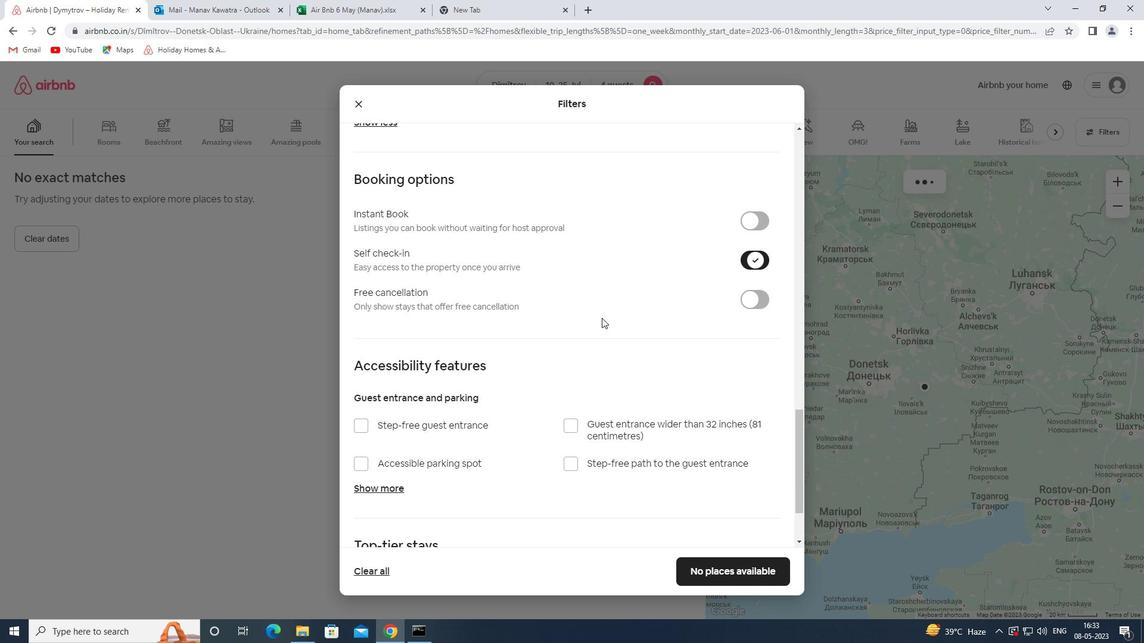 
Action: Mouse moved to (550, 339)
Screenshot: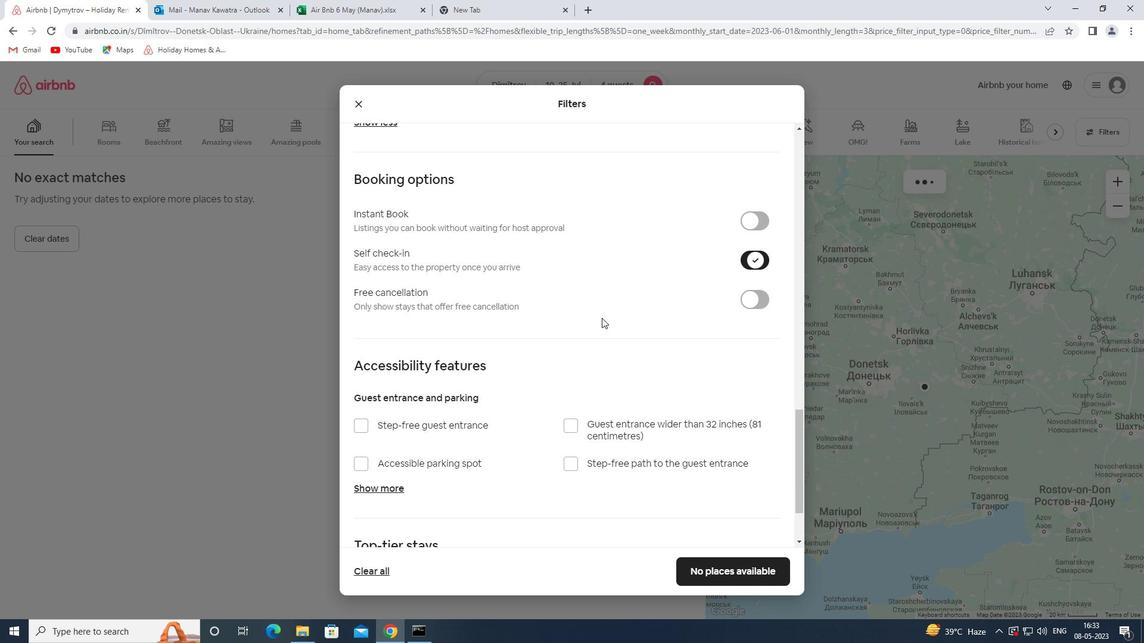
Action: Mouse scrolled (550, 339) with delta (0, 0)
Screenshot: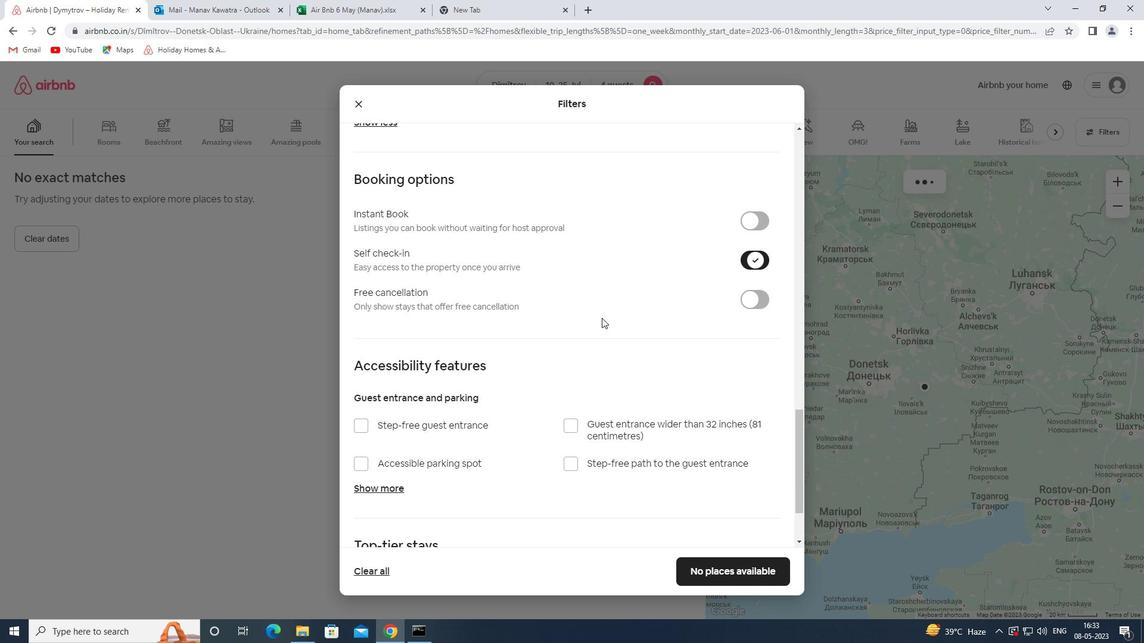 
Action: Mouse scrolled (550, 339) with delta (0, 0)
Screenshot: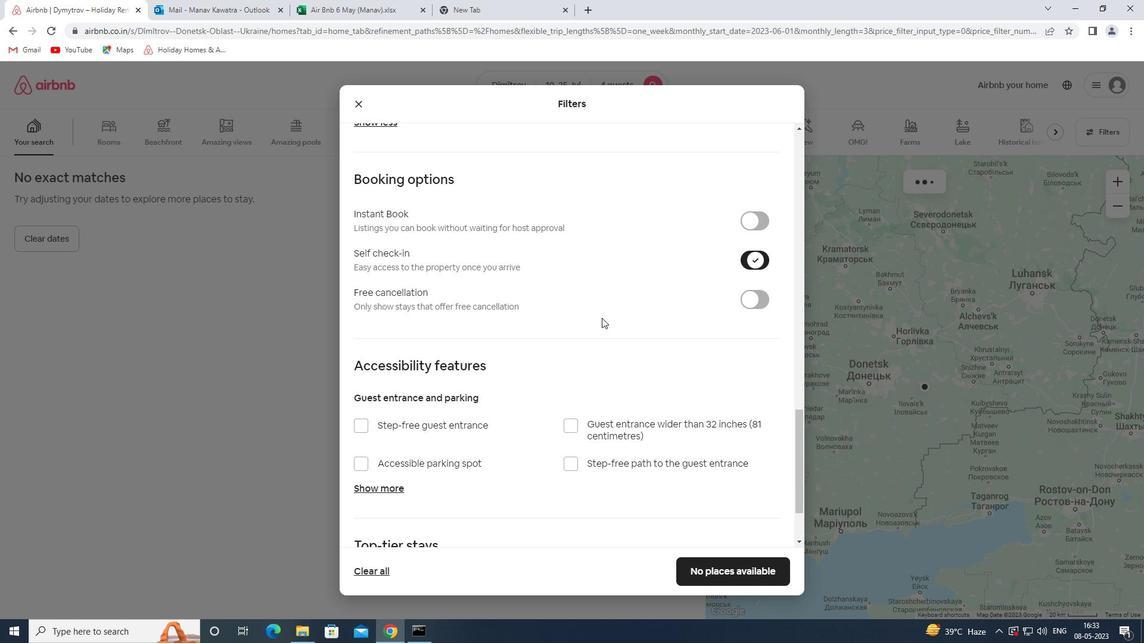 
Action: Mouse moved to (550, 340)
Screenshot: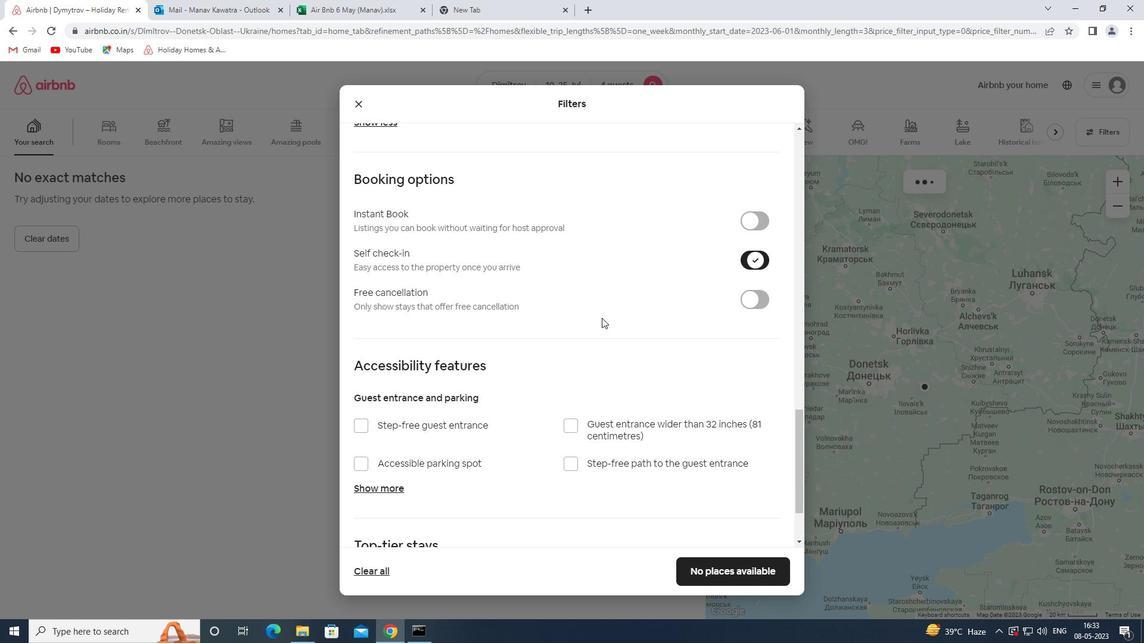 
Action: Mouse scrolled (550, 339) with delta (0, 0)
Screenshot: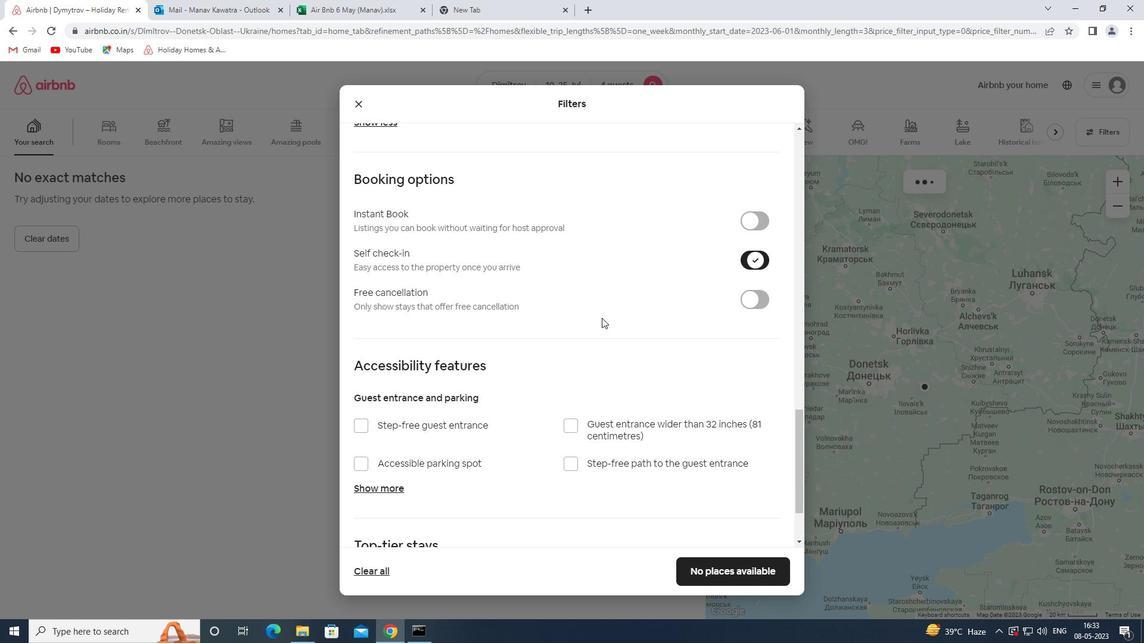 
Action: Mouse moved to (550, 343)
Screenshot: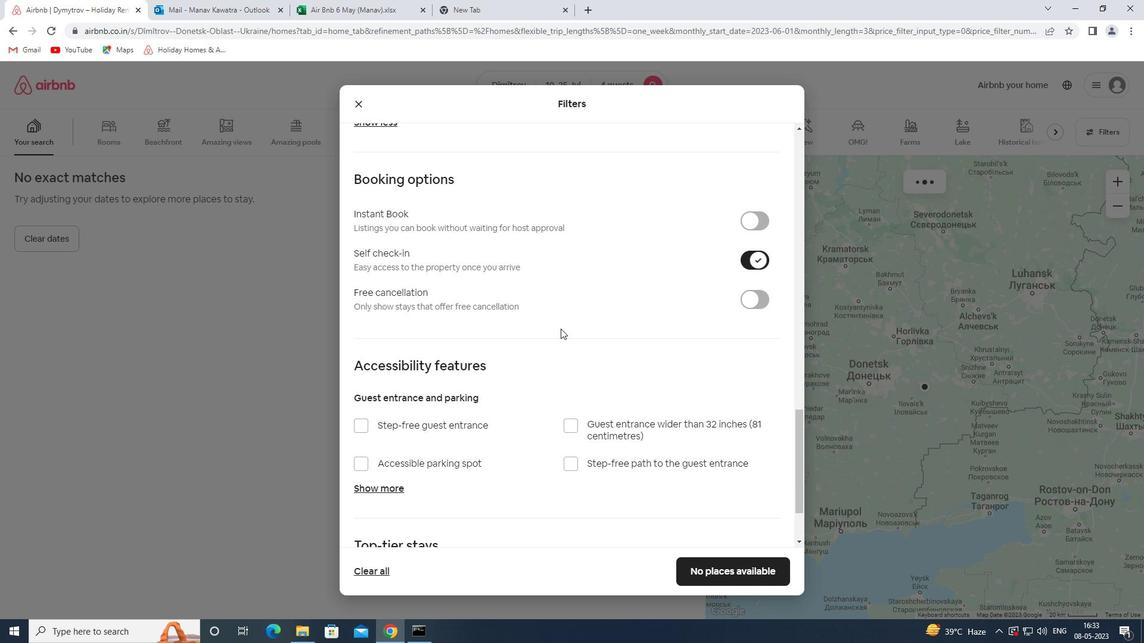 
Action: Mouse scrolled (550, 342) with delta (0, 0)
Screenshot: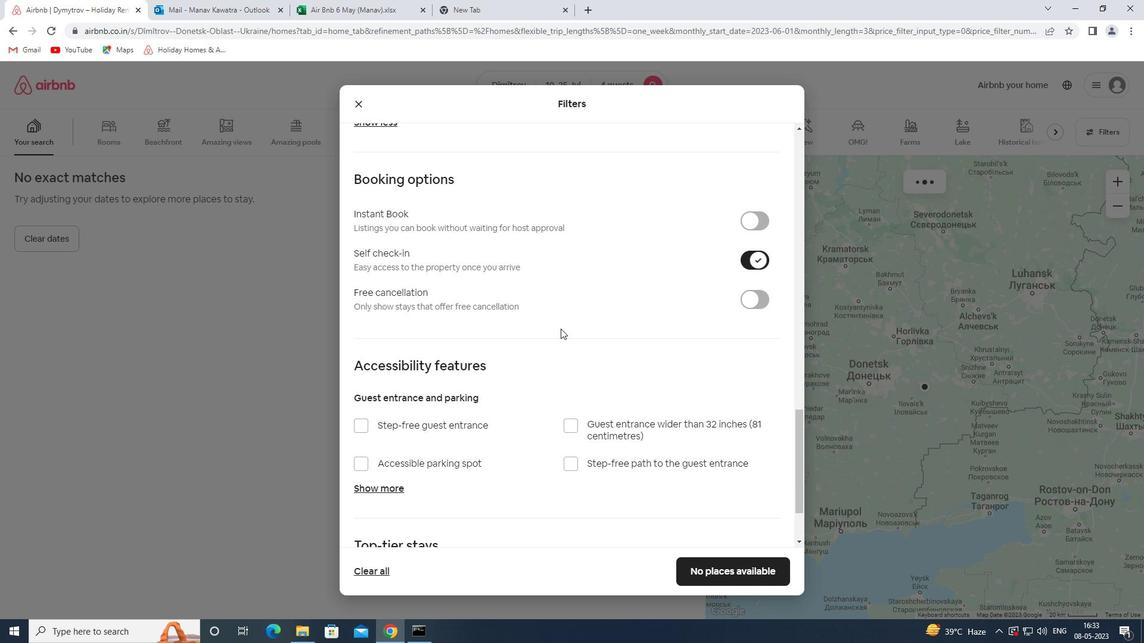 
Action: Mouse moved to (544, 363)
Screenshot: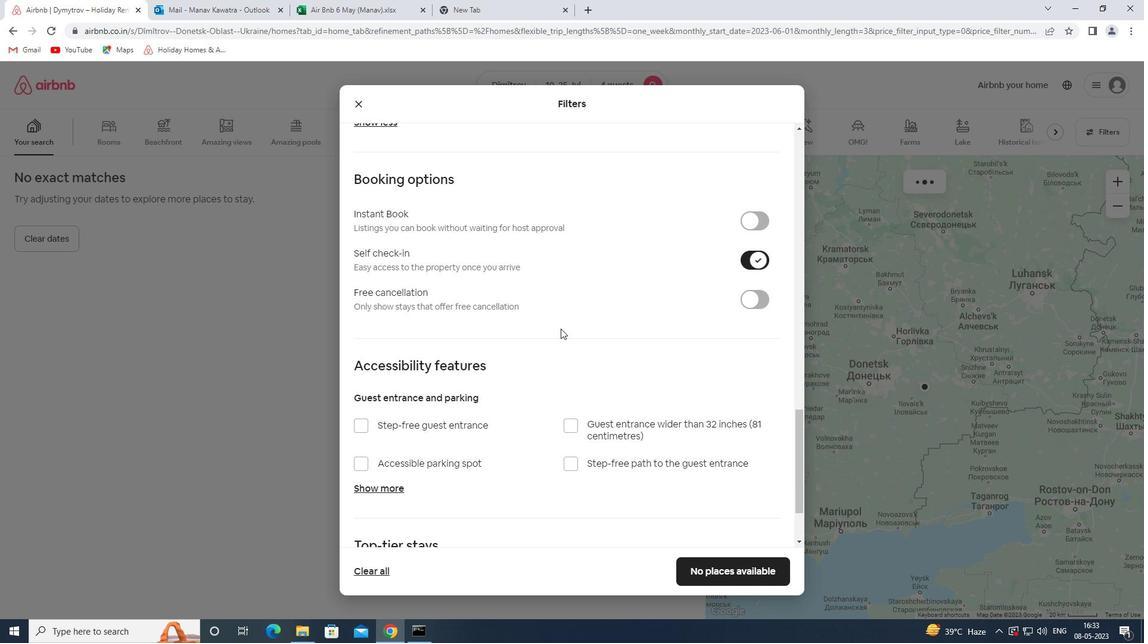 
Action: Mouse scrolled (544, 363) with delta (0, 0)
Screenshot: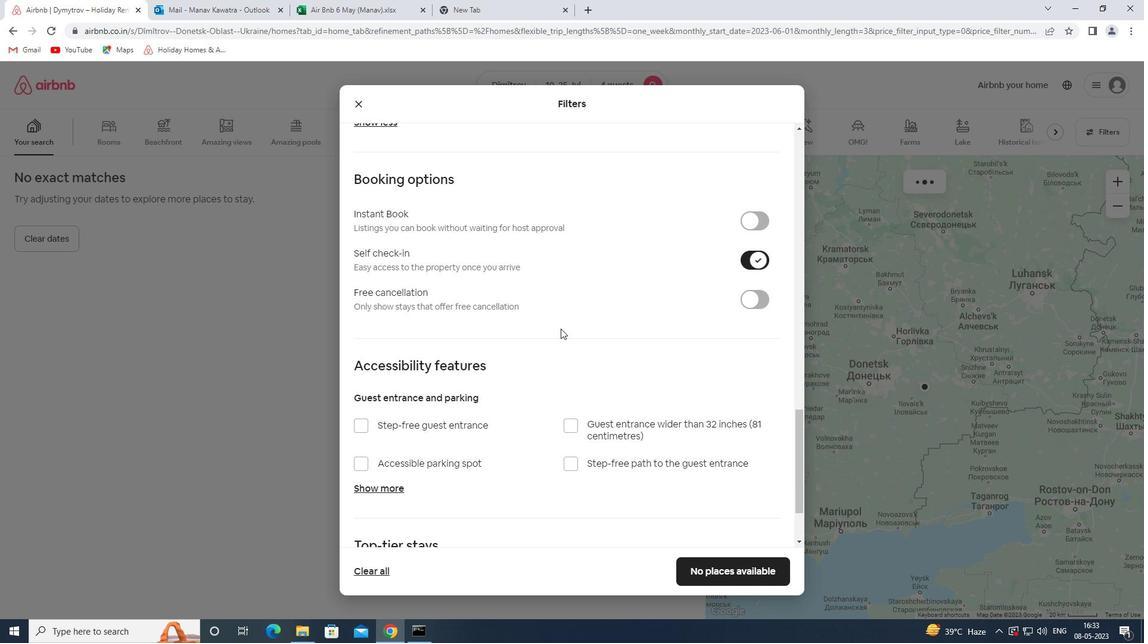 
Action: Mouse moved to (525, 438)
Screenshot: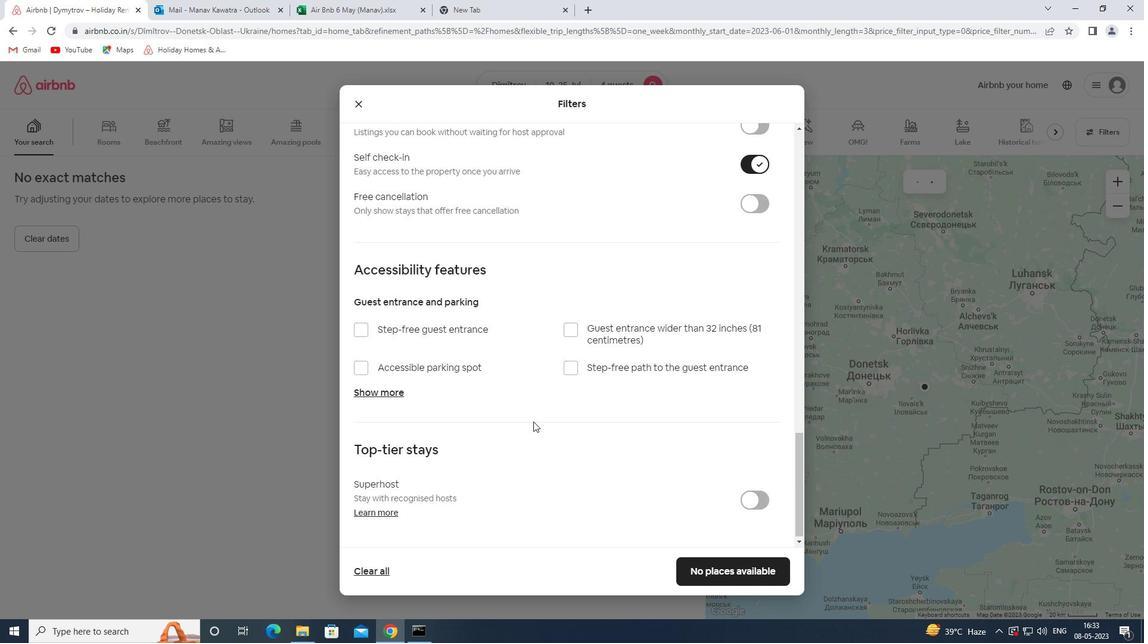 
Action: Mouse scrolled (525, 438) with delta (0, 0)
Screenshot: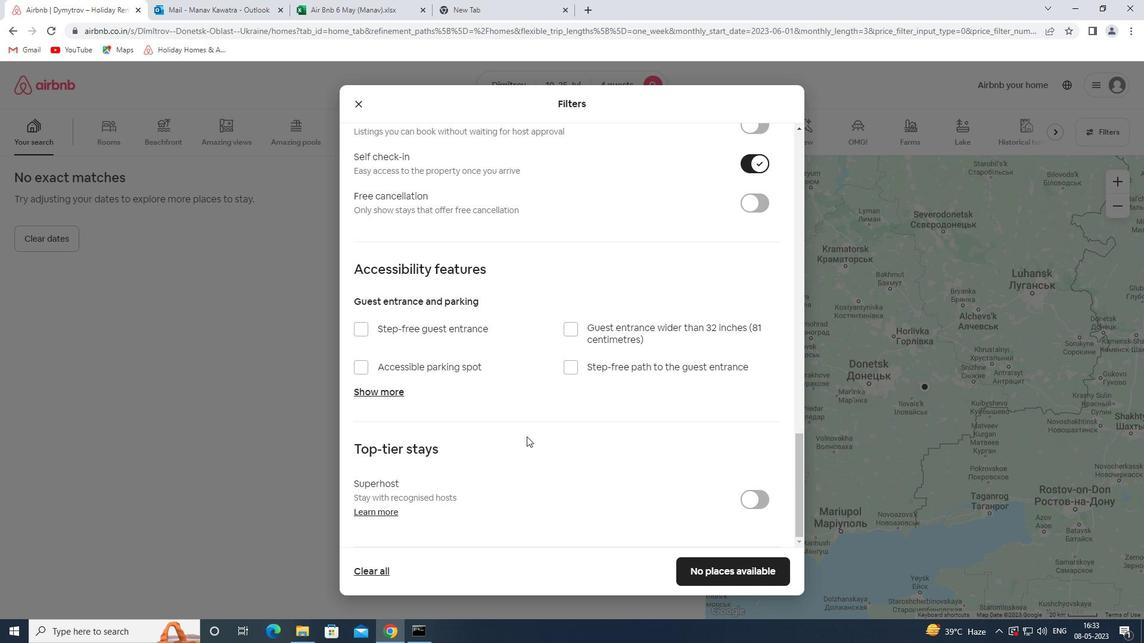 
Action: Mouse scrolled (525, 438) with delta (0, 0)
Screenshot: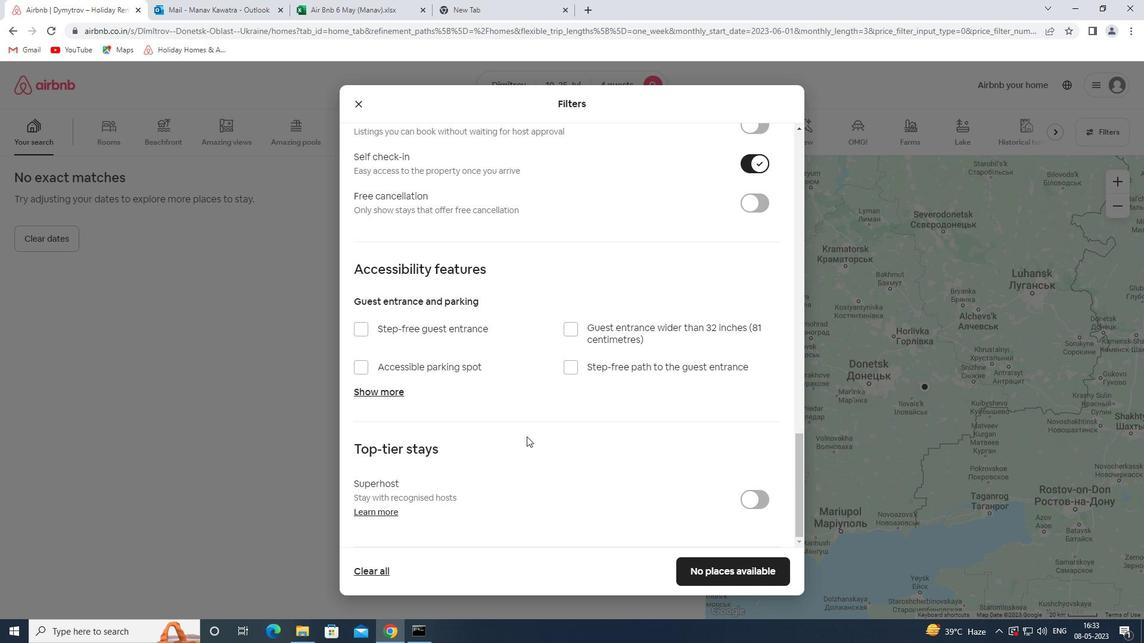
Action: Mouse moved to (524, 439)
Screenshot: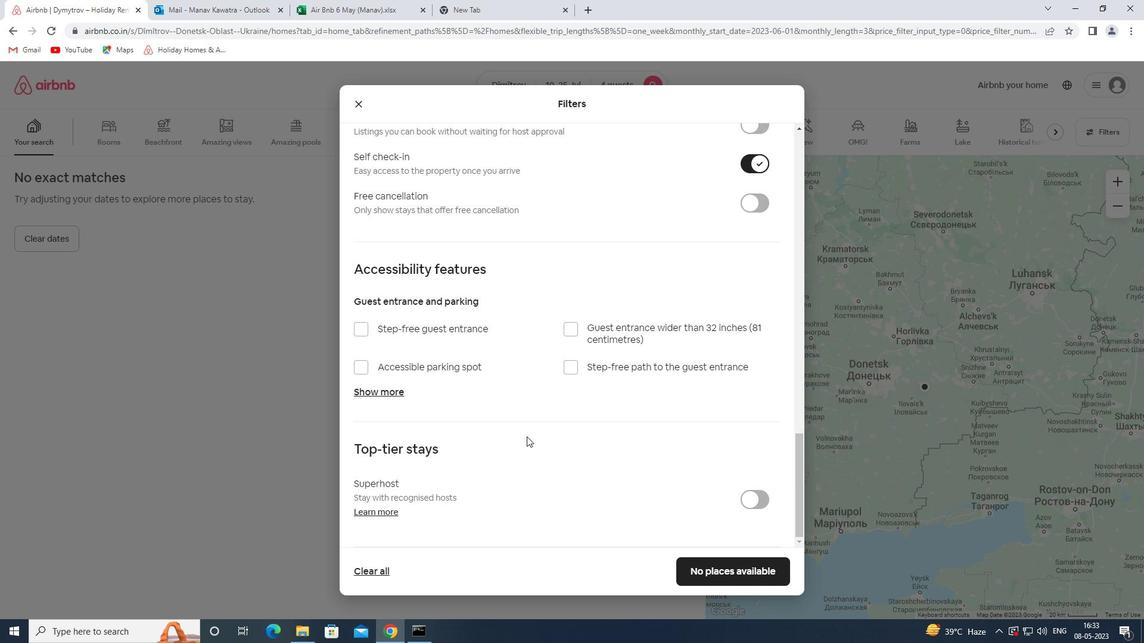 
Action: Mouse scrolled (524, 438) with delta (0, 0)
Screenshot: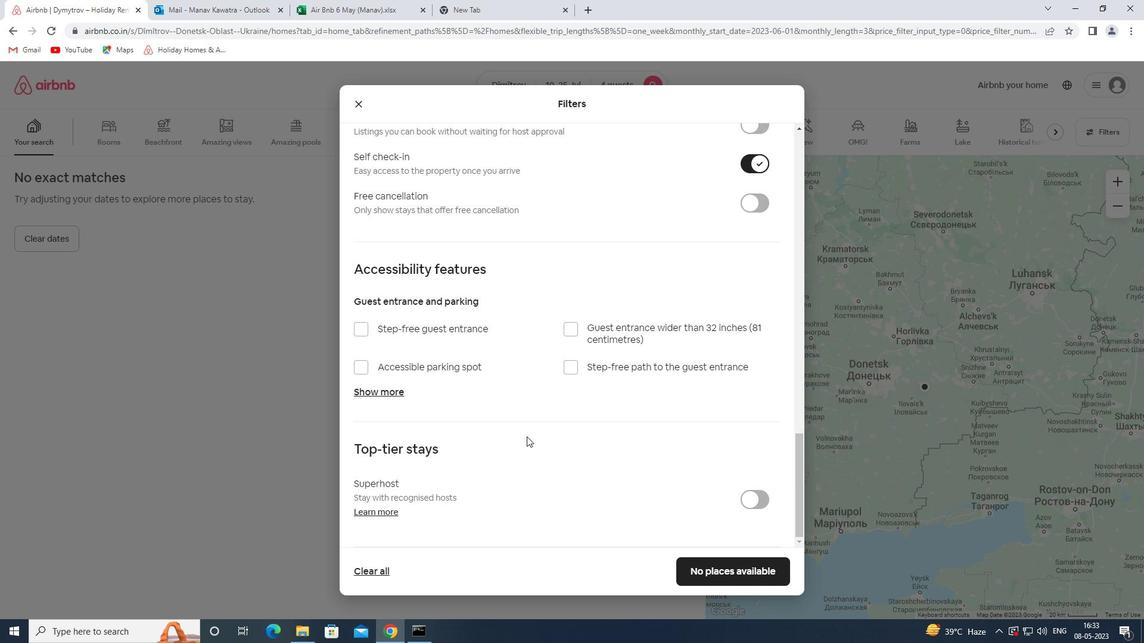 
Action: Mouse moved to (522, 440)
Screenshot: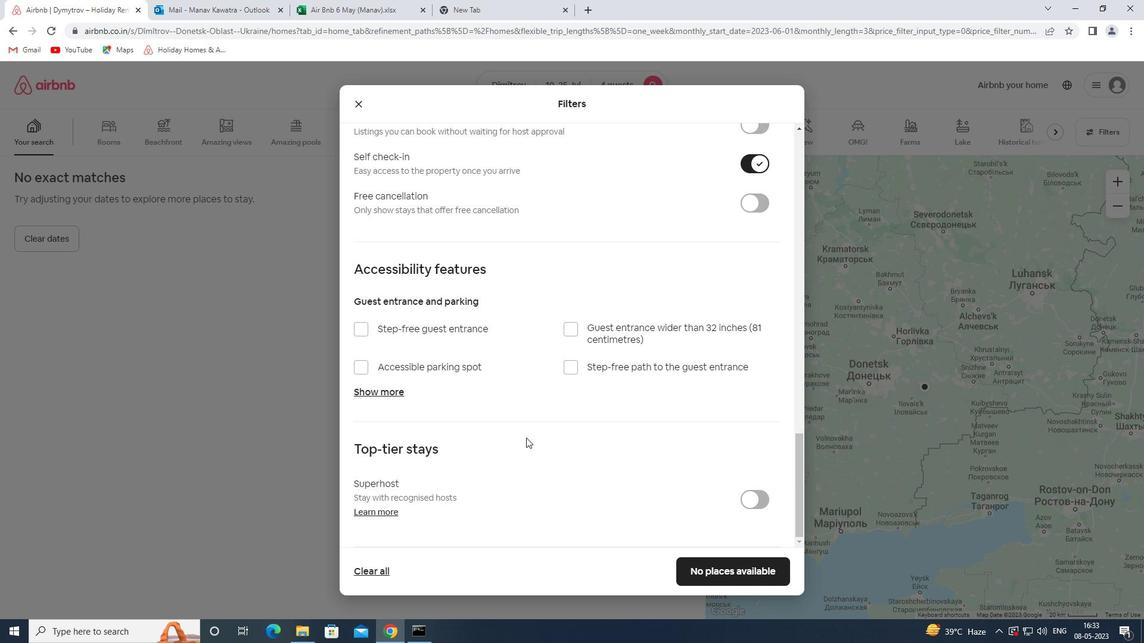
Action: Mouse scrolled (522, 439) with delta (0, 0)
Screenshot: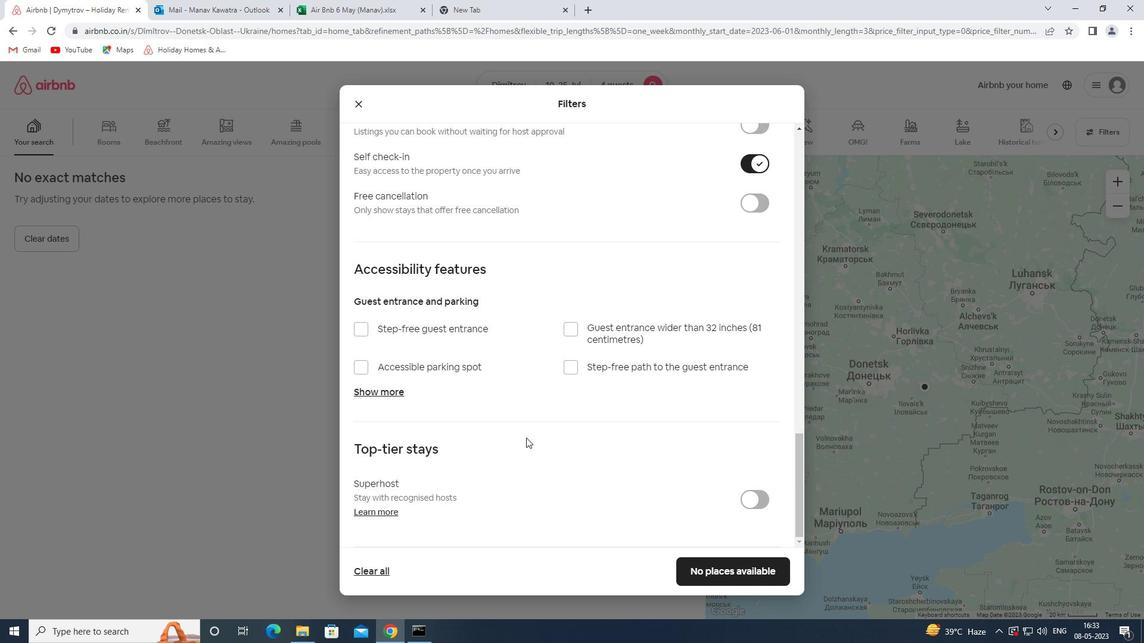 
Action: Mouse moved to (726, 567)
Screenshot: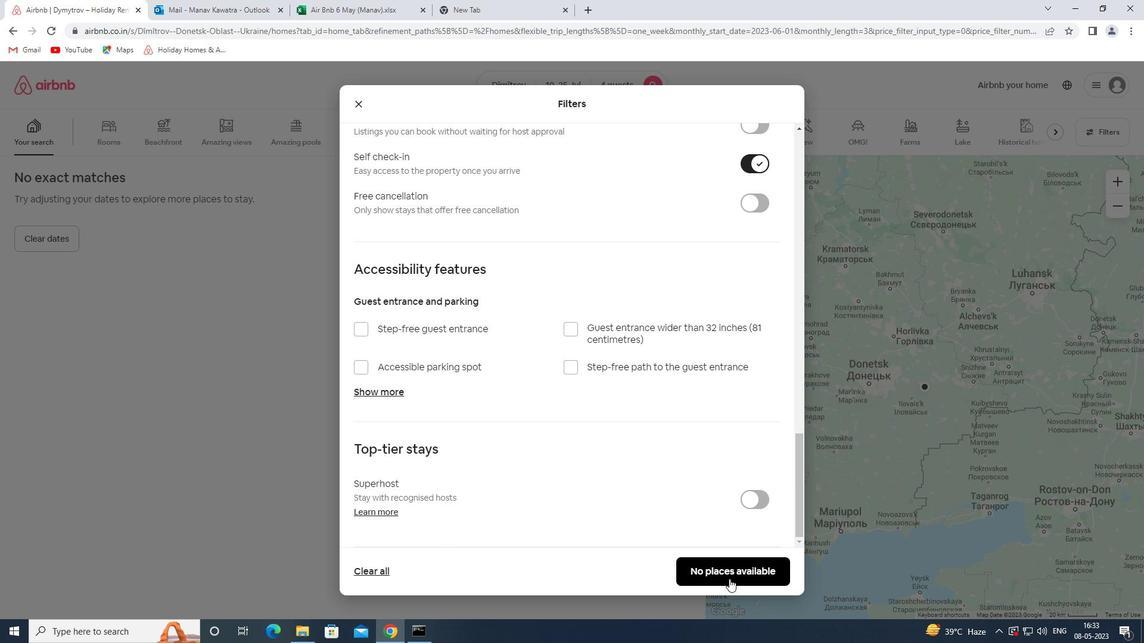 
Action: Mouse pressed left at (726, 567)
Screenshot: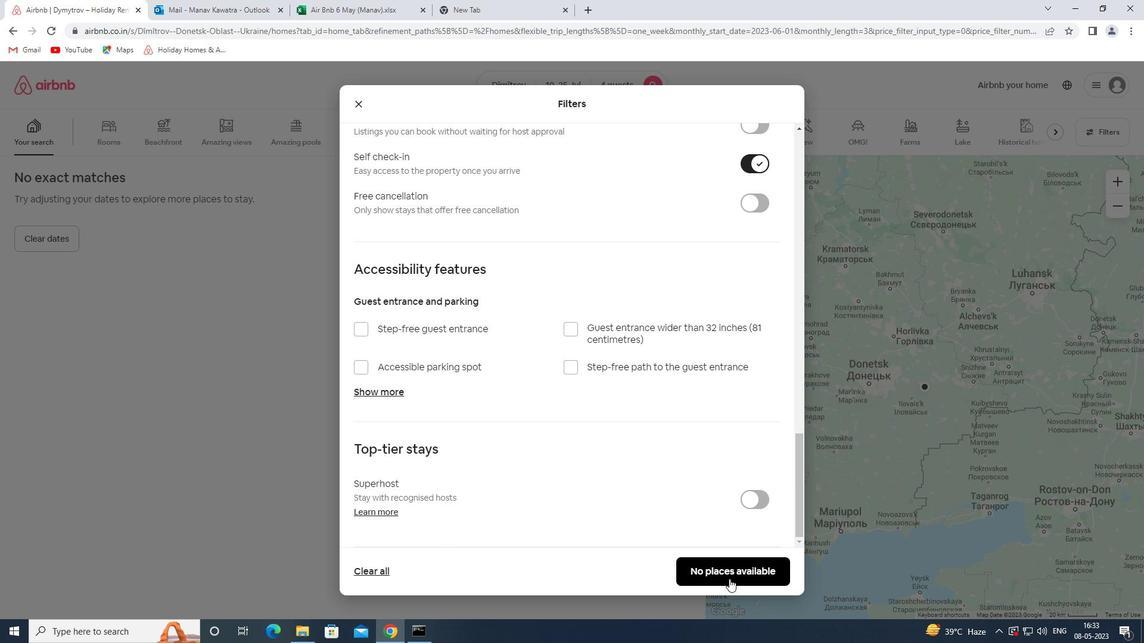 
Action: Mouse moved to (580, 567)
Screenshot: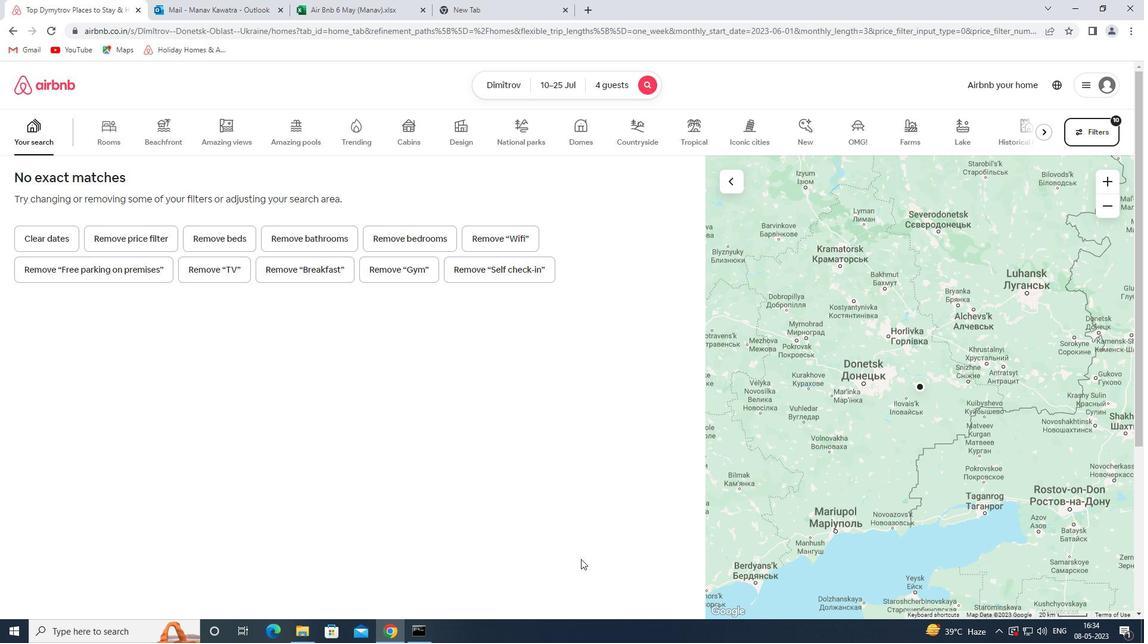 
